 Task: Find a one-way flight from Hilo International Airport to Evansville Regional Airport for 9 passengers in Economy class, departing on Wednesday, May 3, with 1 carry-on bag, a price up to ₹595,000, and a departure time between 9:00 PM and 10:00 PM.
Action: Mouse moved to (355, 325)
Screenshot: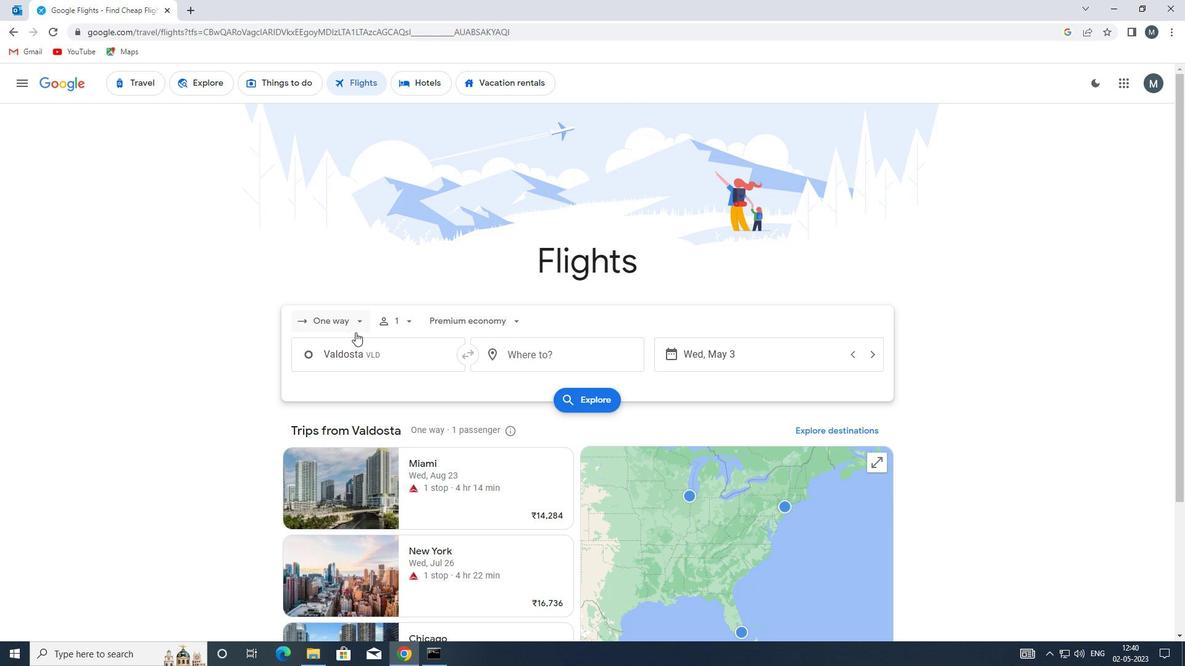
Action: Mouse pressed left at (355, 325)
Screenshot: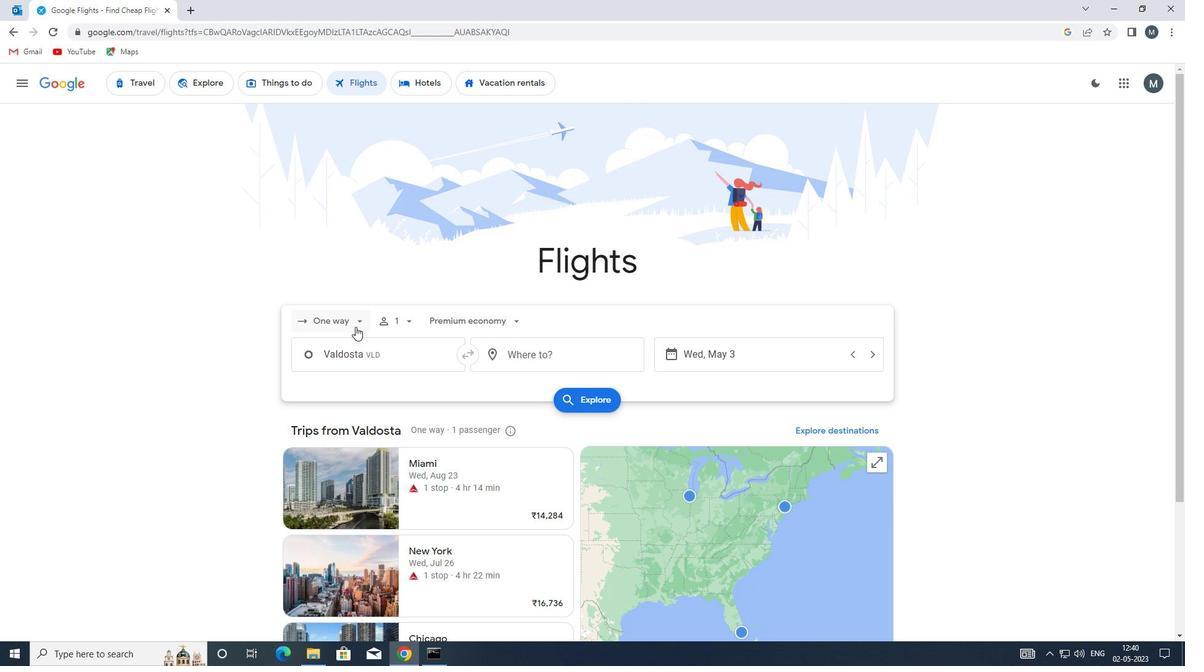 
Action: Mouse moved to (368, 381)
Screenshot: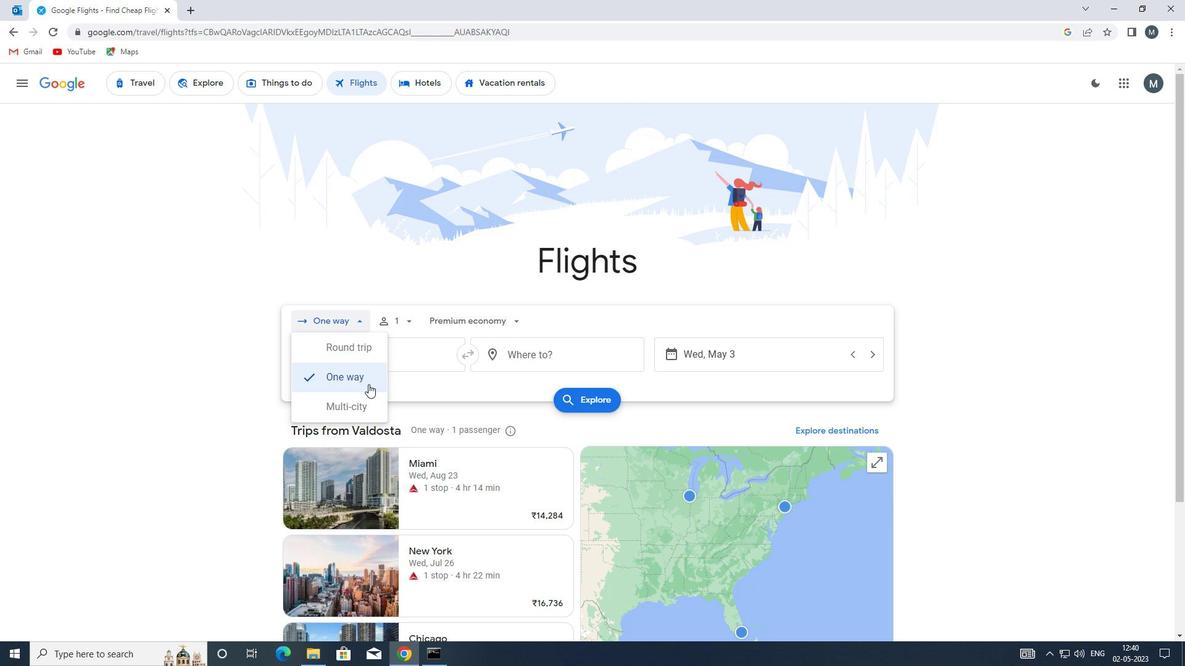 
Action: Mouse pressed left at (368, 381)
Screenshot: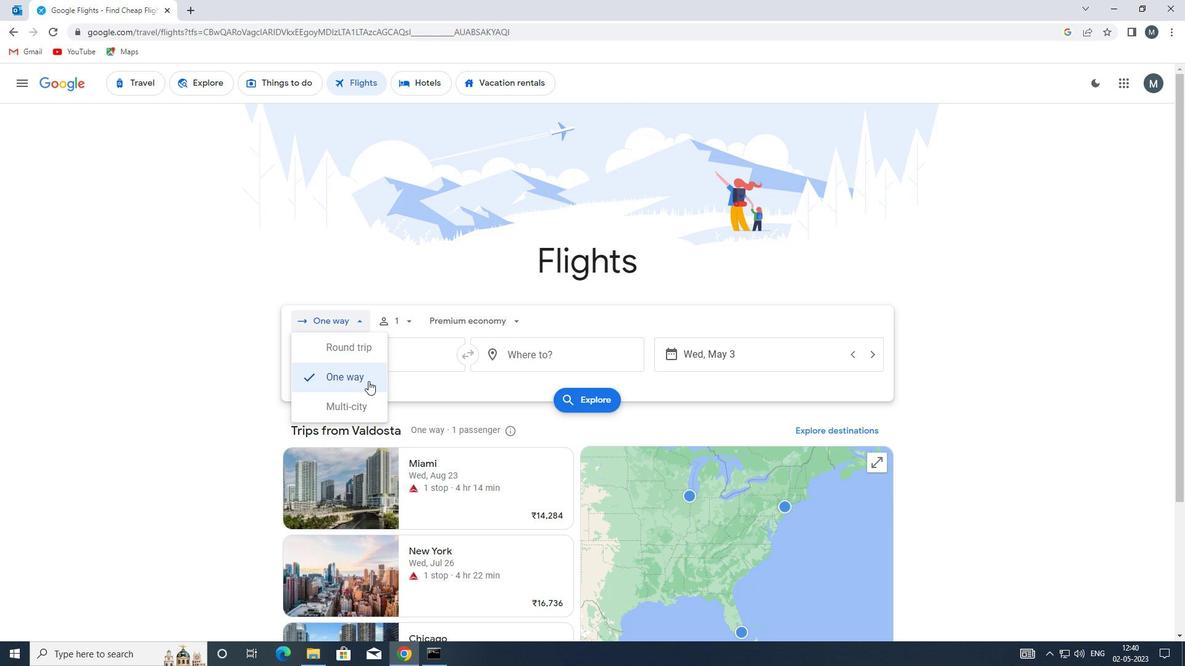 
Action: Mouse moved to (411, 324)
Screenshot: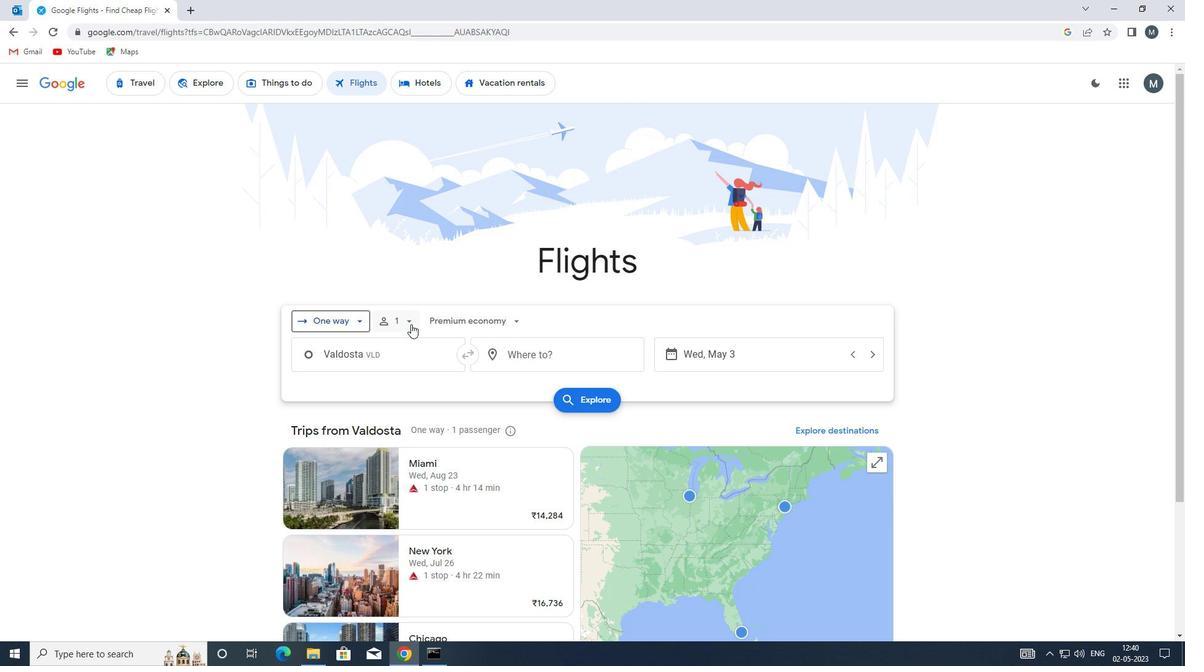 
Action: Mouse pressed left at (411, 324)
Screenshot: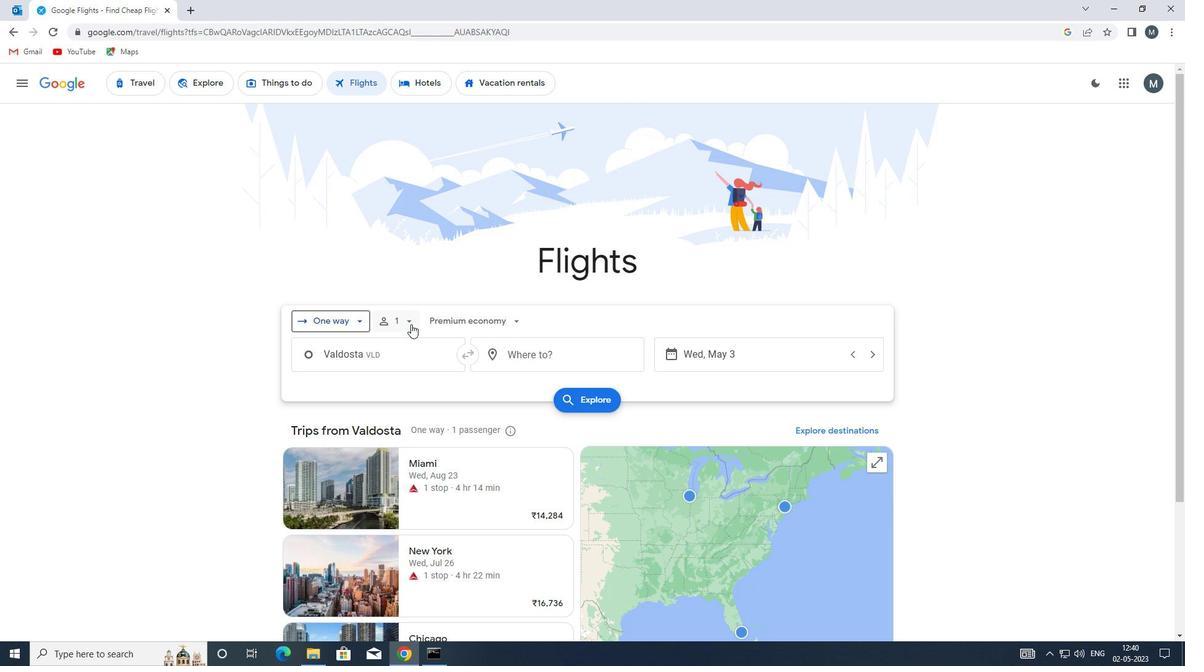 
Action: Mouse moved to (499, 353)
Screenshot: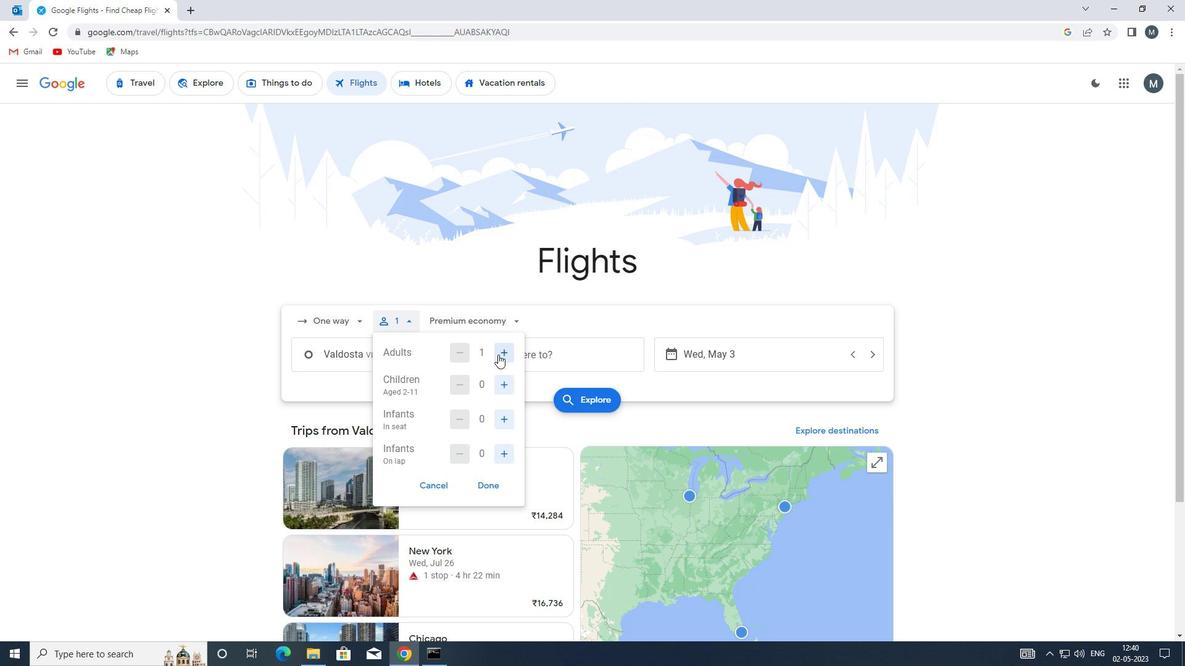 
Action: Mouse pressed left at (499, 353)
Screenshot: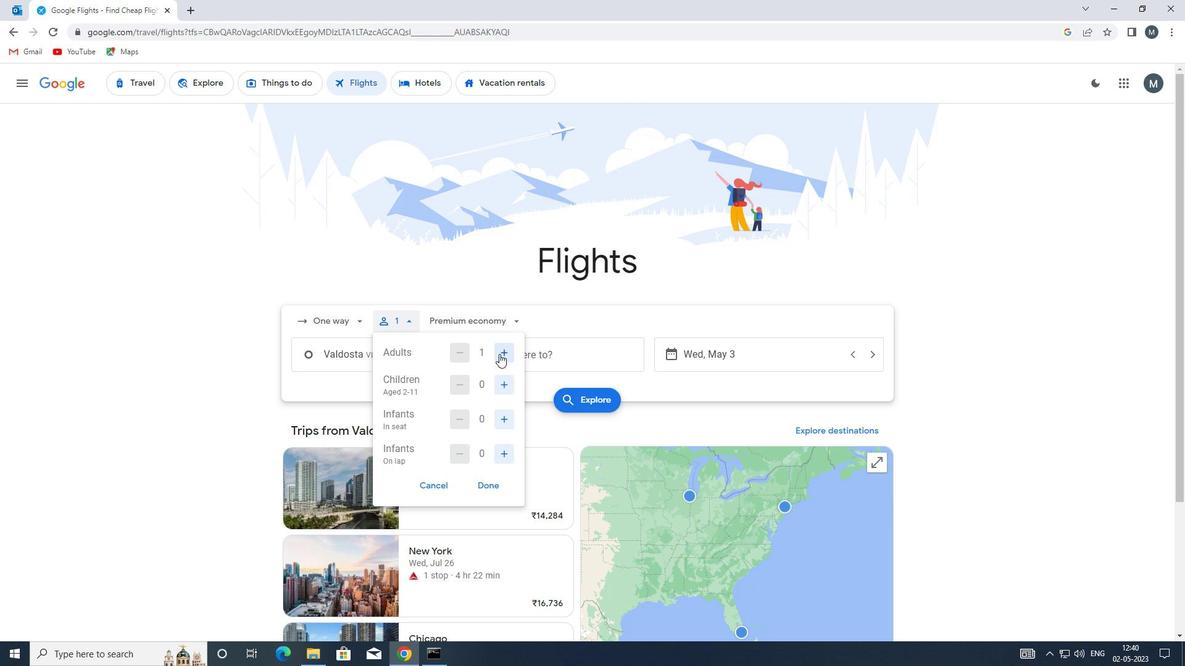 
Action: Mouse pressed left at (499, 353)
Screenshot: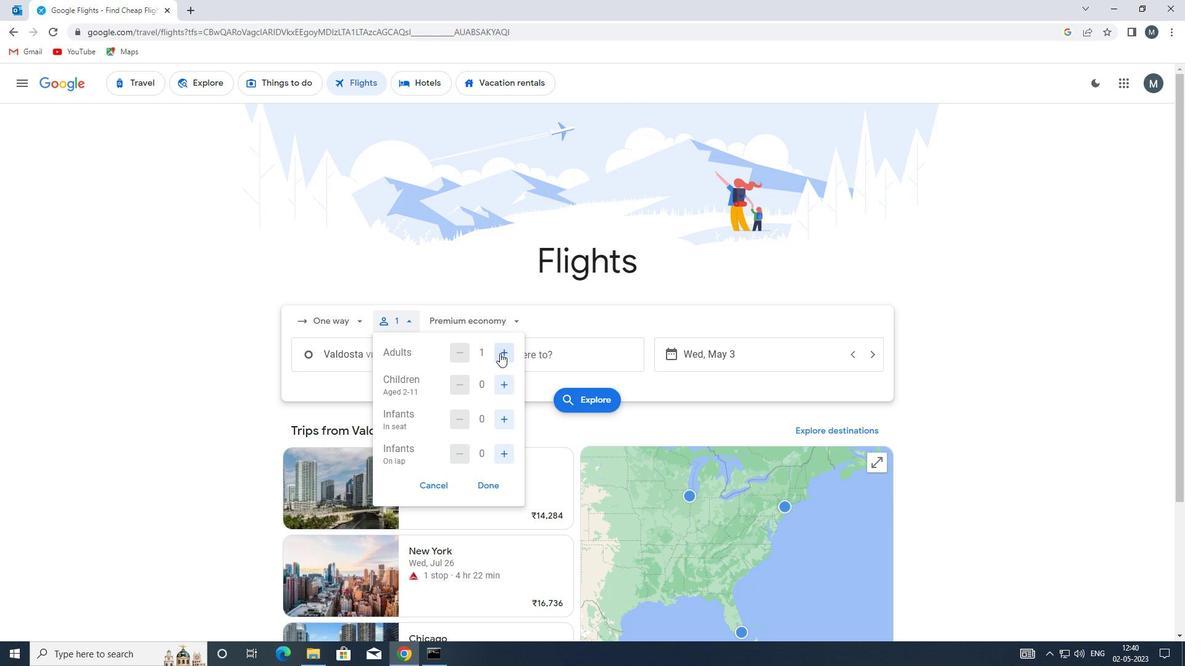 
Action: Mouse pressed left at (499, 353)
Screenshot: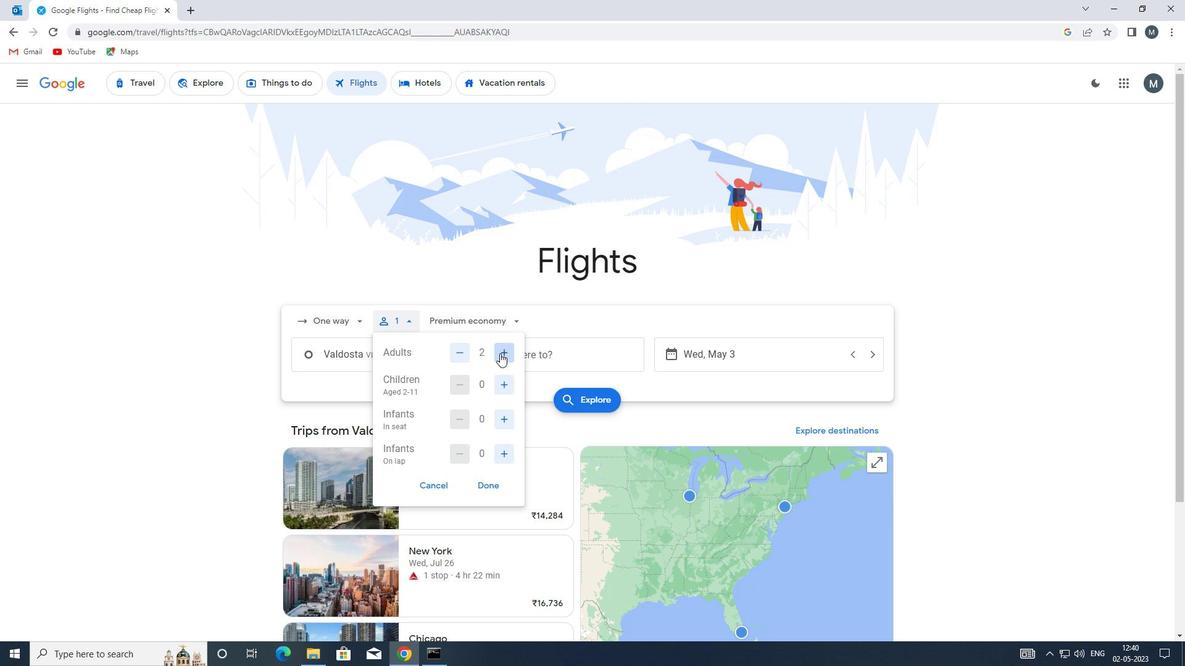 
Action: Mouse pressed left at (499, 353)
Screenshot: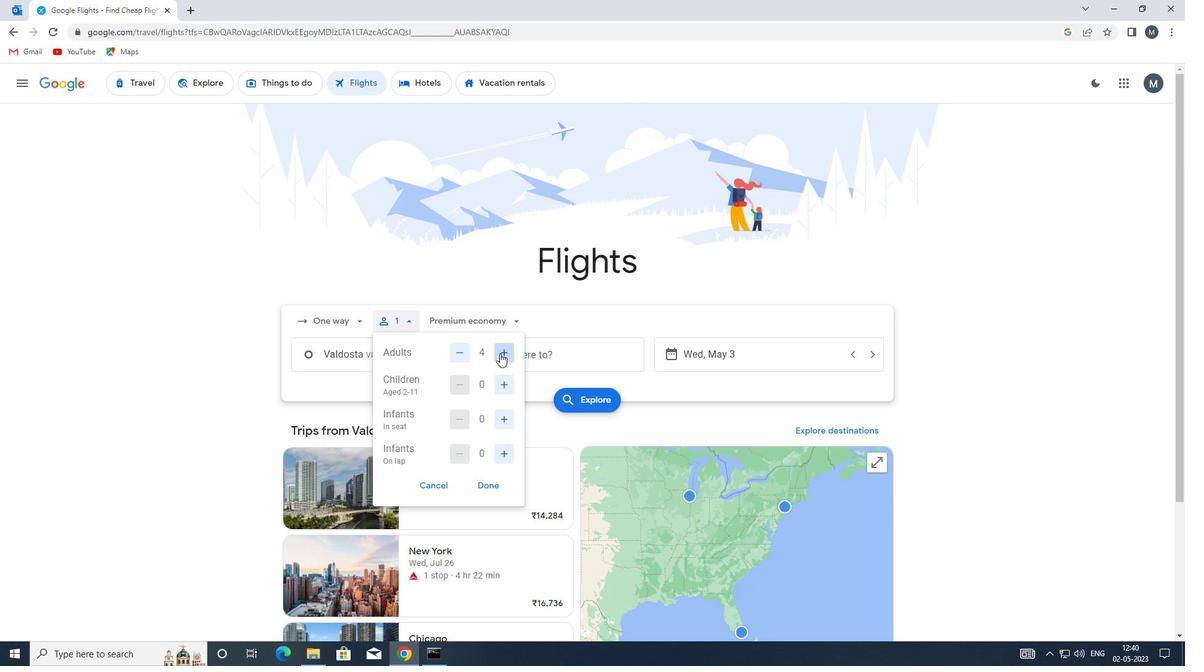 
Action: Mouse pressed right at (499, 353)
Screenshot: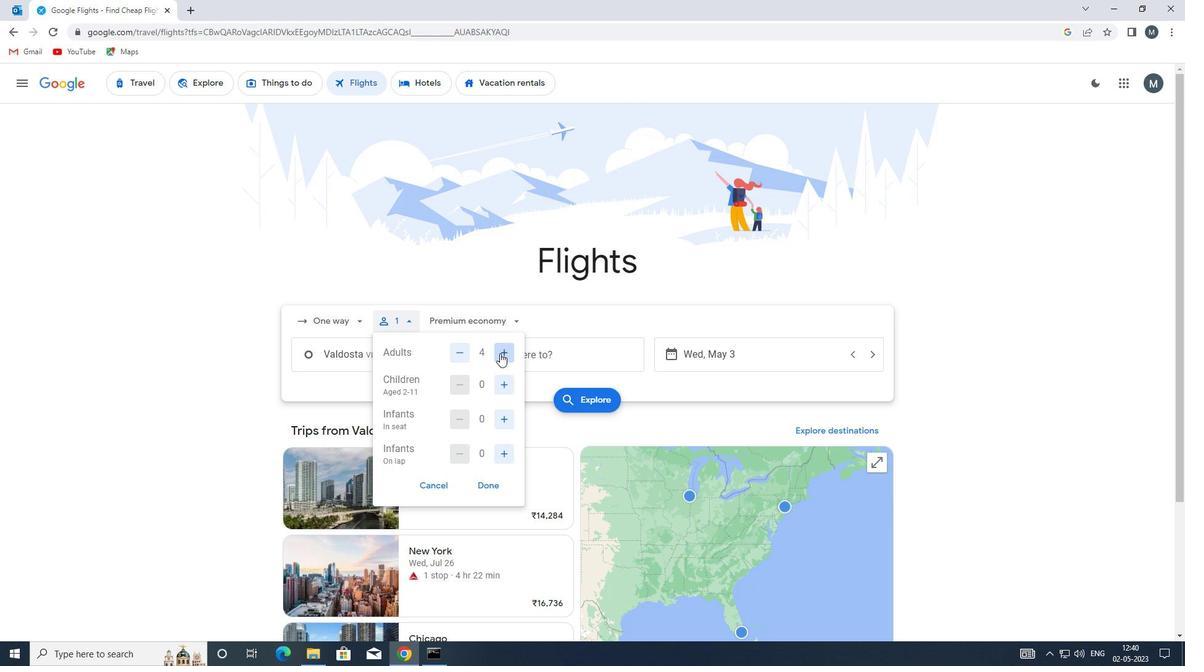 
Action: Mouse moved to (459, 354)
Screenshot: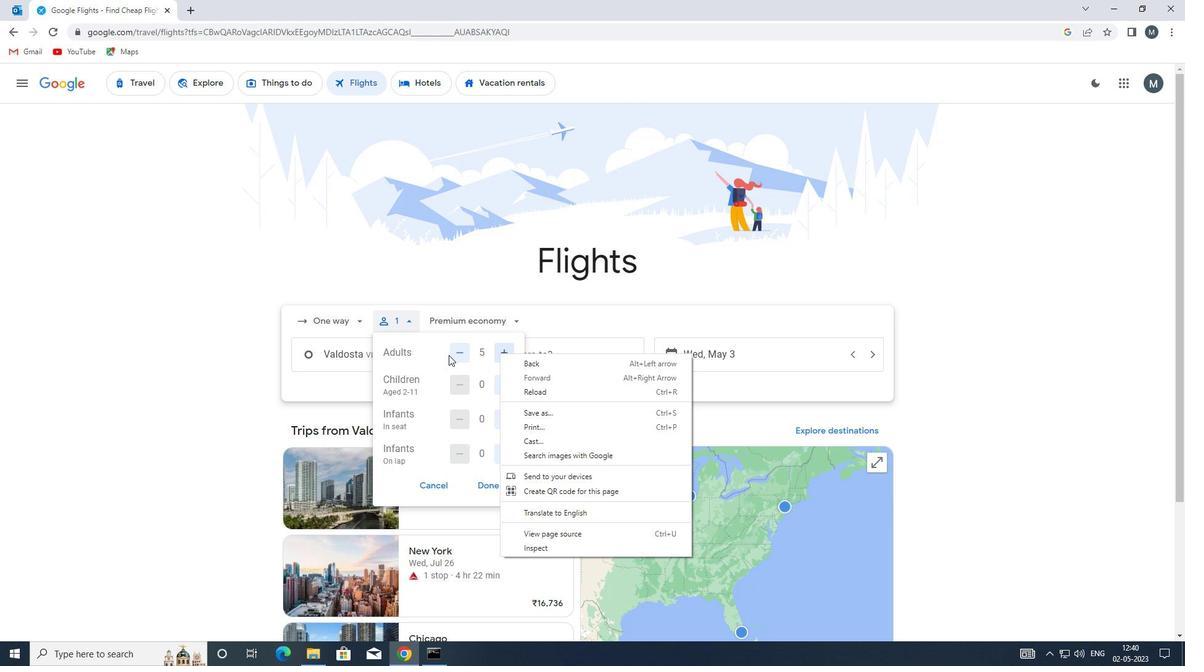 
Action: Mouse pressed left at (459, 354)
Screenshot: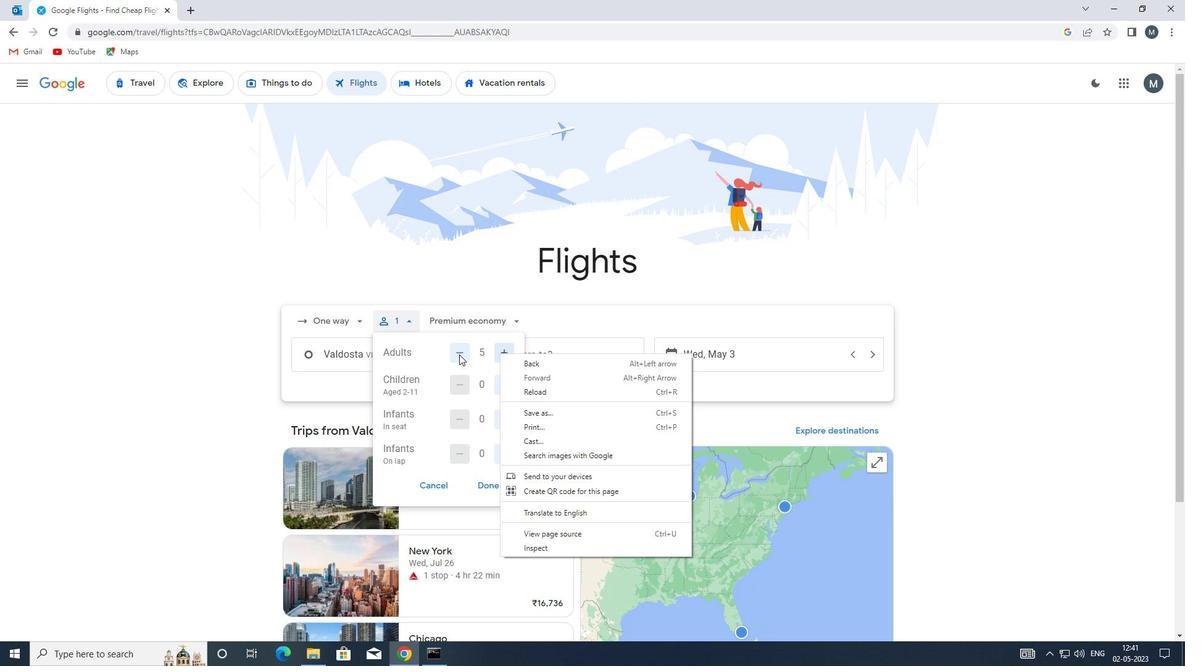 
Action: Mouse moved to (504, 385)
Screenshot: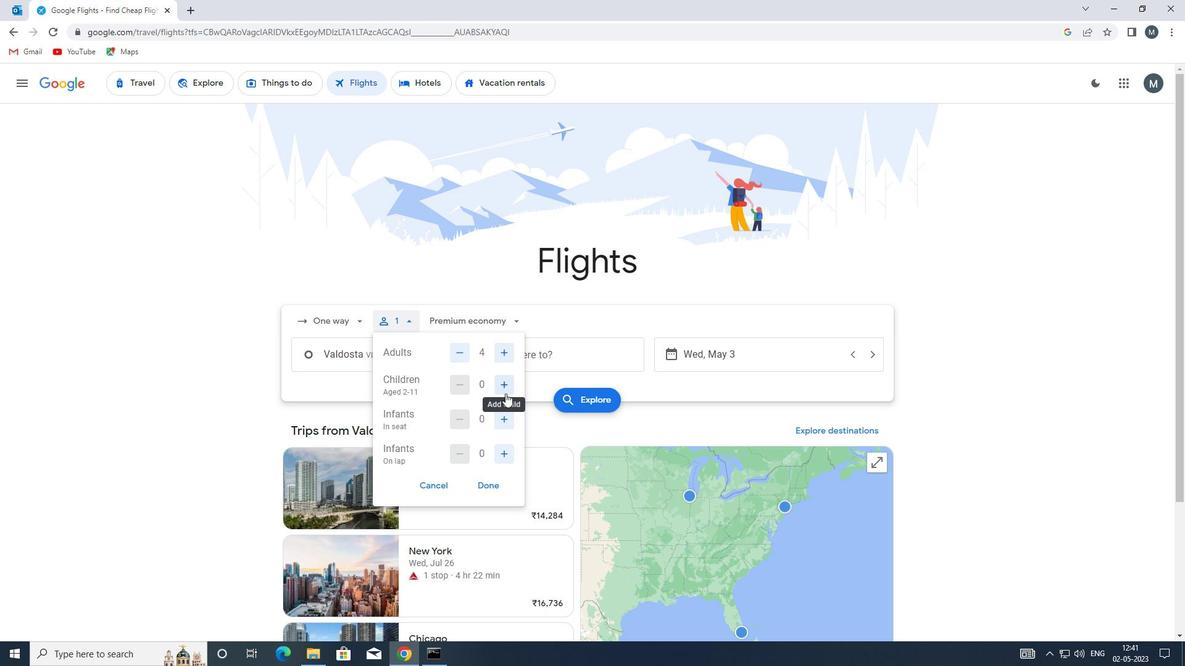 
Action: Mouse pressed left at (504, 385)
Screenshot: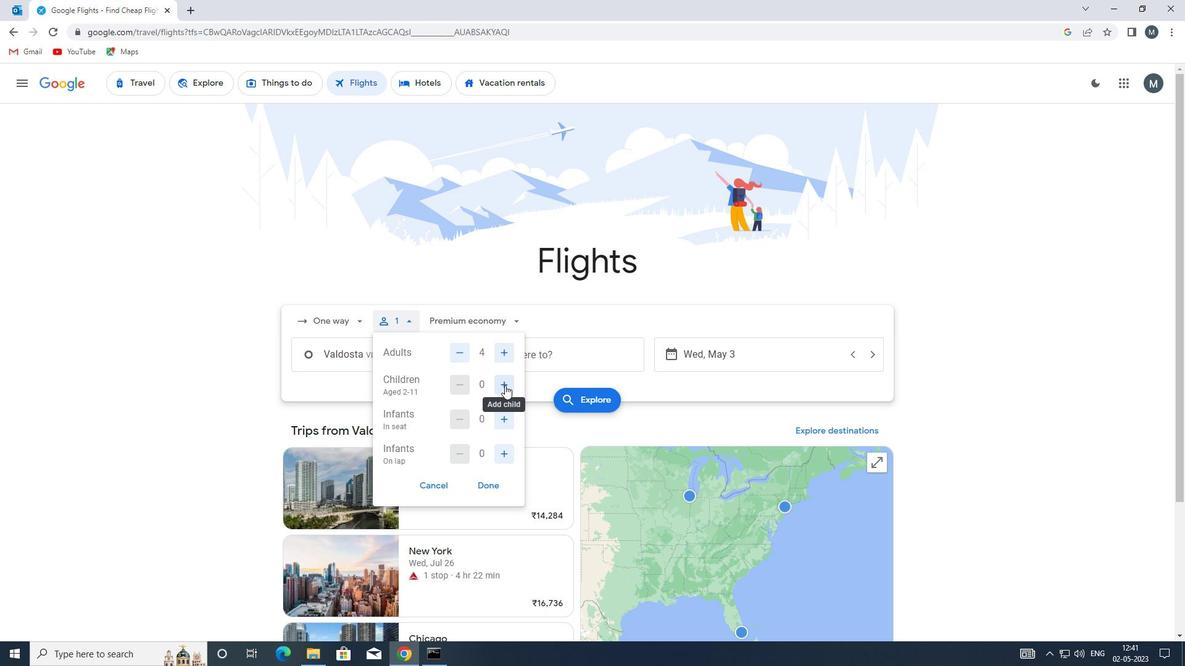 
Action: Mouse pressed left at (504, 385)
Screenshot: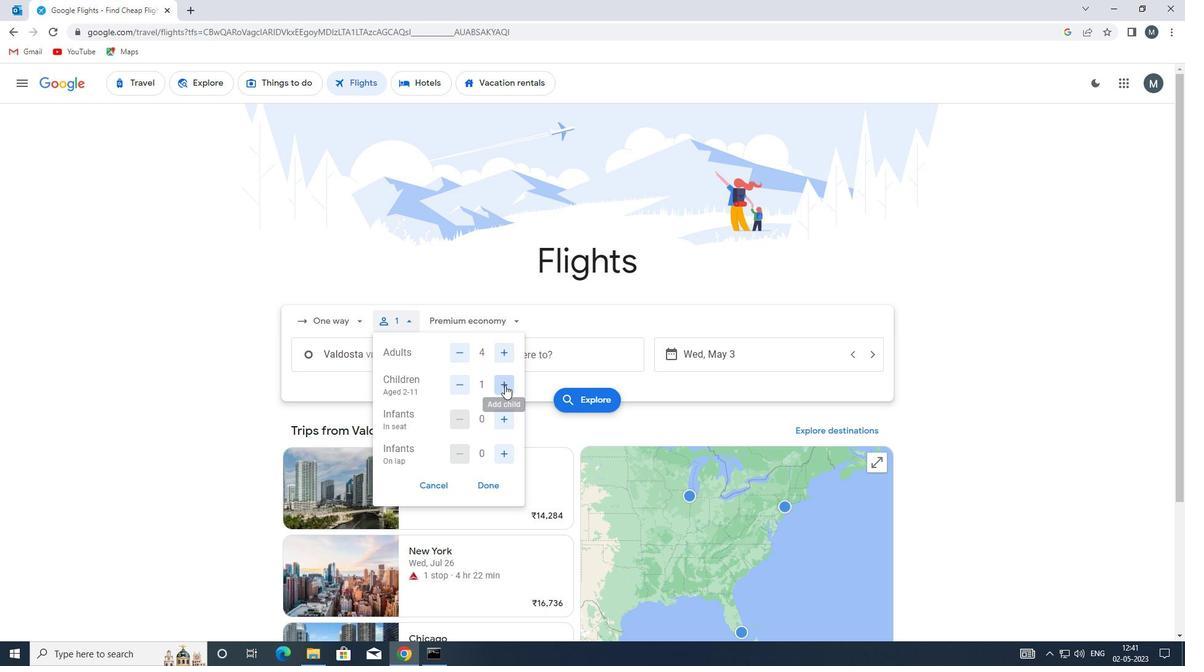 
Action: Mouse moved to (505, 419)
Screenshot: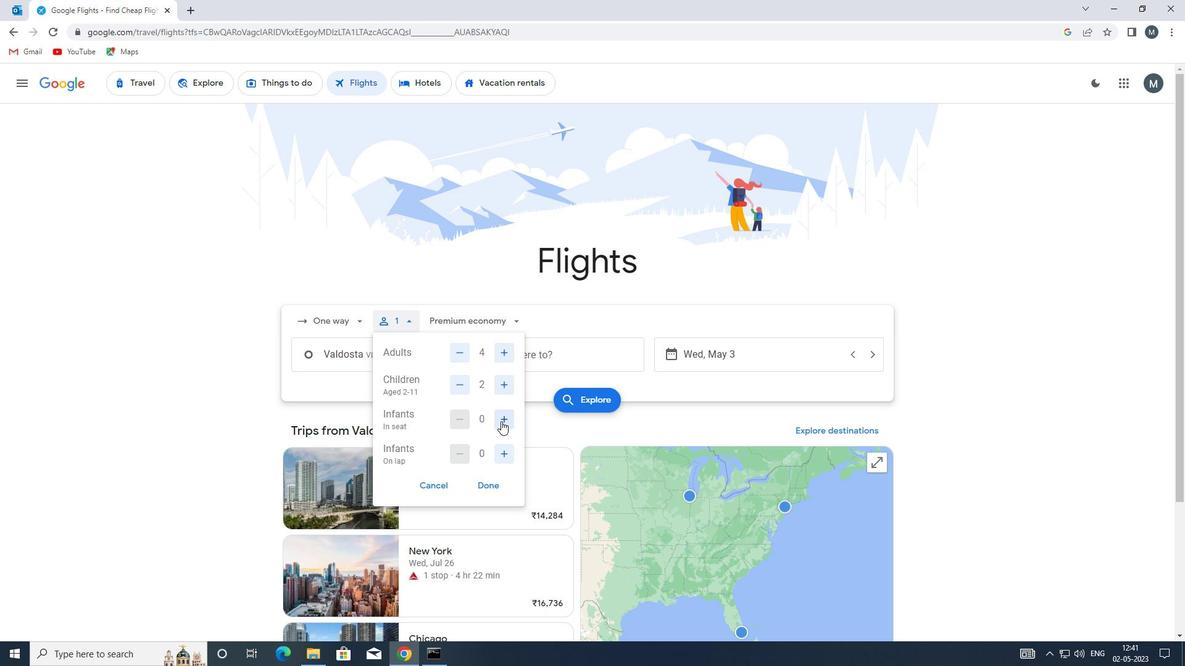 
Action: Mouse pressed left at (505, 419)
Screenshot: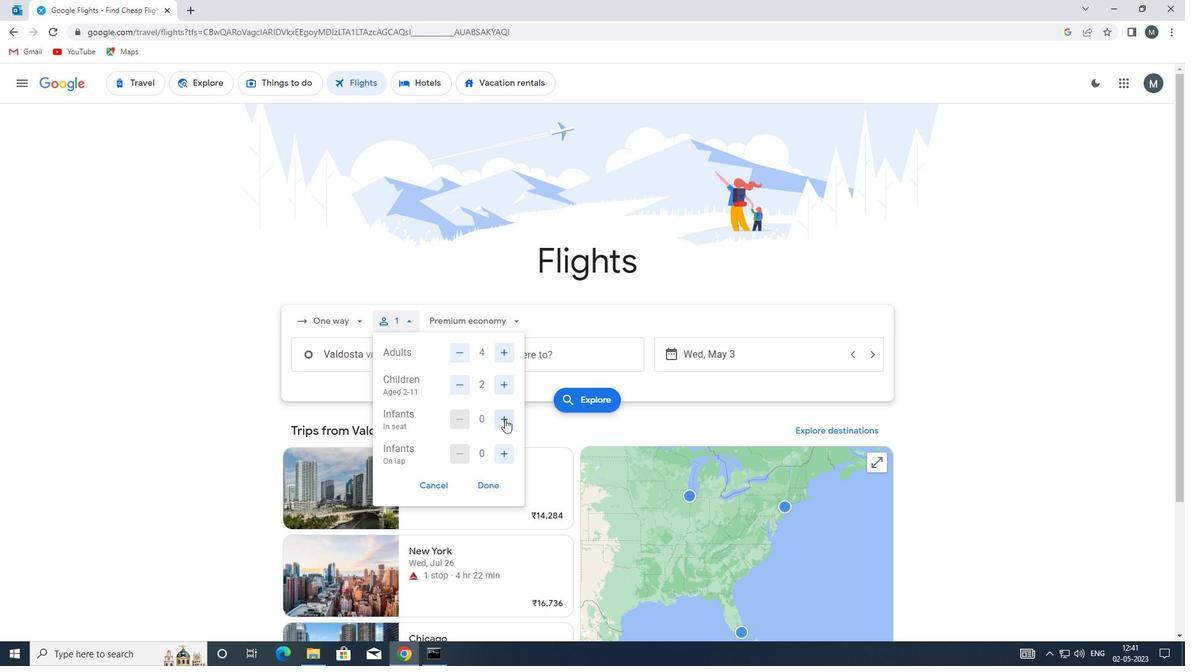 
Action: Mouse pressed left at (505, 419)
Screenshot: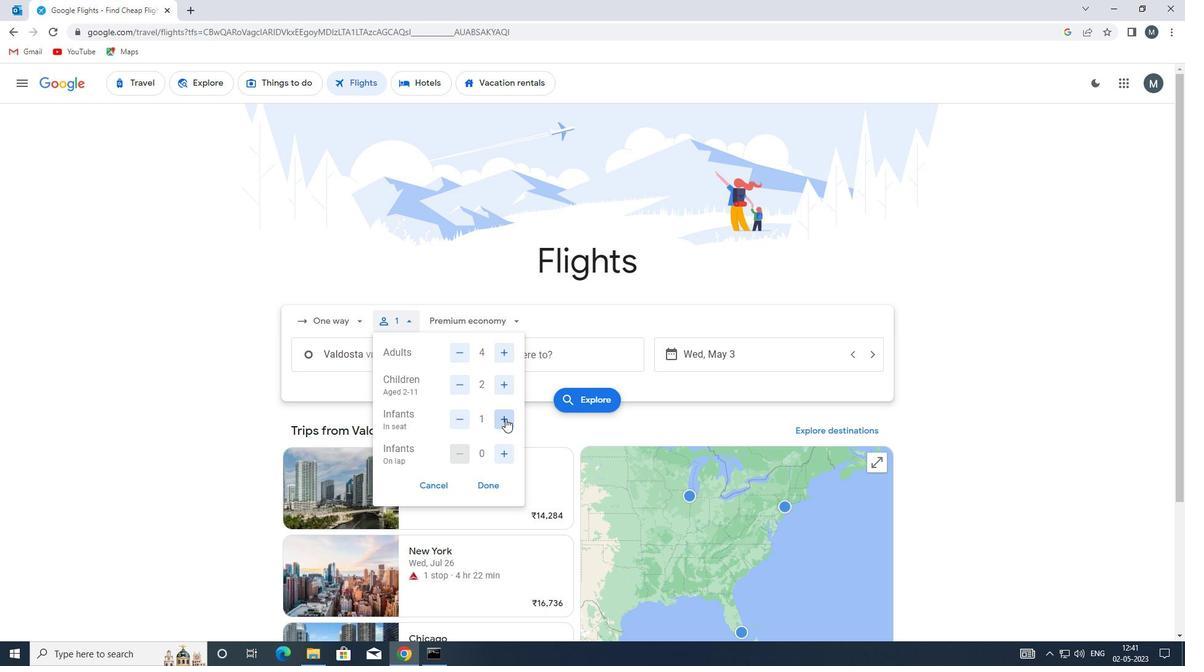 
Action: Mouse moved to (506, 456)
Screenshot: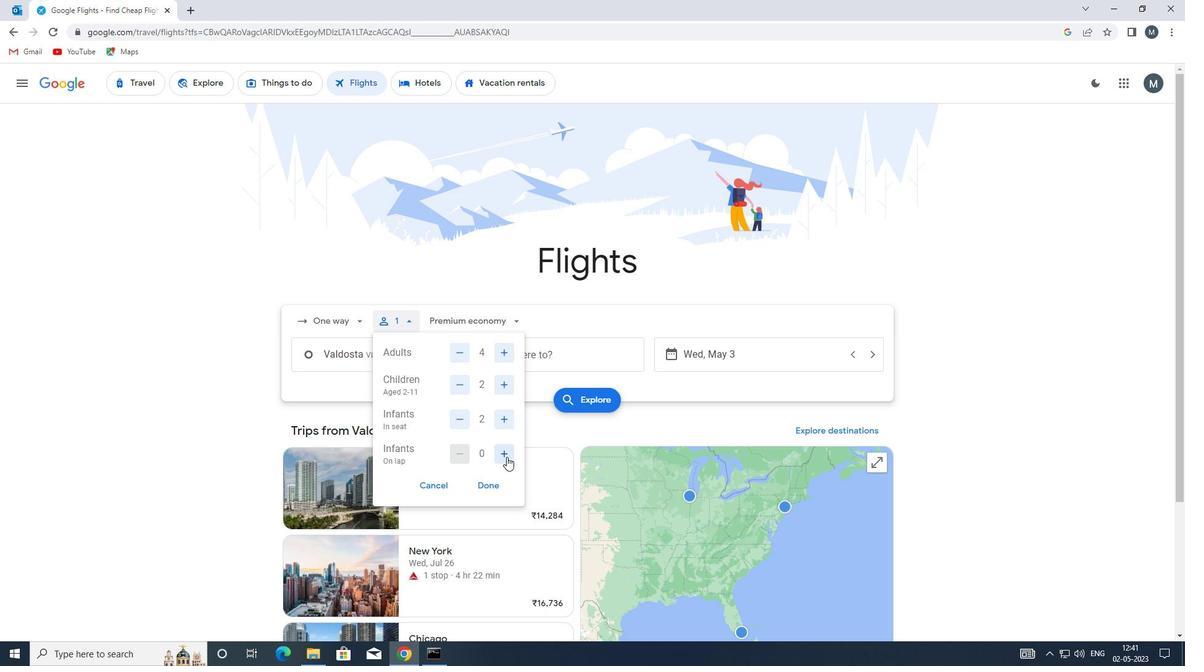 
Action: Mouse pressed left at (506, 456)
Screenshot: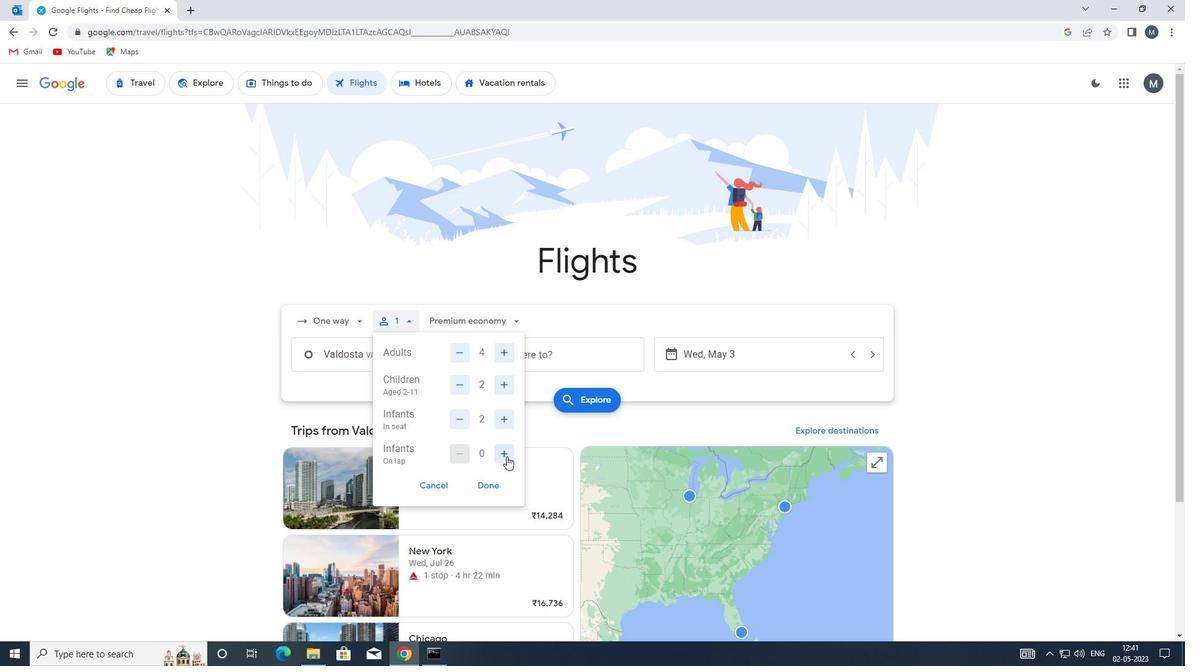 
Action: Mouse moved to (492, 488)
Screenshot: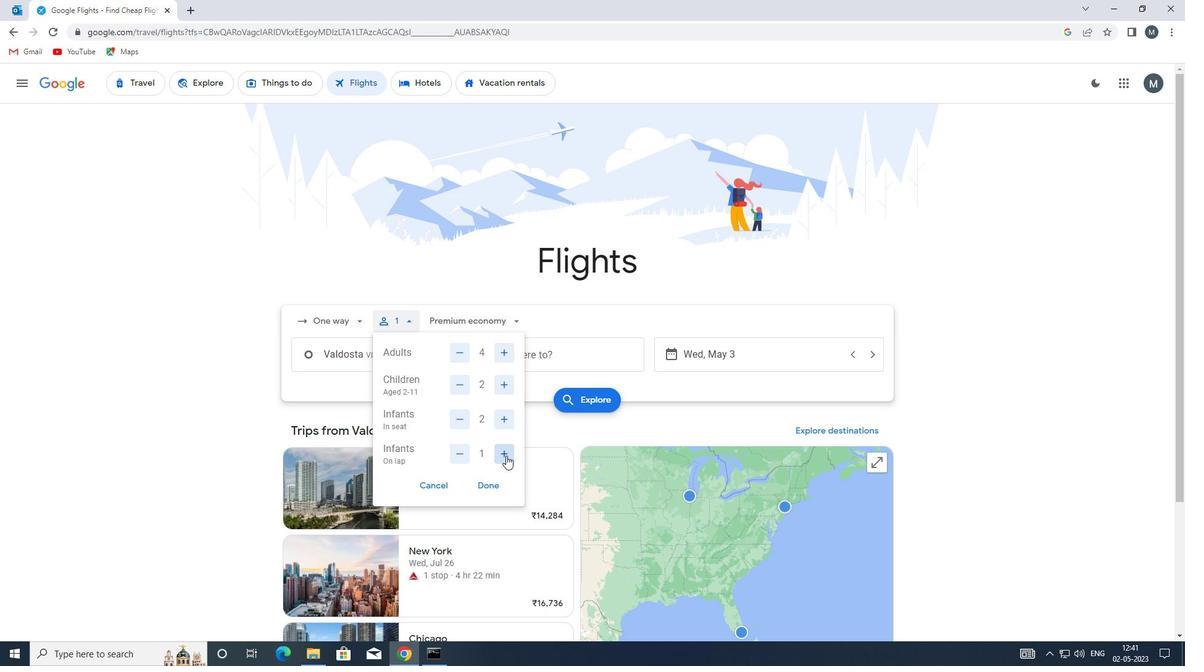 
Action: Mouse pressed left at (492, 488)
Screenshot: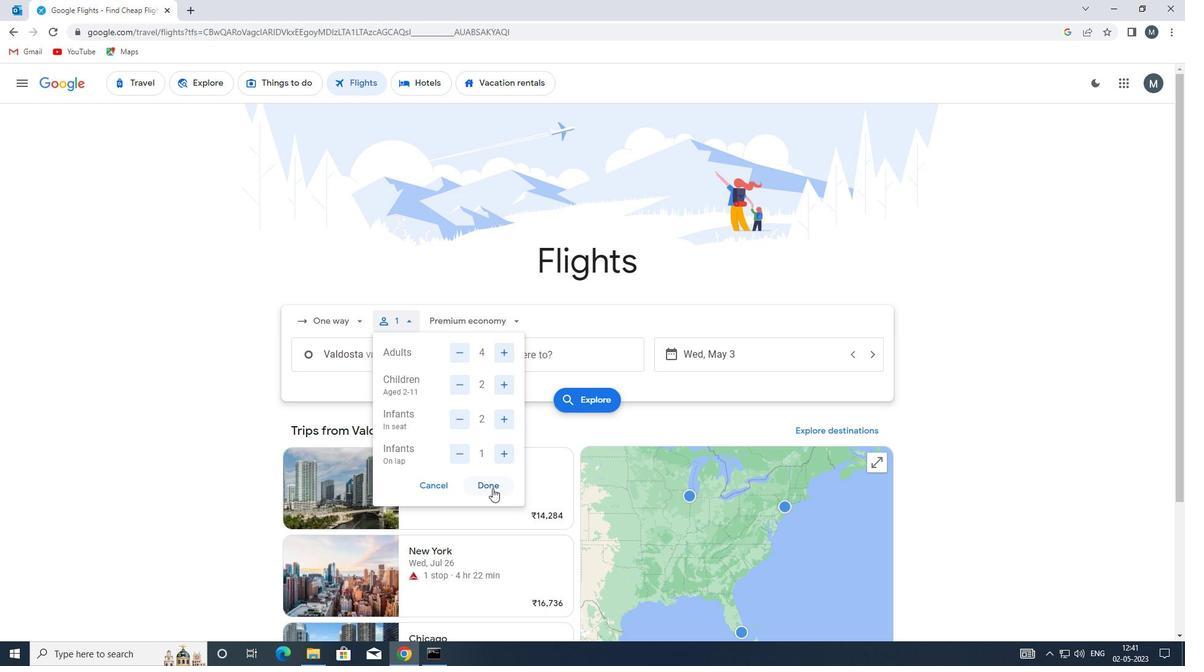 
Action: Mouse moved to (474, 328)
Screenshot: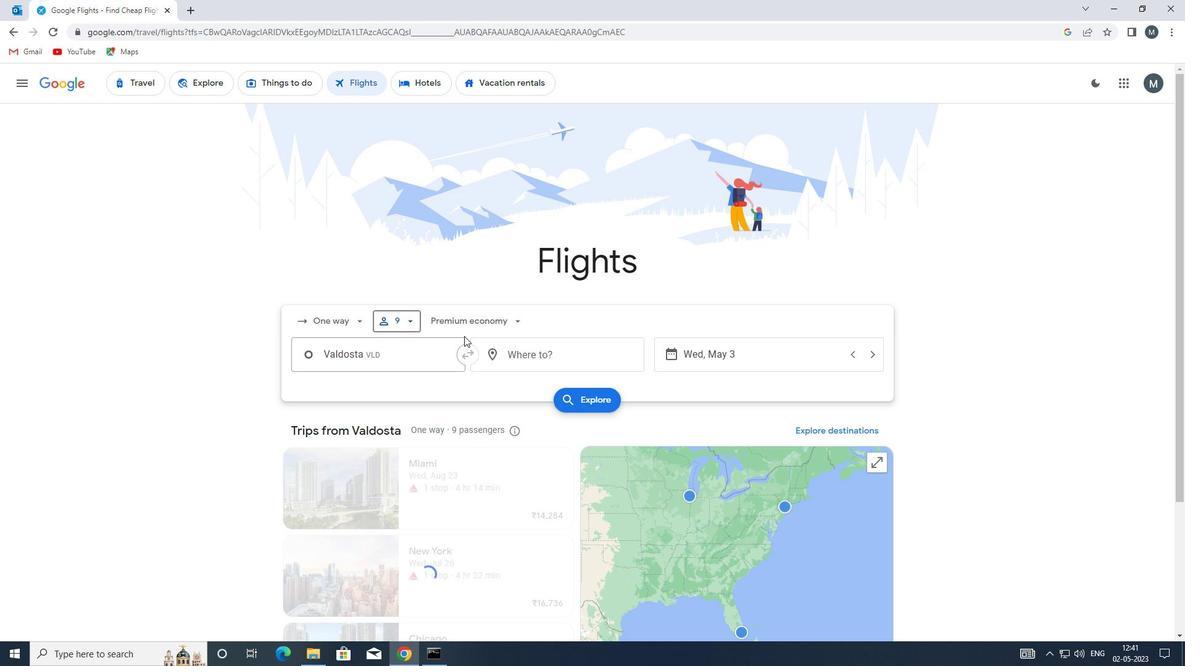
Action: Mouse pressed left at (474, 328)
Screenshot: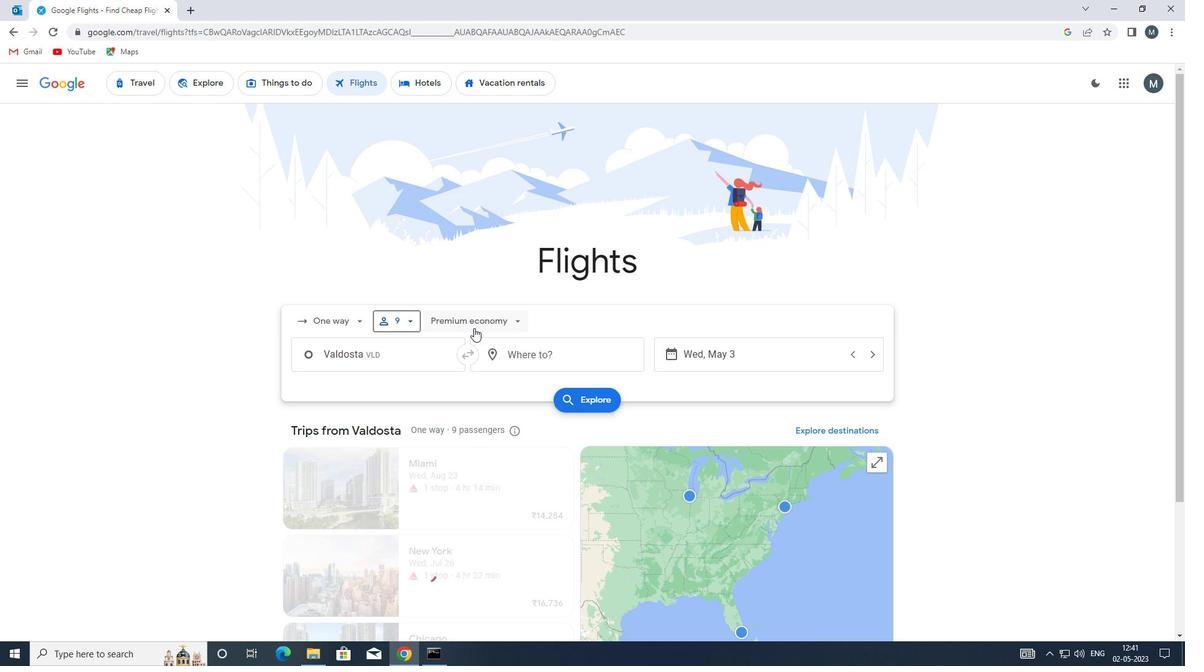 
Action: Mouse moved to (496, 351)
Screenshot: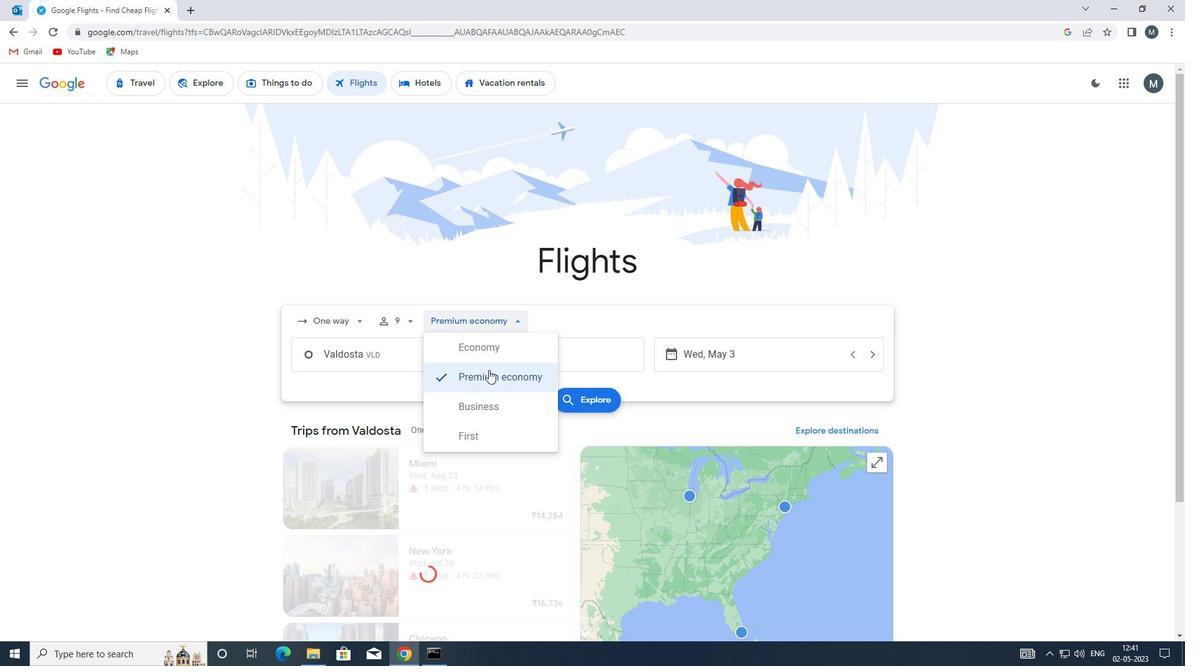 
Action: Mouse pressed left at (496, 351)
Screenshot: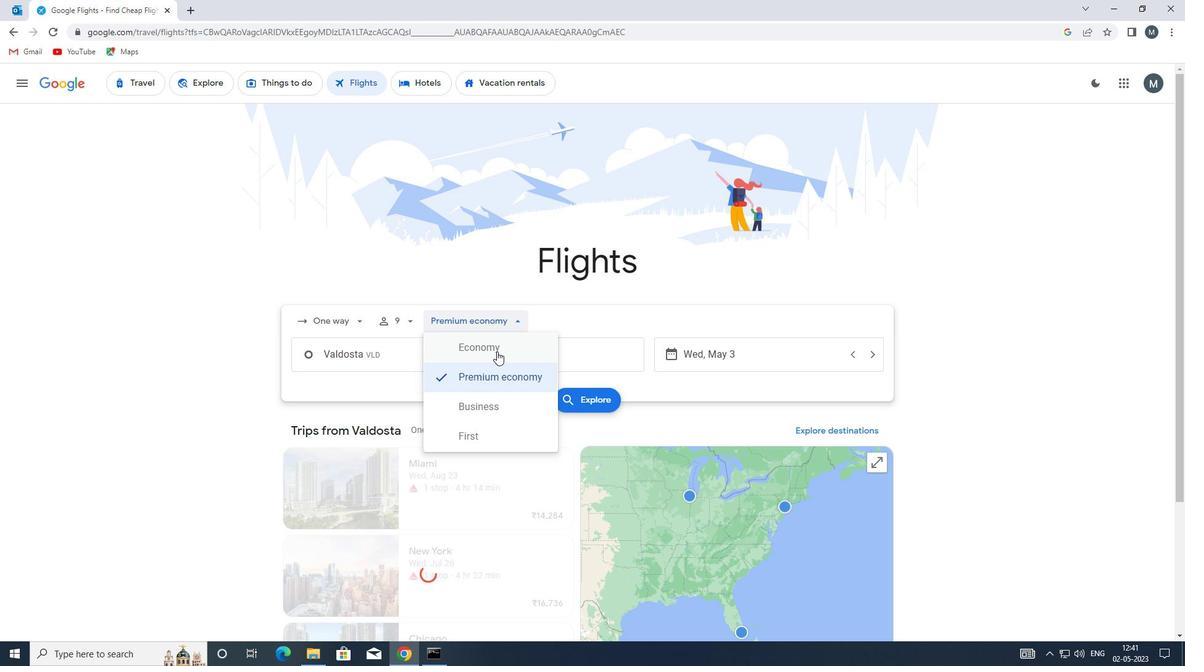 
Action: Mouse moved to (419, 359)
Screenshot: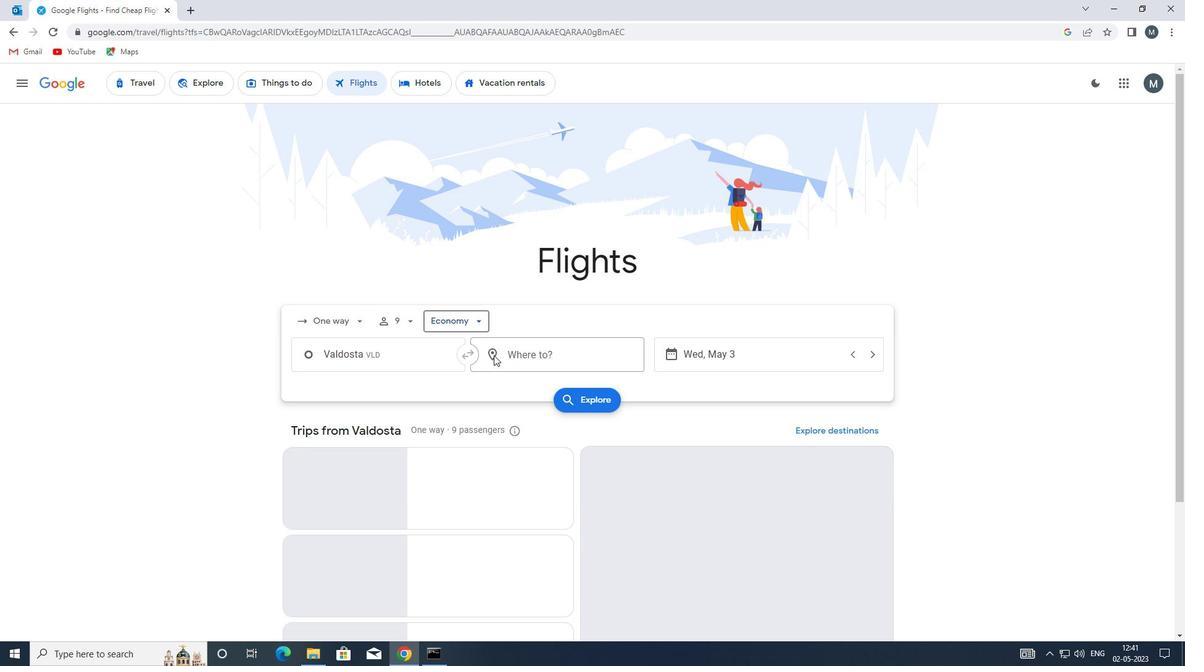 
Action: Mouse pressed left at (419, 359)
Screenshot: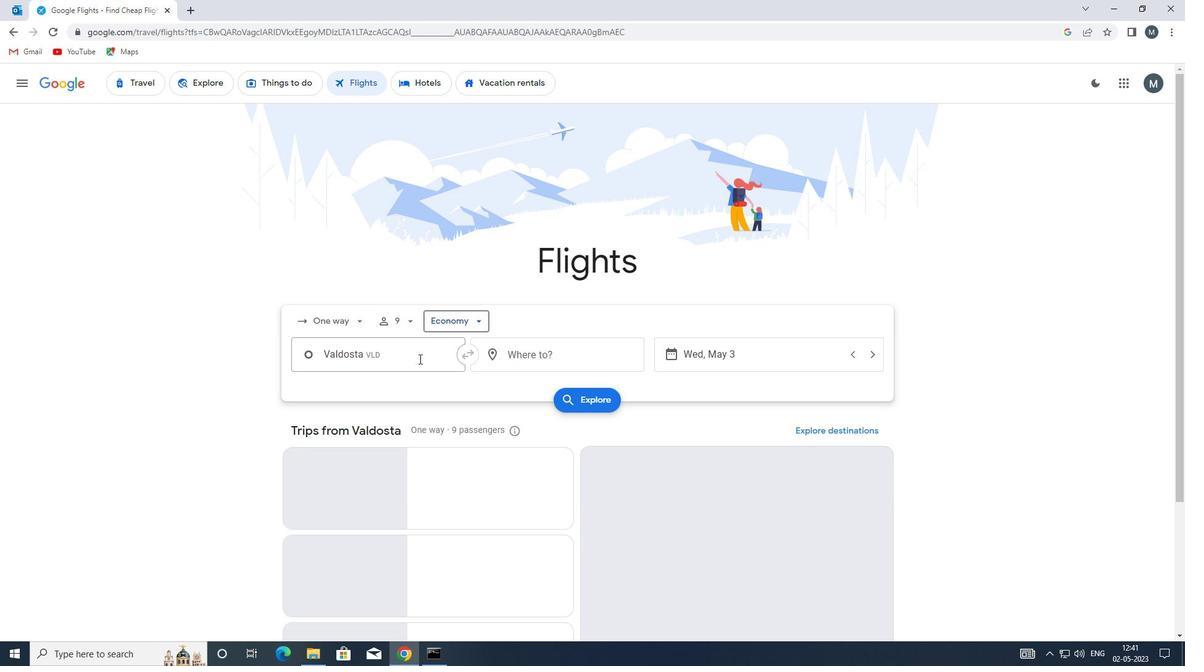 
Action: Key pressed ito
Screenshot: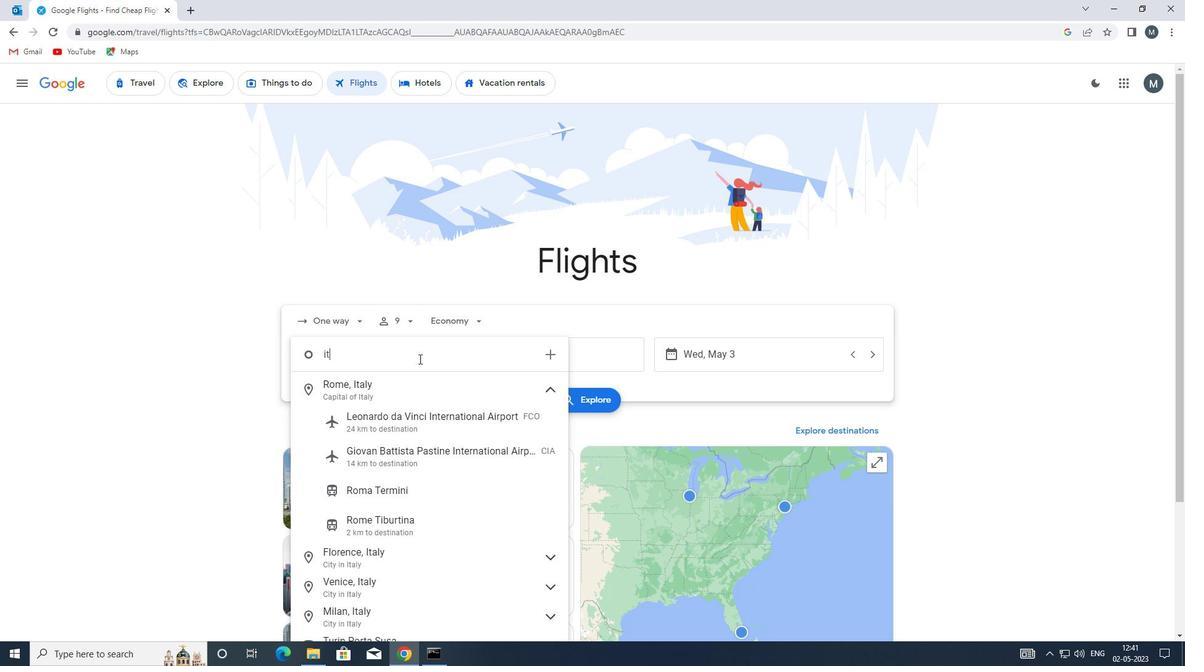 
Action: Mouse moved to (421, 383)
Screenshot: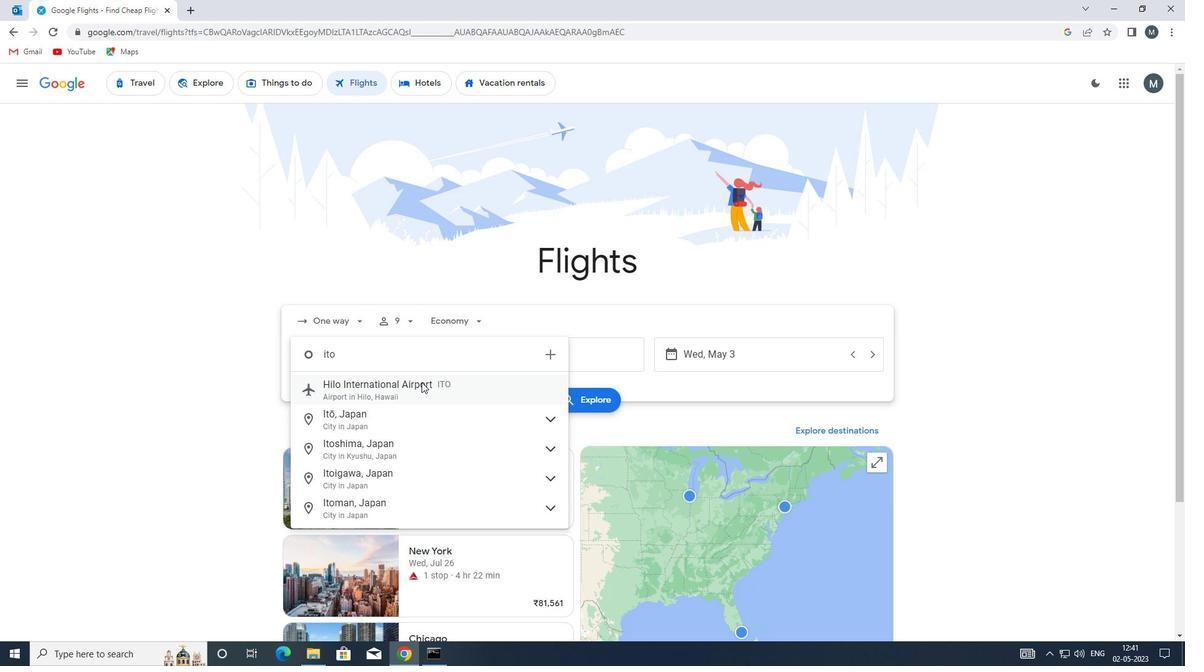 
Action: Mouse pressed left at (421, 383)
Screenshot: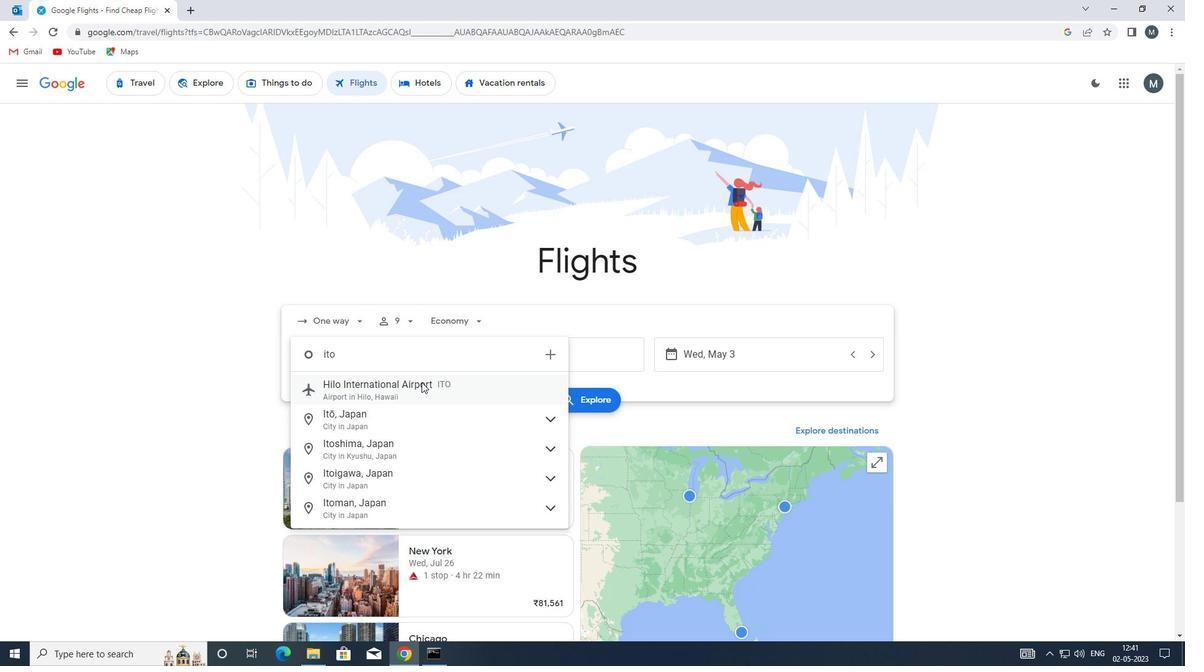 
Action: Mouse pressed right at (421, 383)
Screenshot: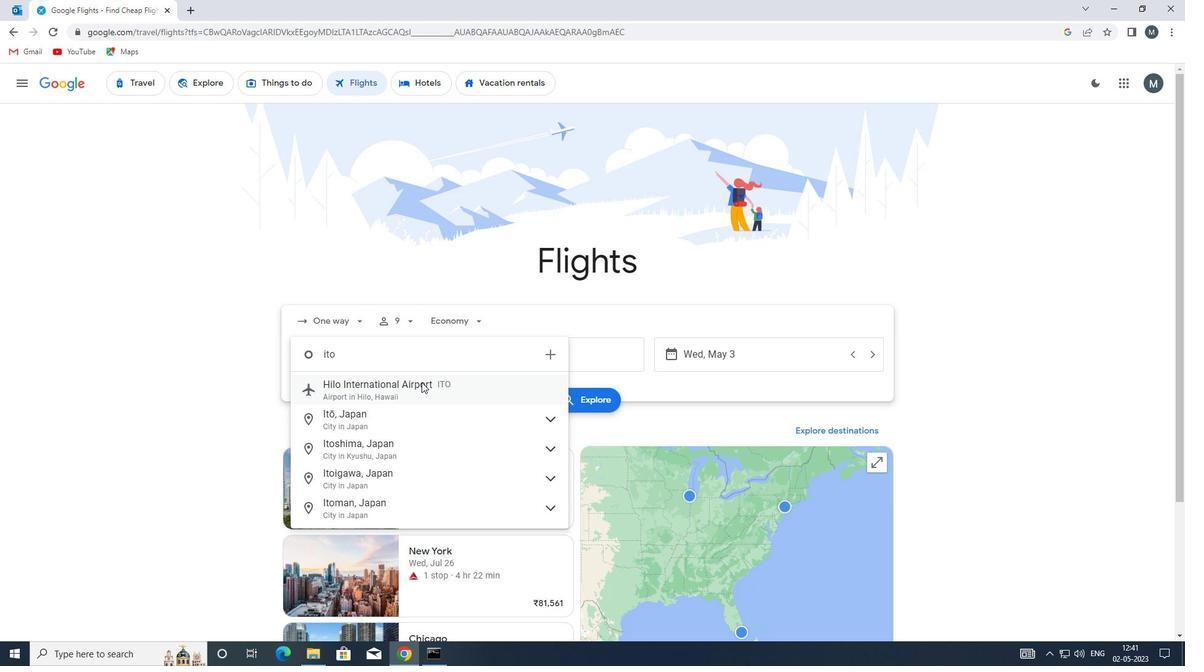 
Action: Mouse moved to (398, 383)
Screenshot: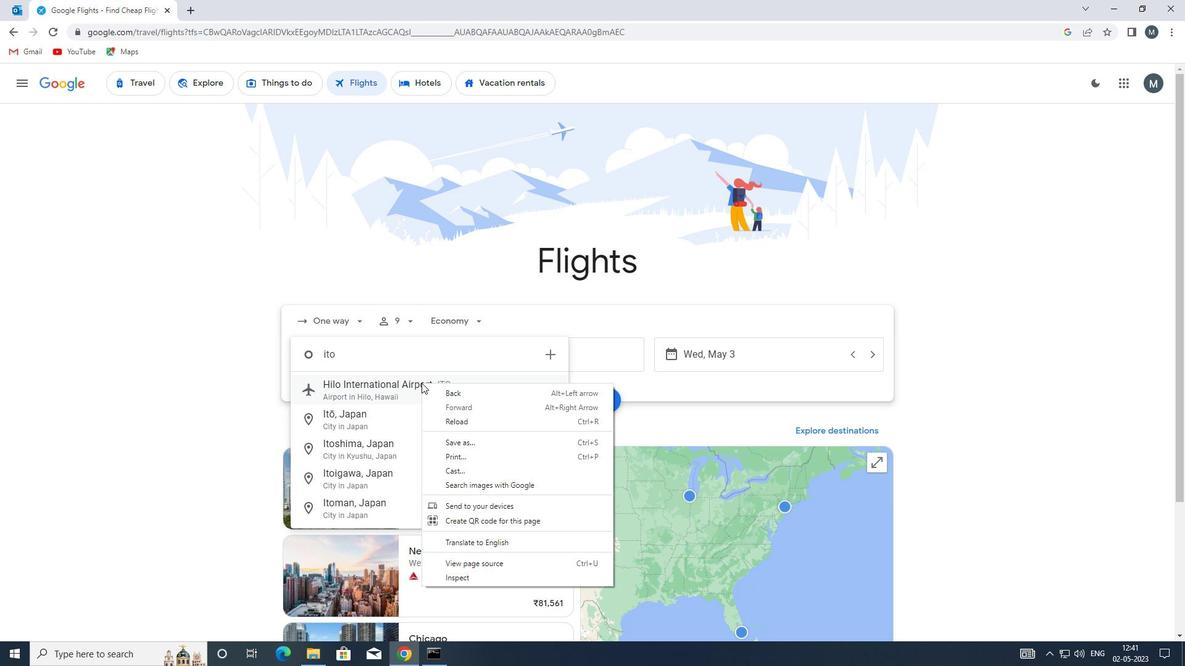 
Action: Mouse pressed left at (398, 383)
Screenshot: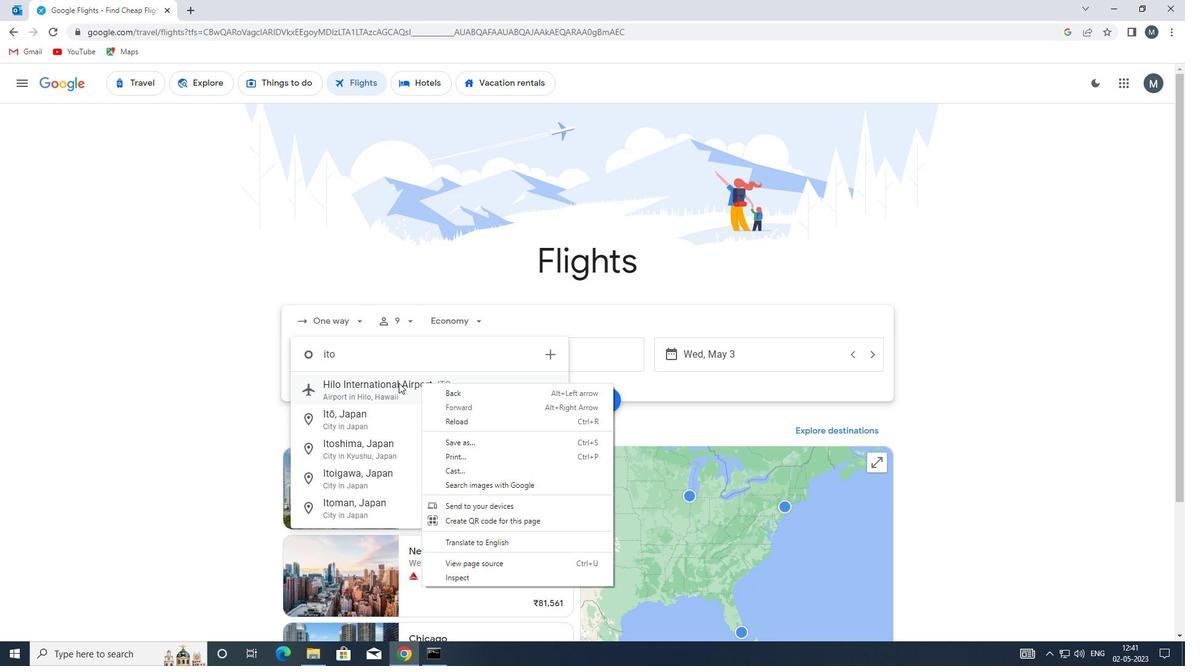 
Action: Mouse moved to (542, 356)
Screenshot: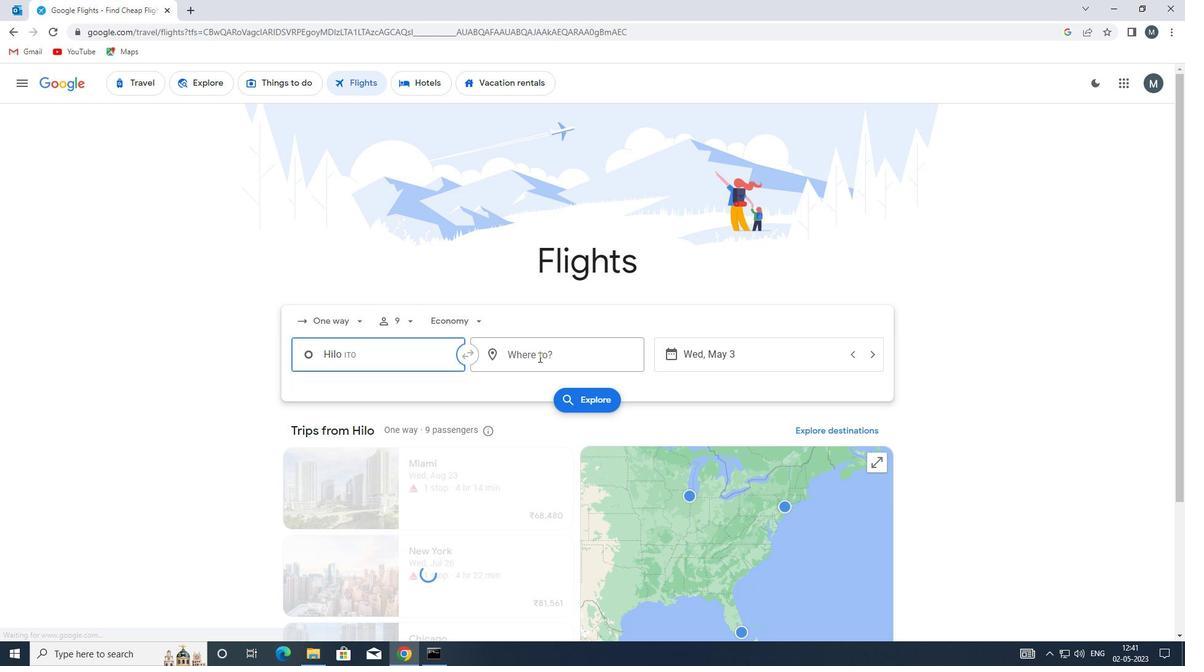 
Action: Mouse pressed left at (542, 356)
Screenshot: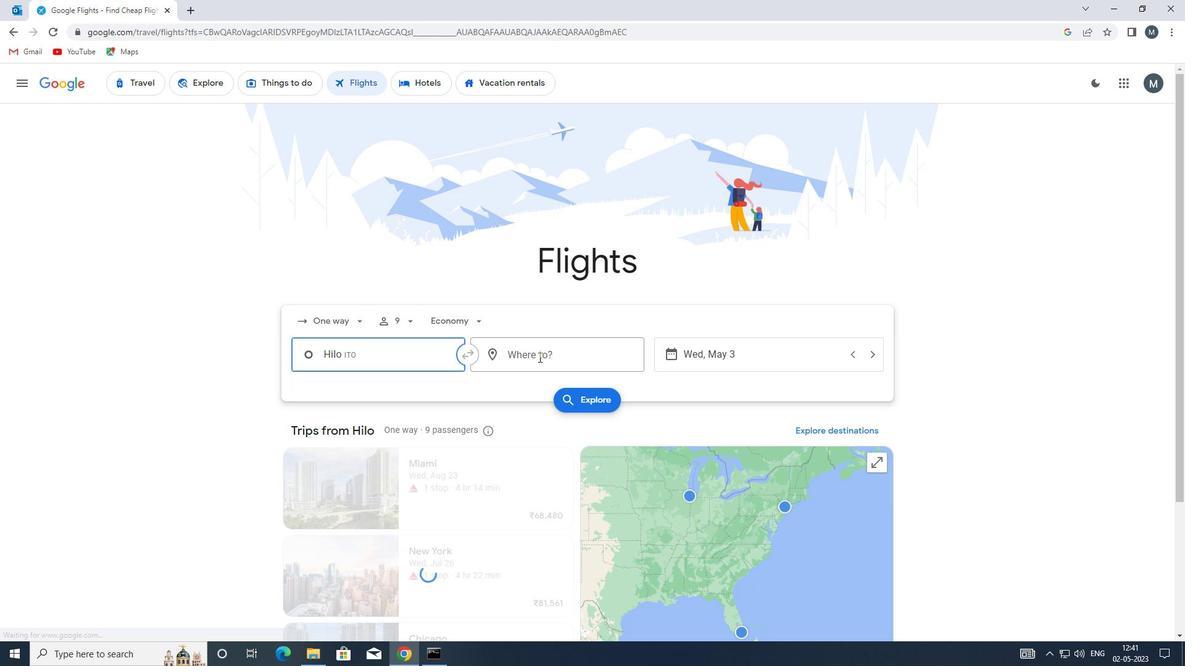 
Action: Key pressed evv
Screenshot: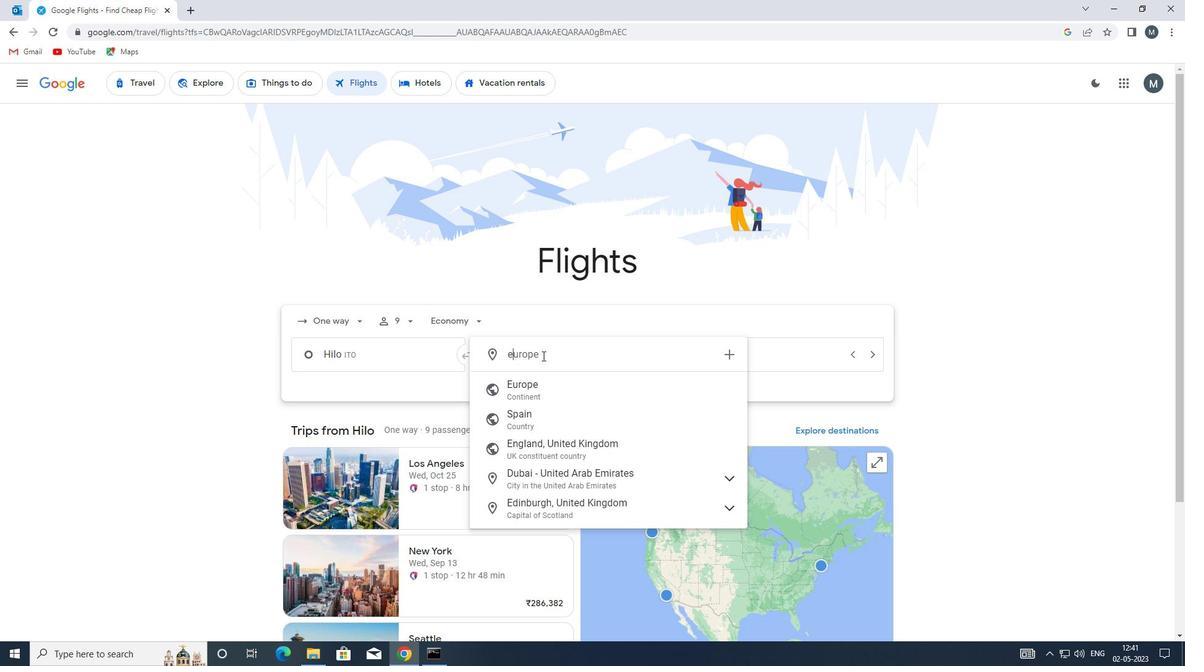 
Action: Mouse moved to (551, 390)
Screenshot: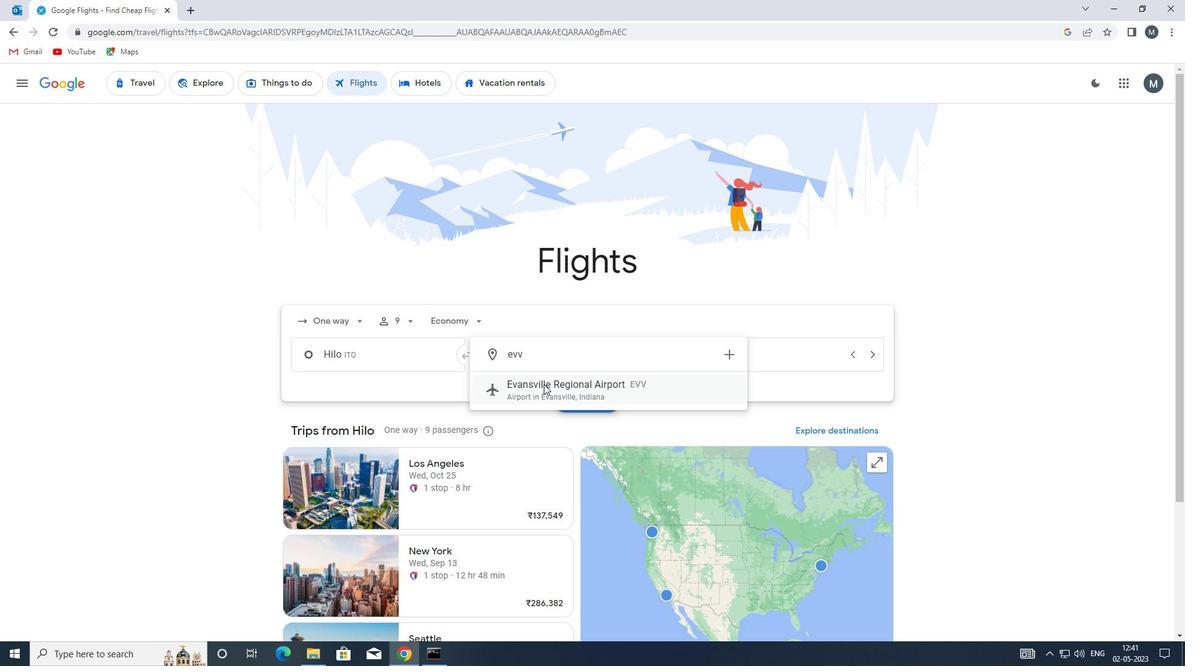 
Action: Mouse pressed left at (551, 390)
Screenshot: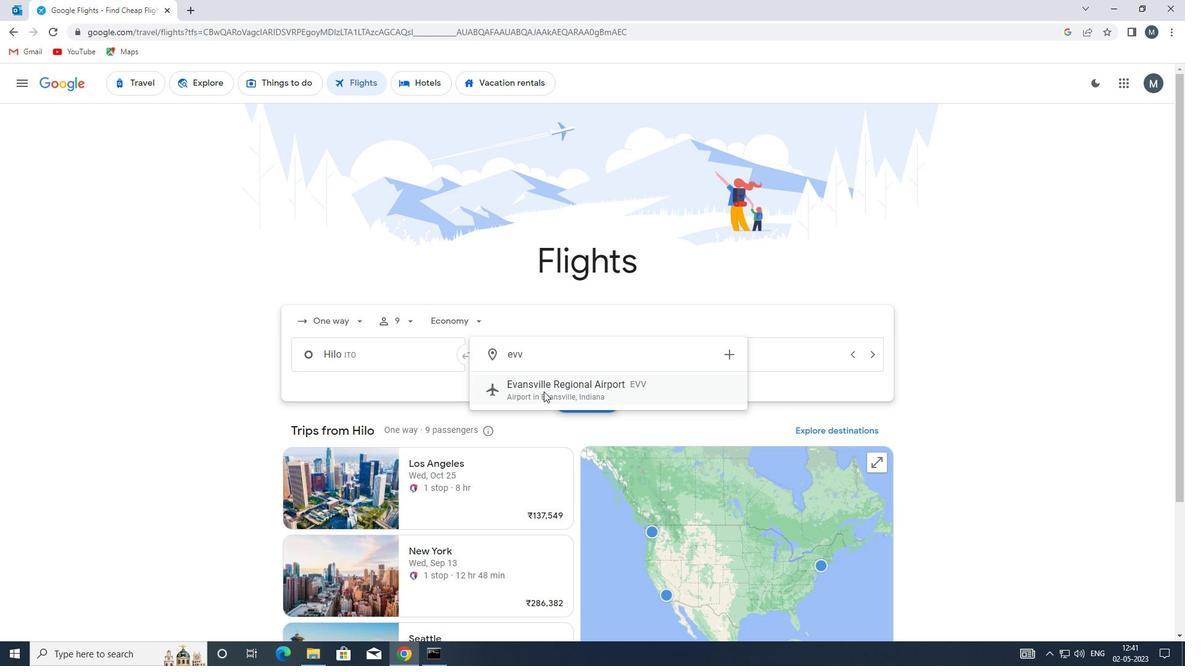 
Action: Mouse moved to (734, 358)
Screenshot: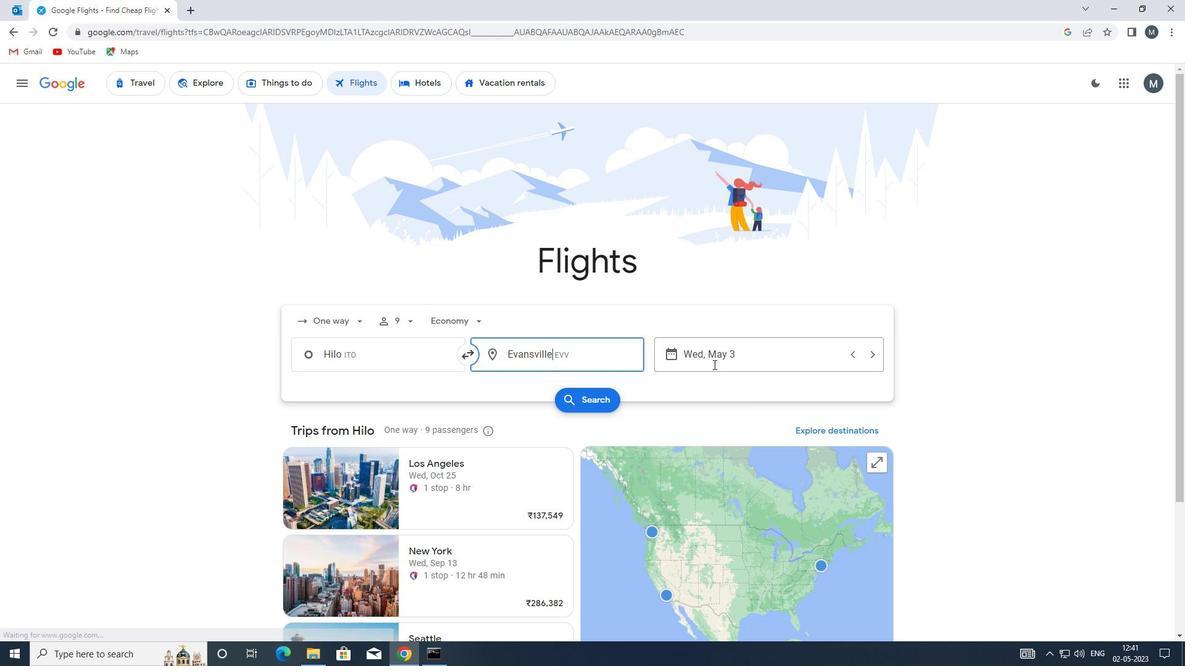 
Action: Mouse pressed left at (734, 358)
Screenshot: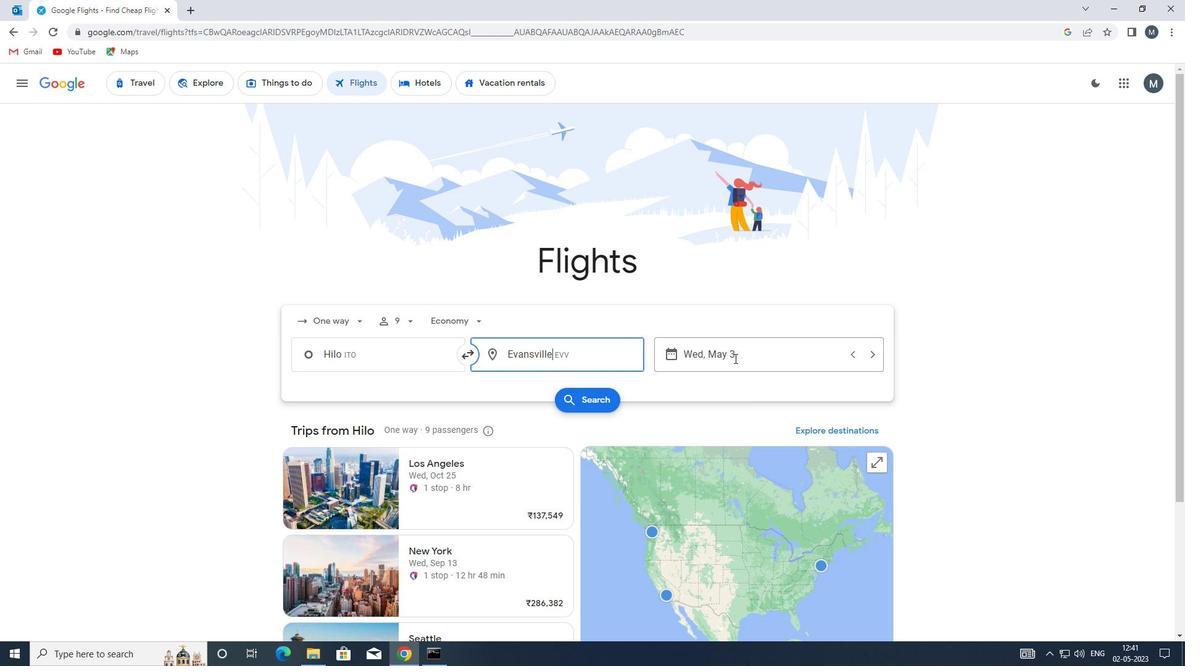 
Action: Mouse moved to (536, 419)
Screenshot: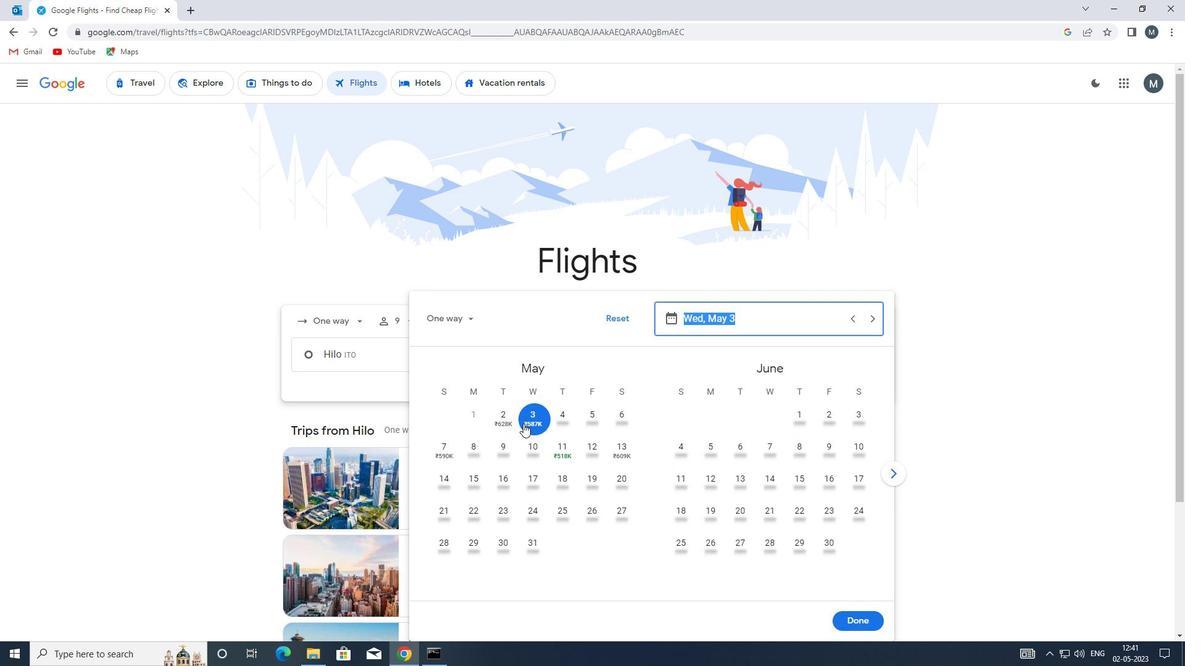 
Action: Mouse pressed left at (536, 419)
Screenshot: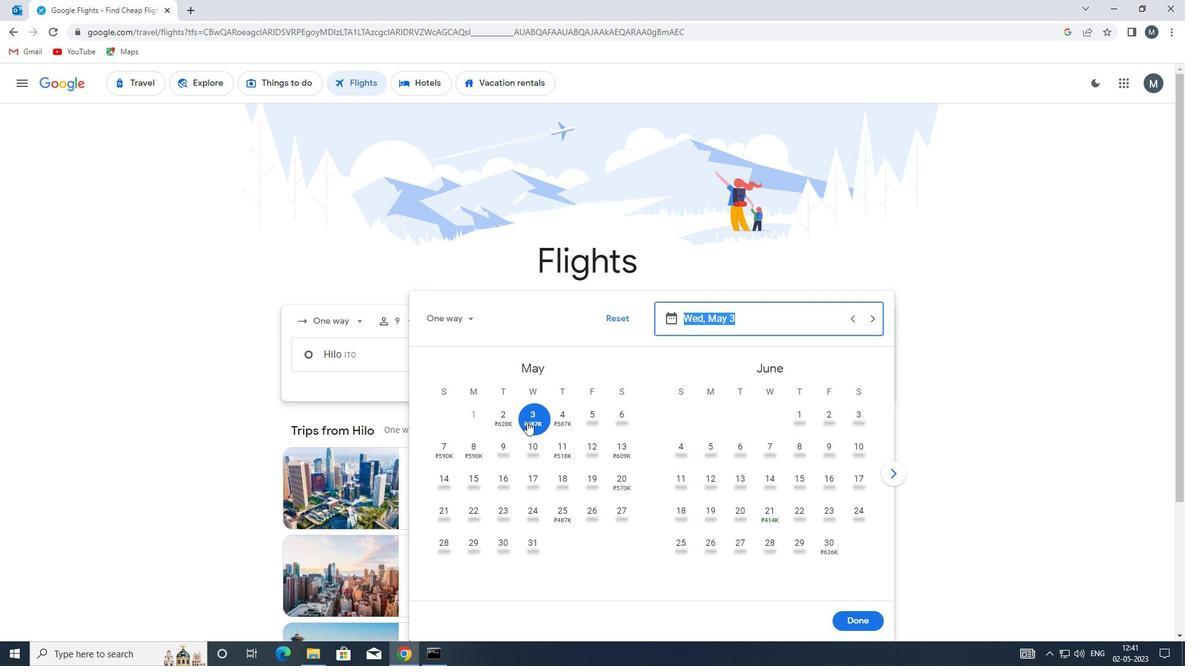 
Action: Mouse moved to (853, 615)
Screenshot: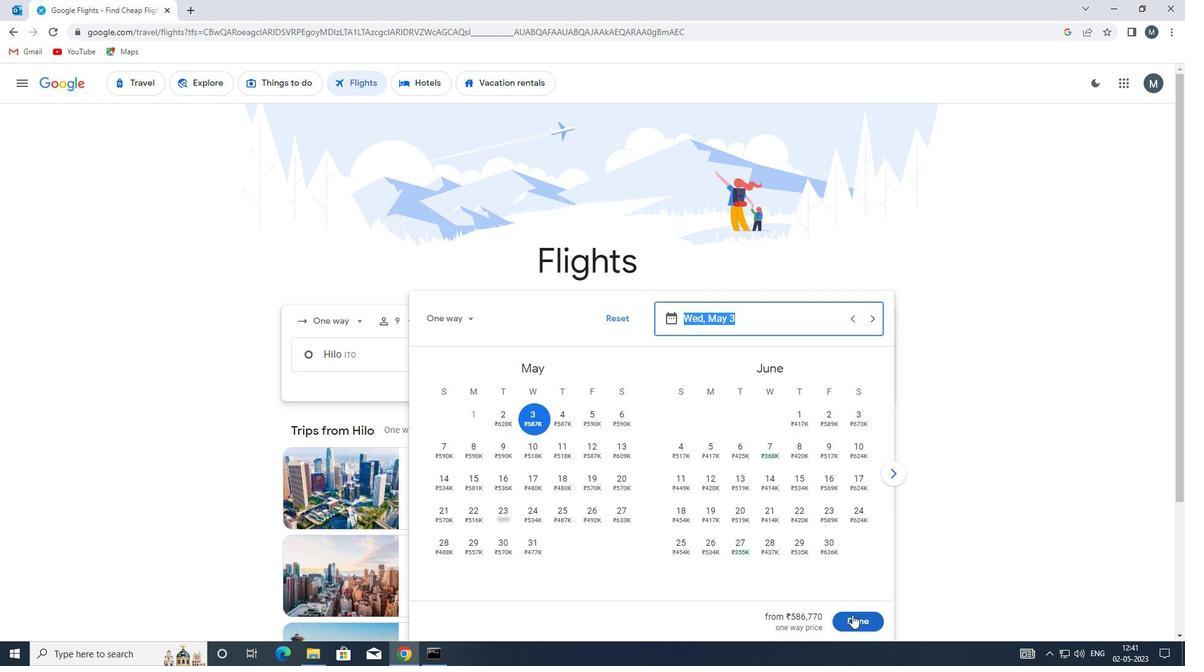 
Action: Mouse pressed left at (853, 615)
Screenshot: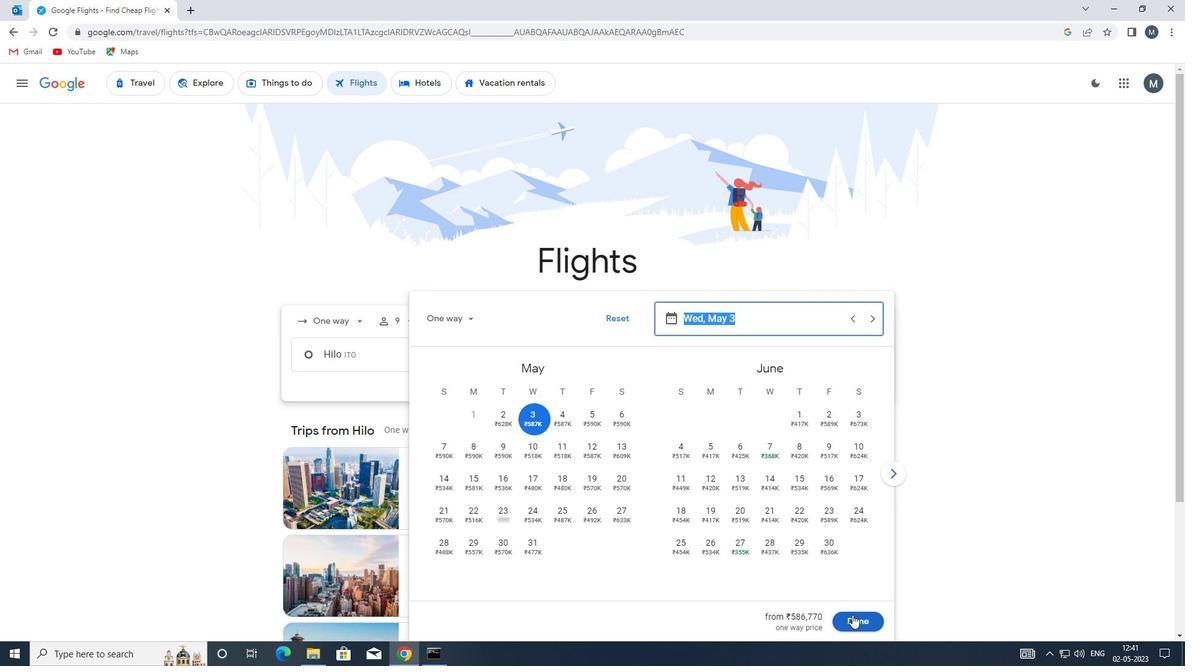 
Action: Mouse moved to (577, 402)
Screenshot: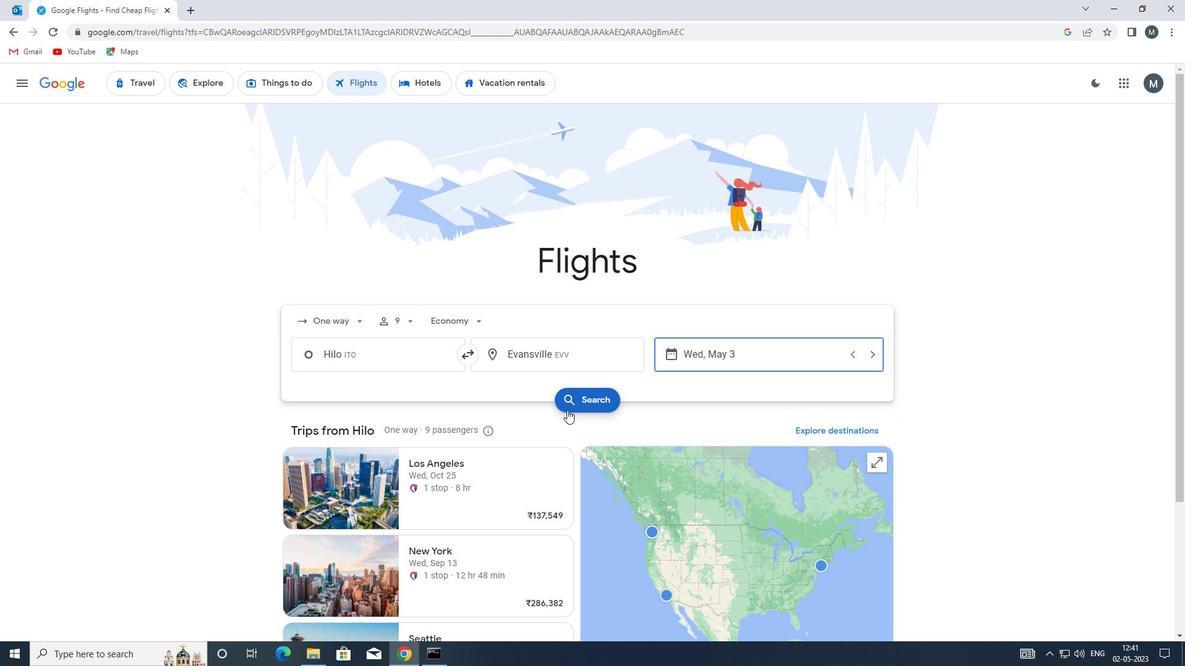 
Action: Mouse pressed left at (577, 402)
Screenshot: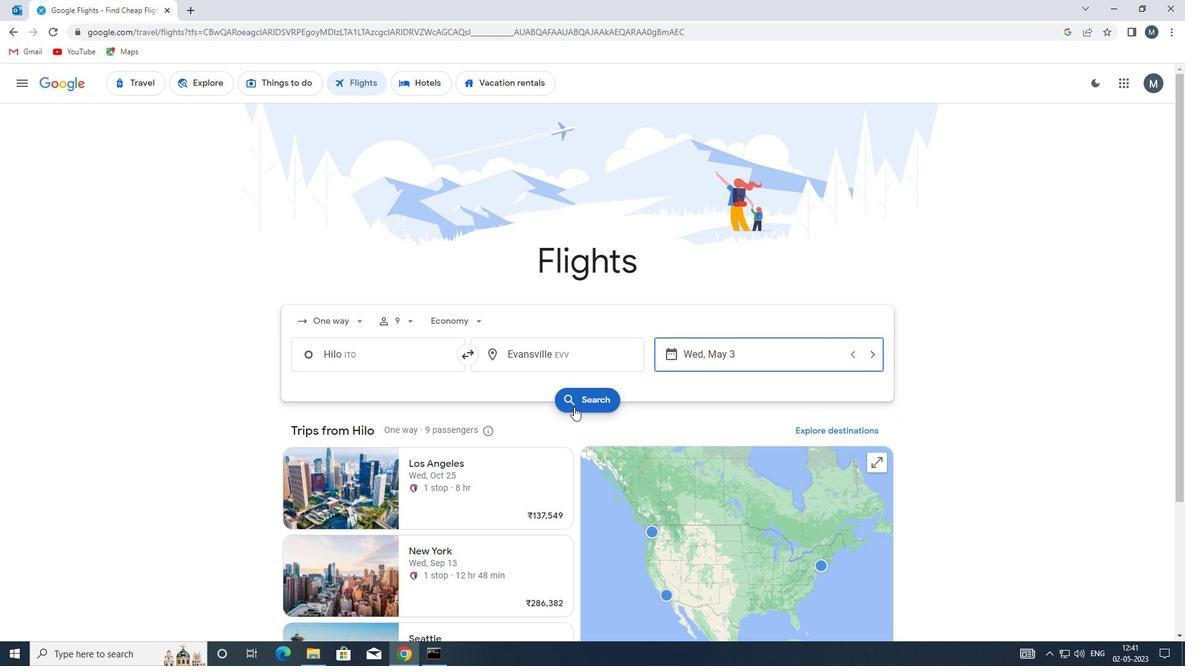 
Action: Mouse moved to (302, 195)
Screenshot: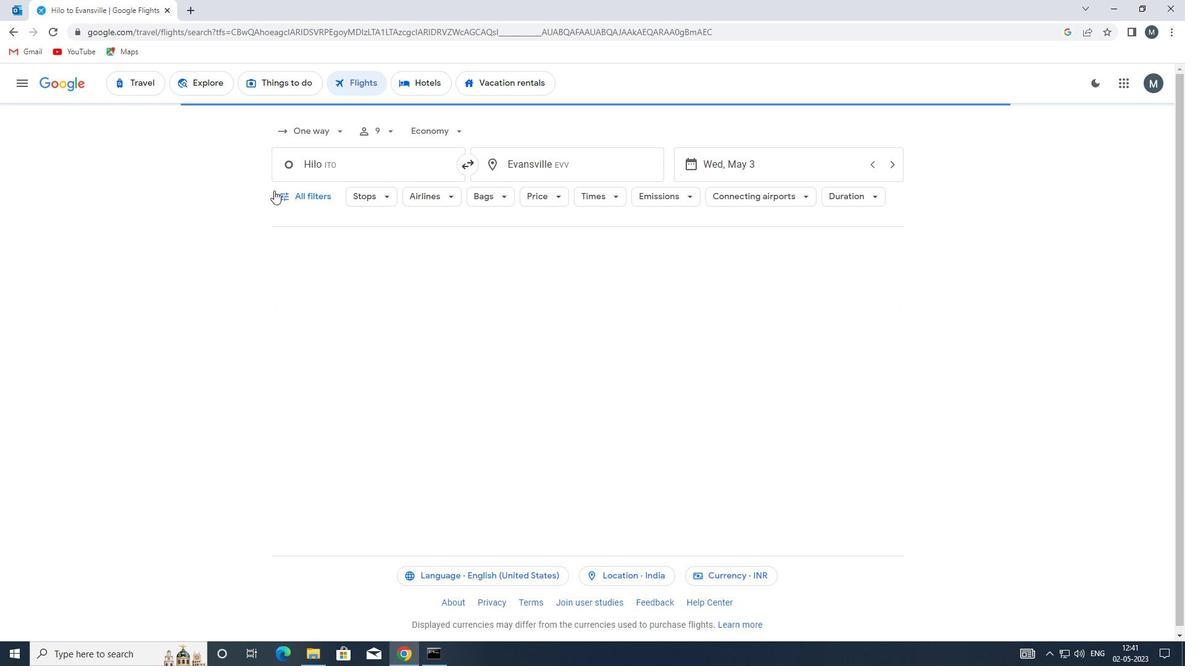 
Action: Mouse pressed left at (302, 195)
Screenshot: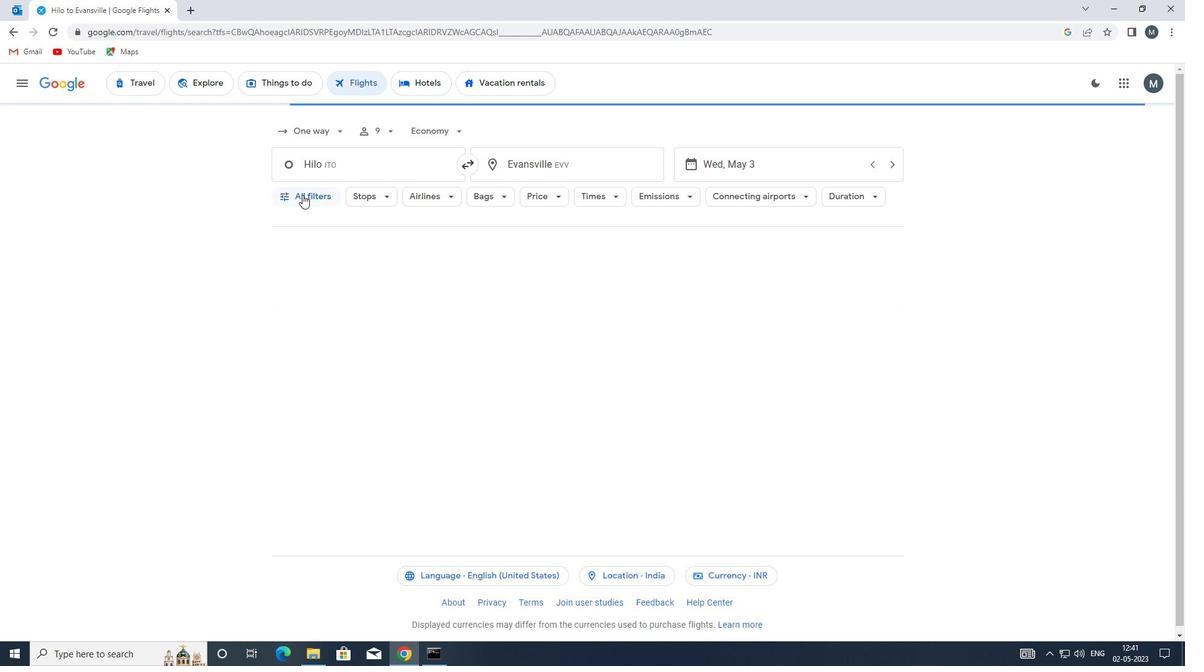 
Action: Mouse moved to (373, 348)
Screenshot: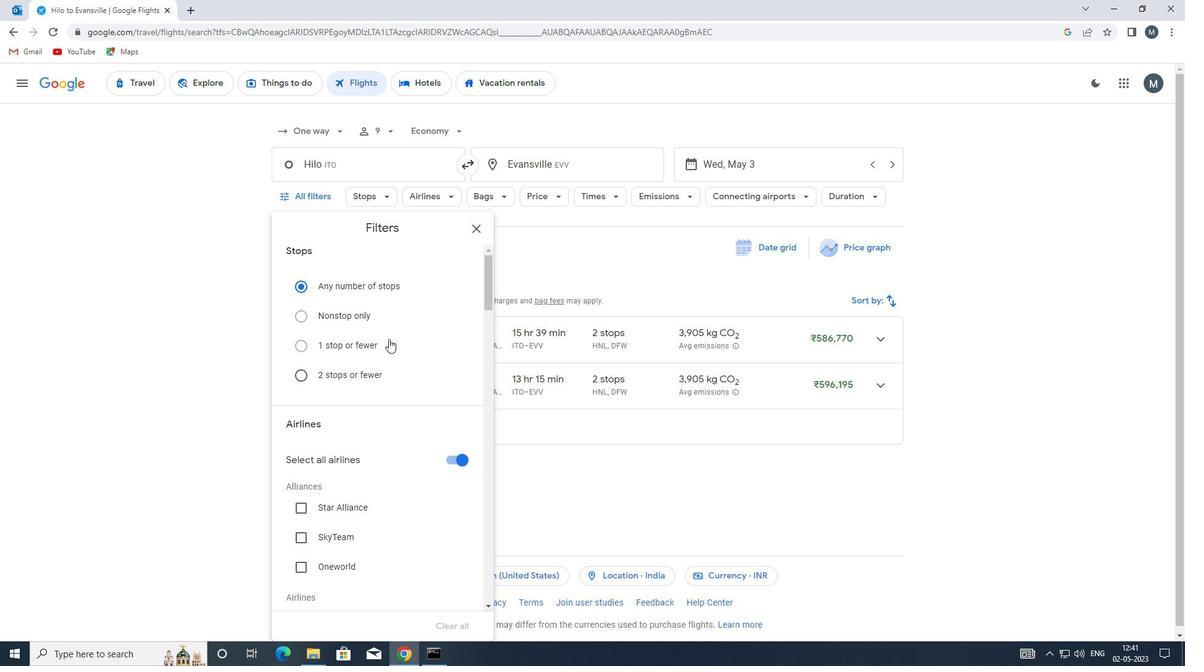 
Action: Mouse scrolled (373, 347) with delta (0, 0)
Screenshot: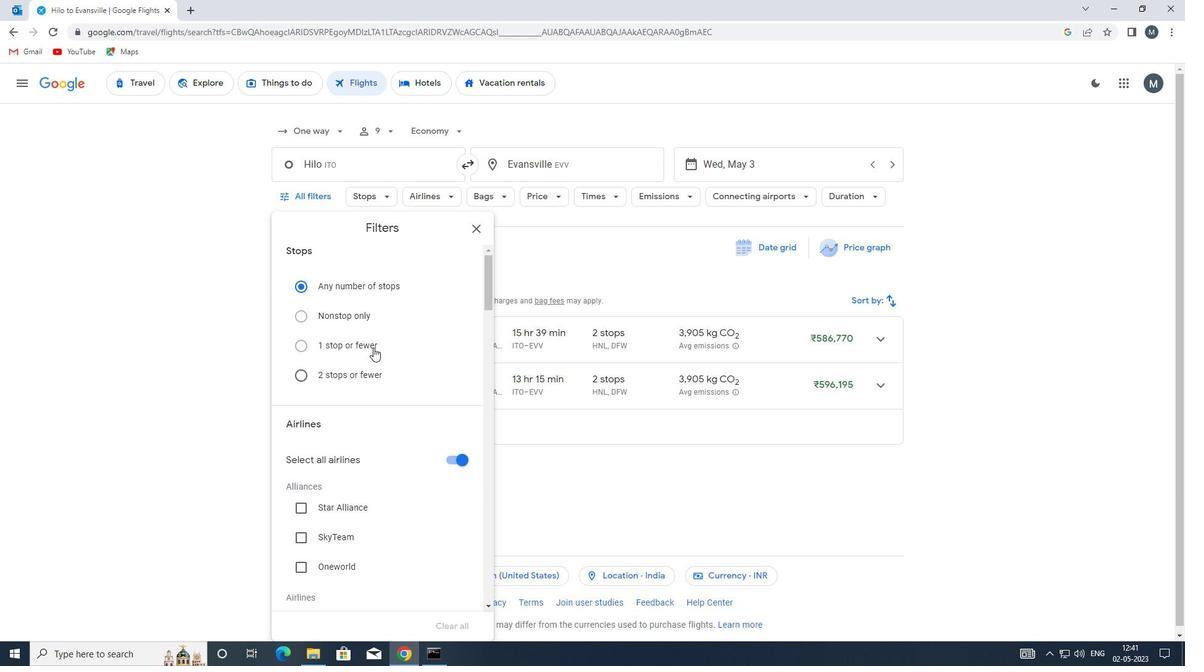 
Action: Mouse moved to (373, 348)
Screenshot: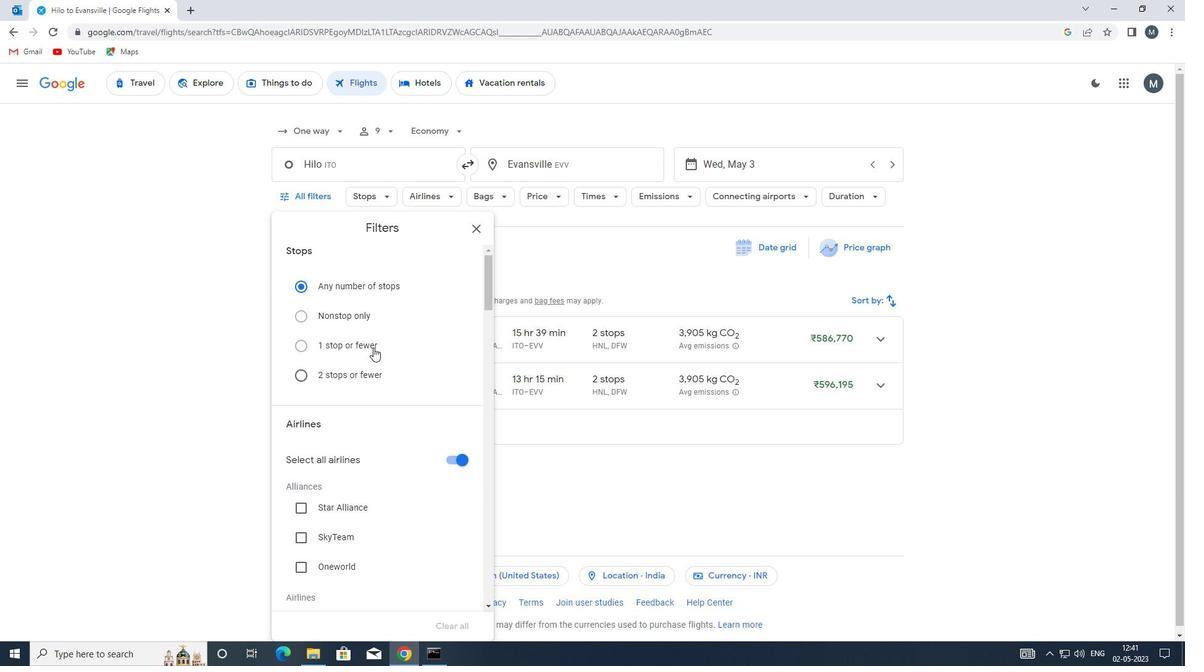 
Action: Mouse scrolled (373, 348) with delta (0, 0)
Screenshot: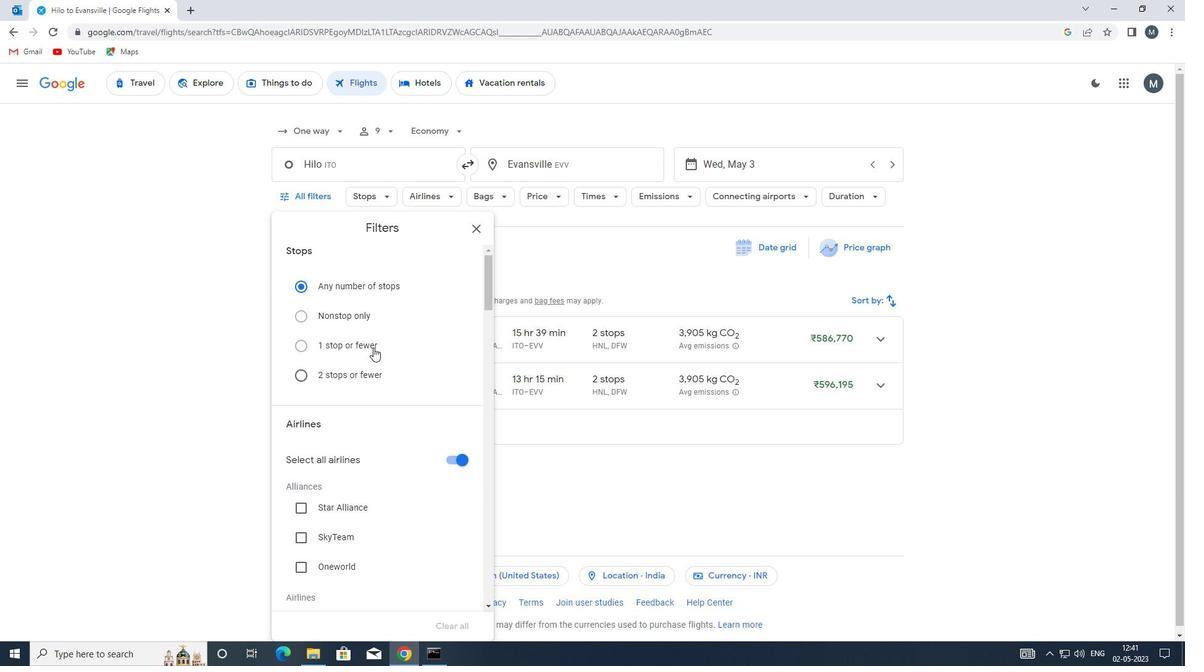 
Action: Mouse moved to (447, 335)
Screenshot: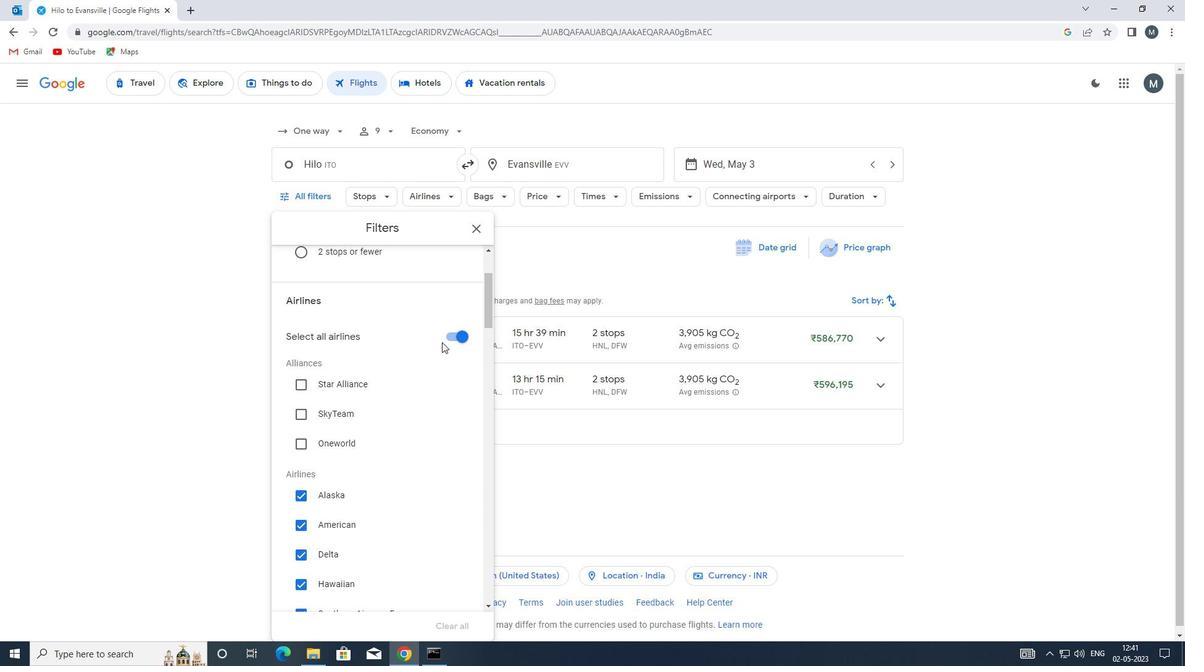 
Action: Mouse pressed left at (447, 335)
Screenshot: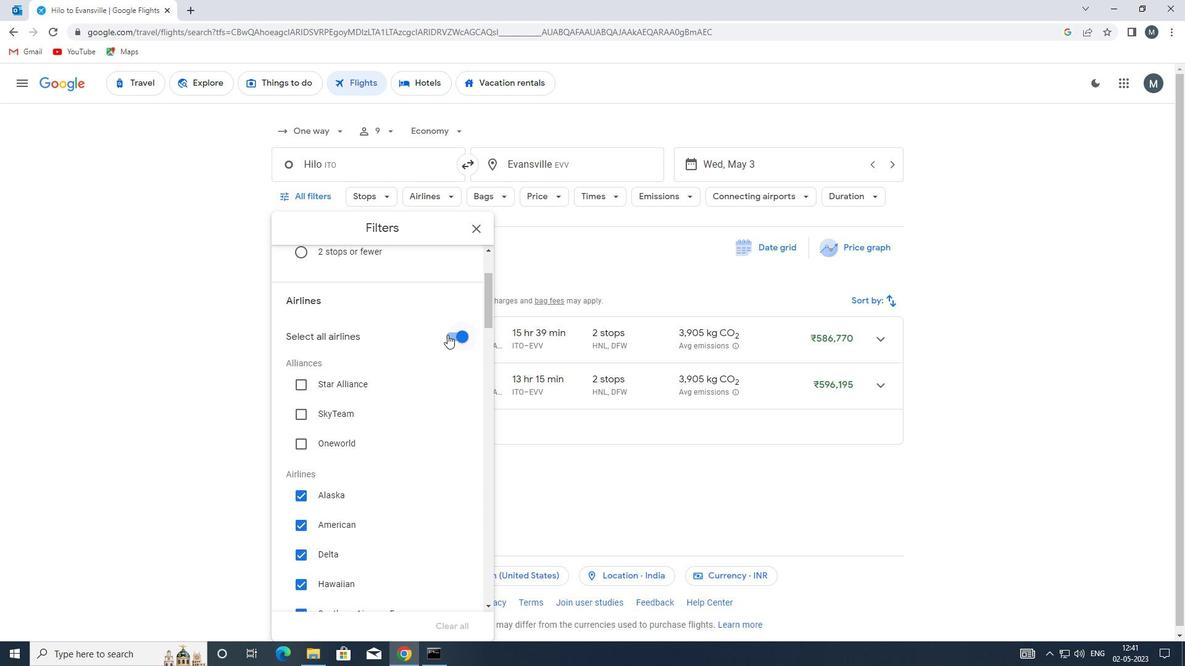 
Action: Mouse moved to (351, 410)
Screenshot: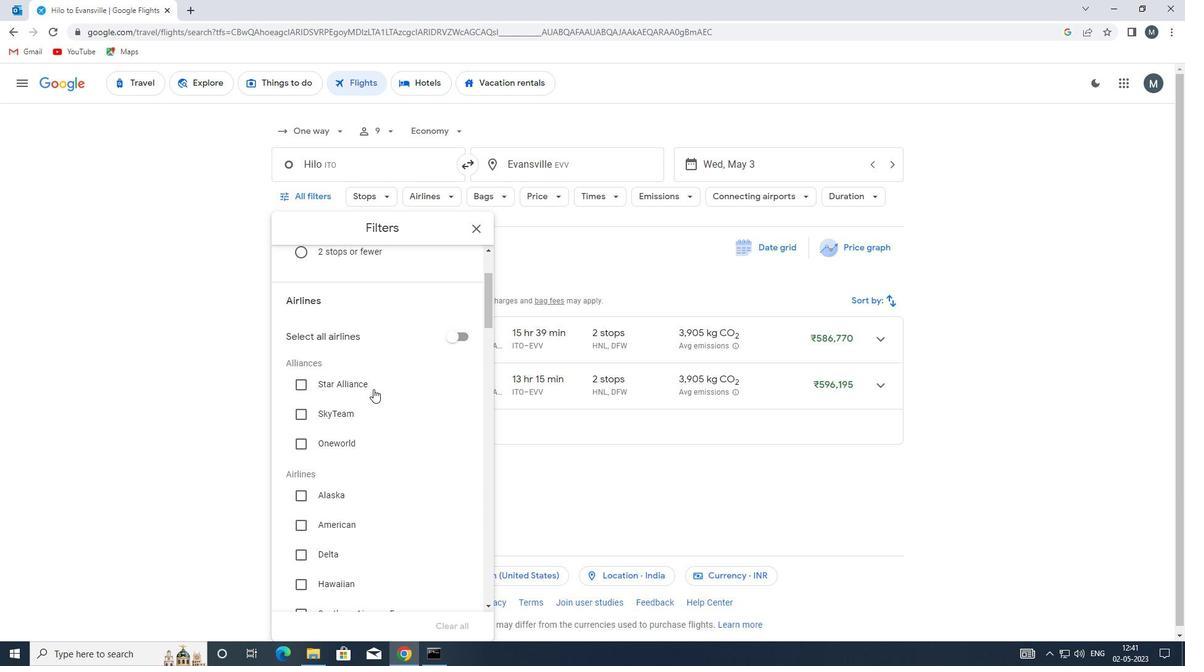 
Action: Mouse scrolled (351, 409) with delta (0, 0)
Screenshot: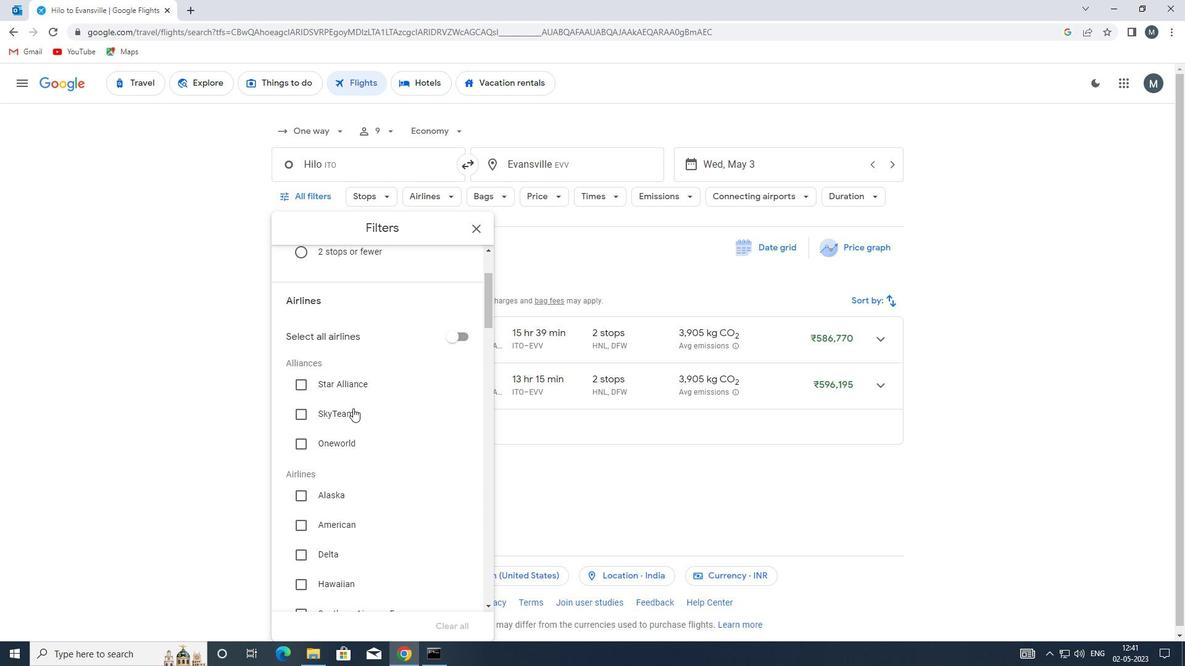 
Action: Mouse moved to (348, 408)
Screenshot: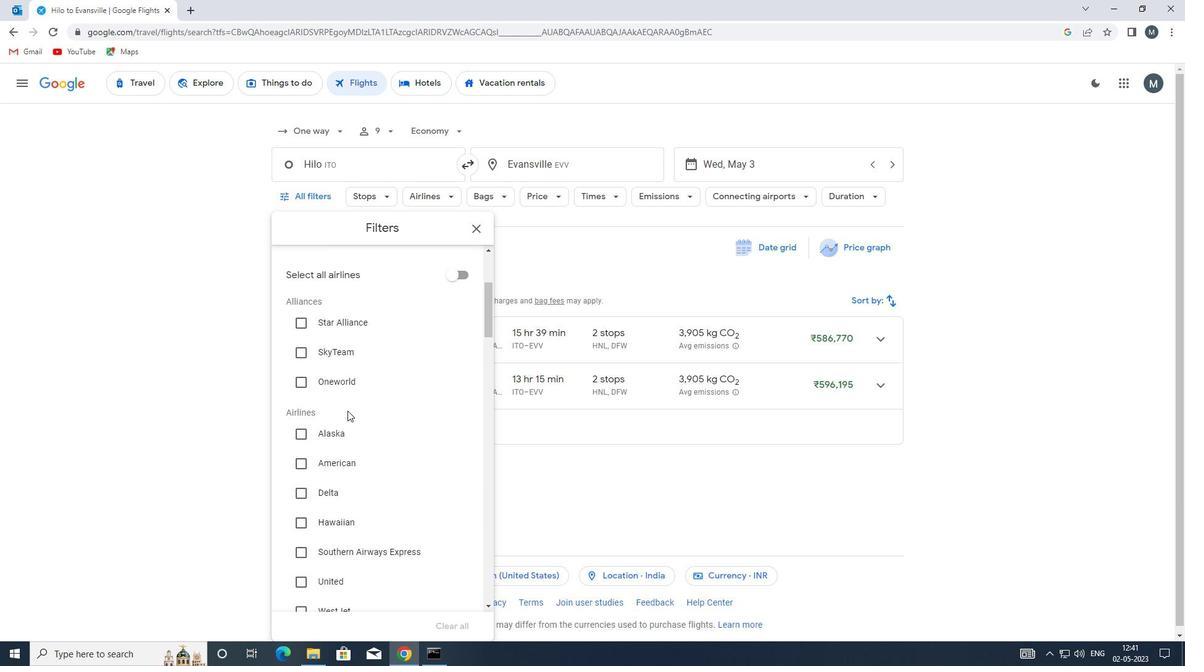 
Action: Mouse scrolled (348, 407) with delta (0, 0)
Screenshot: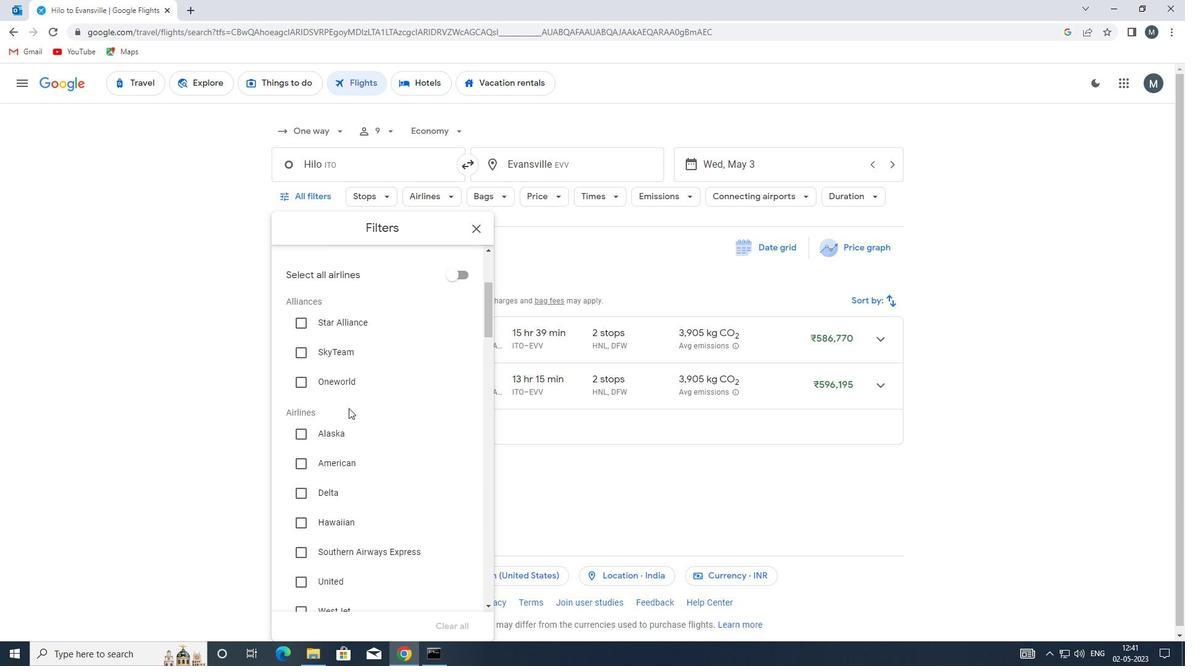 
Action: Mouse moved to (350, 411)
Screenshot: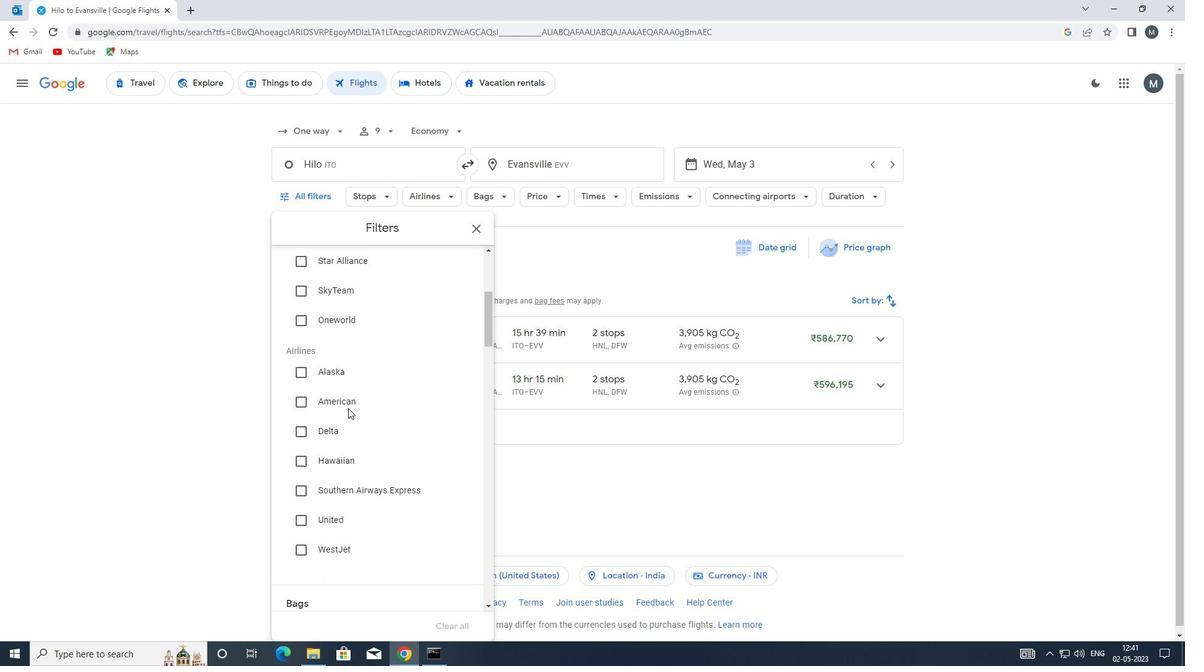 
Action: Mouse scrolled (350, 411) with delta (0, 0)
Screenshot: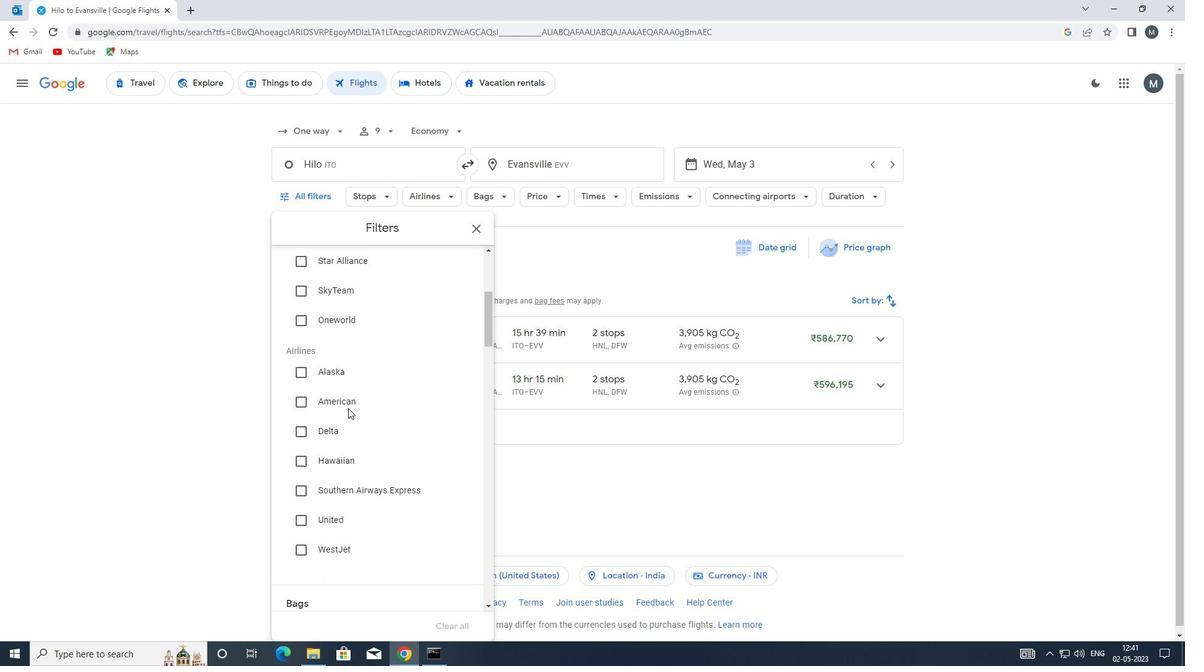 
Action: Mouse moved to (349, 414)
Screenshot: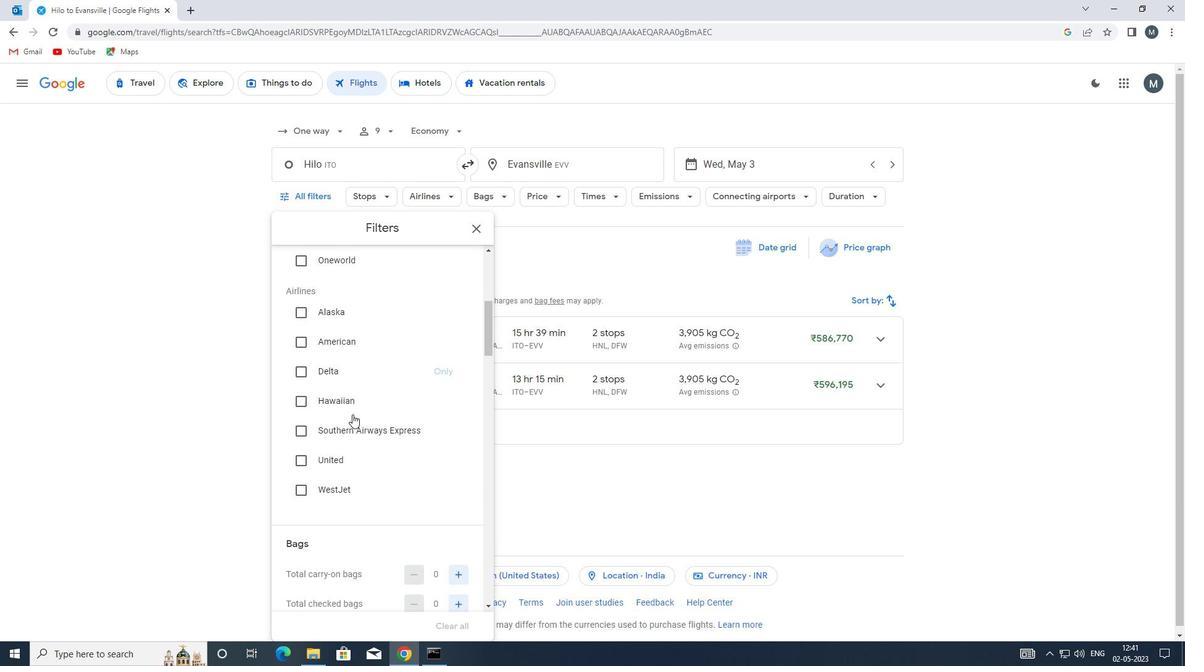 
Action: Mouse scrolled (349, 413) with delta (0, 0)
Screenshot: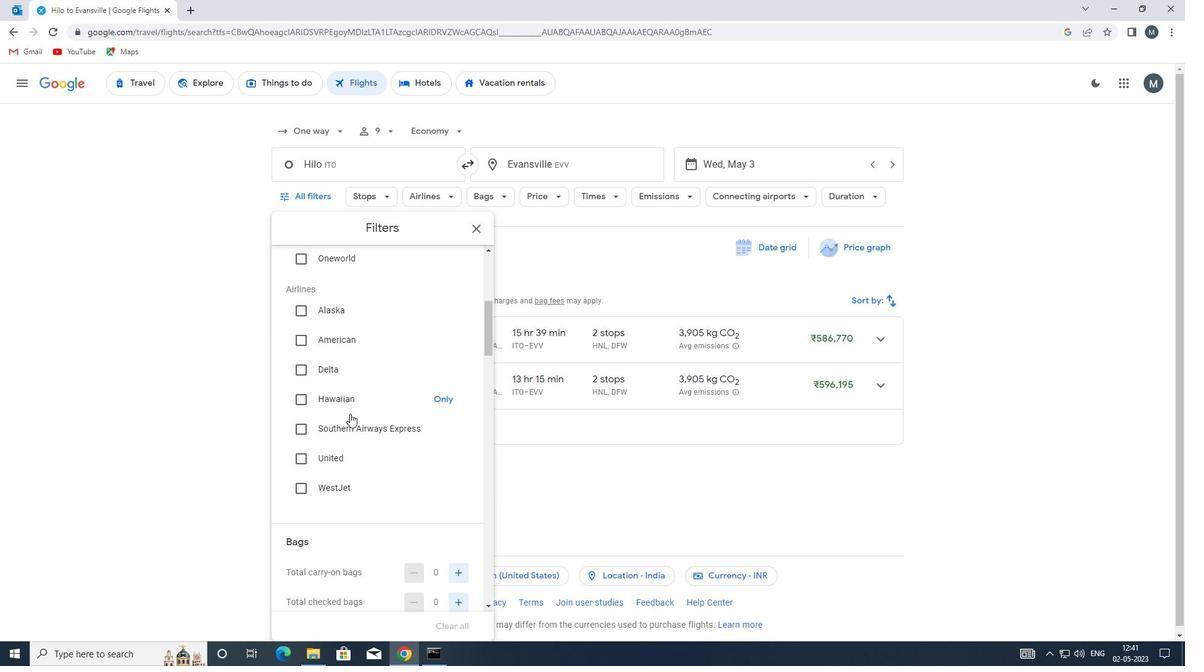 
Action: Mouse moved to (349, 415)
Screenshot: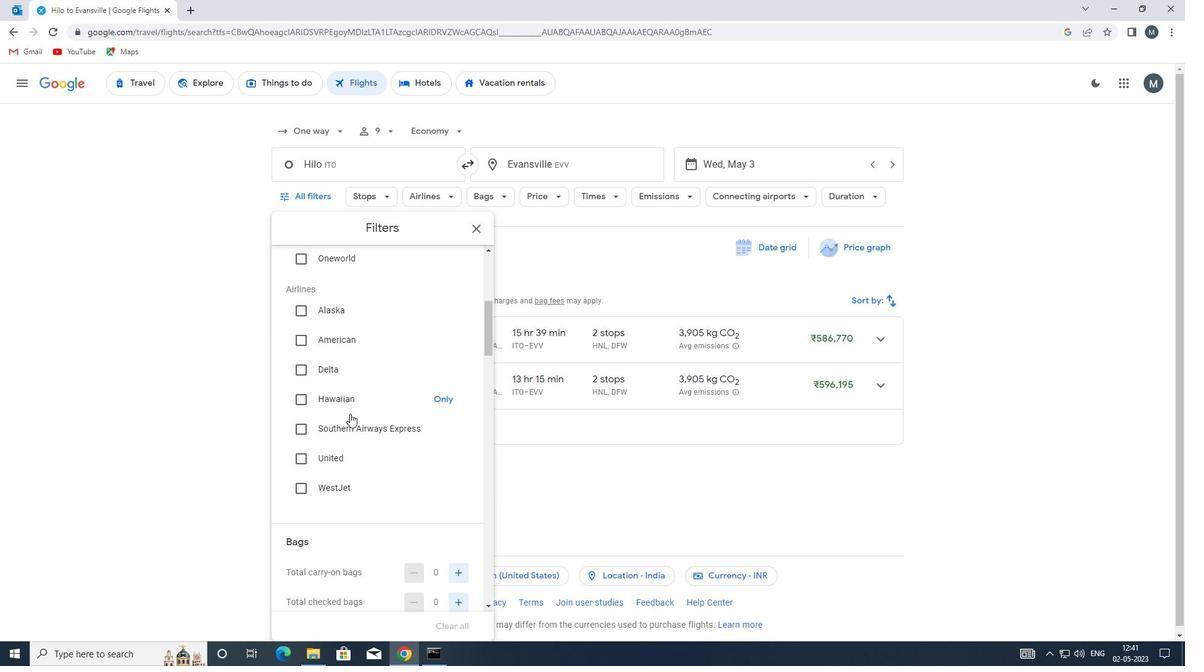 
Action: Mouse scrolled (349, 414) with delta (0, 0)
Screenshot: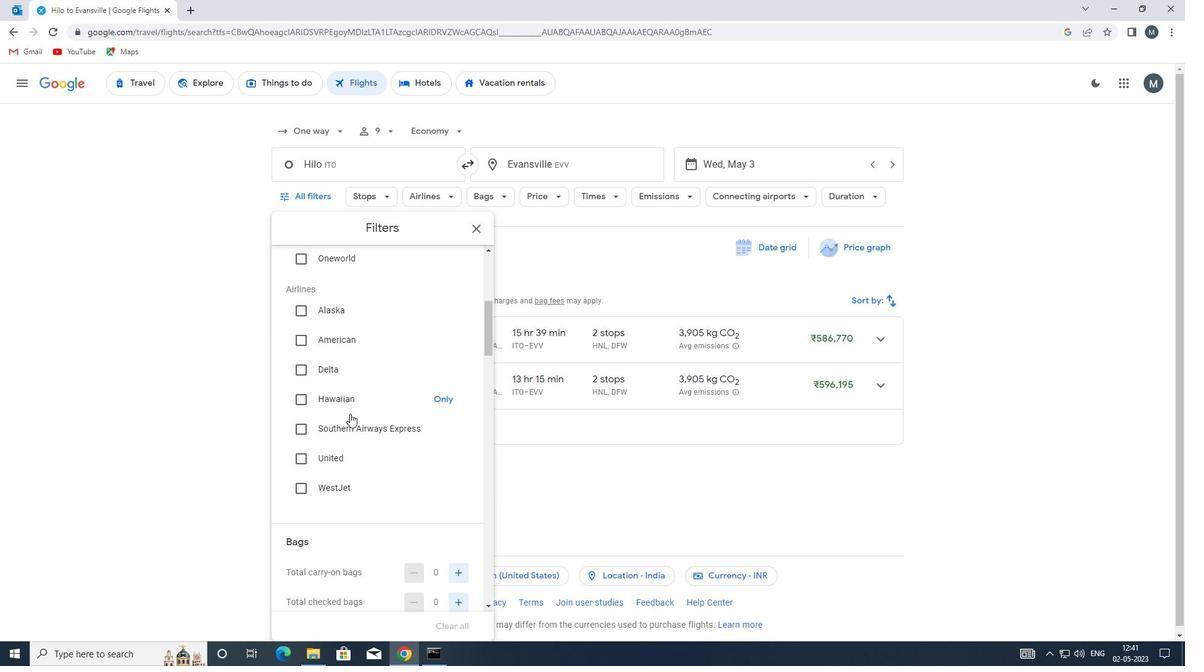
Action: Mouse moved to (348, 427)
Screenshot: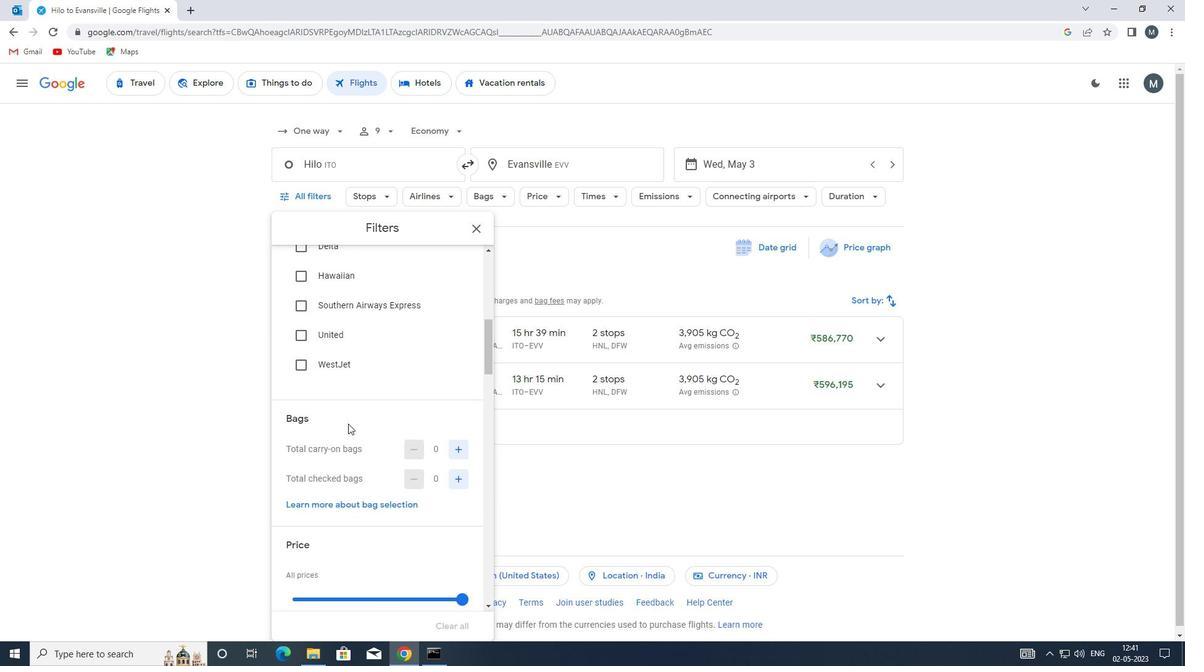 
Action: Mouse scrolled (348, 426) with delta (0, 0)
Screenshot: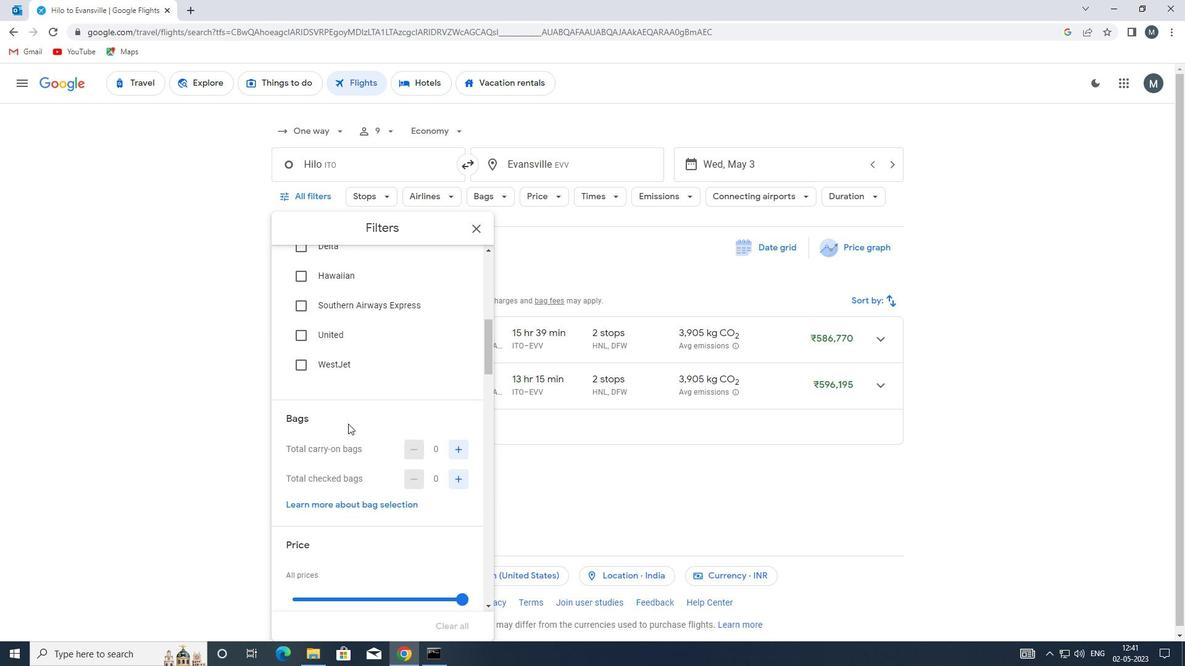 
Action: Mouse moved to (466, 386)
Screenshot: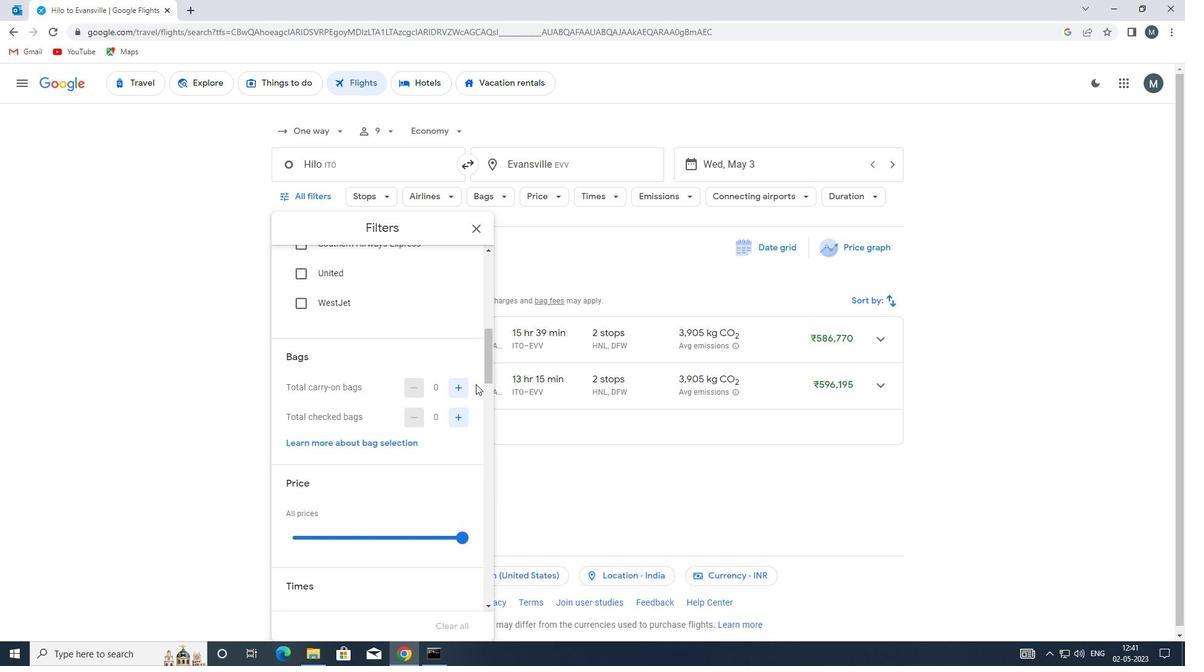 
Action: Mouse pressed left at (466, 386)
Screenshot: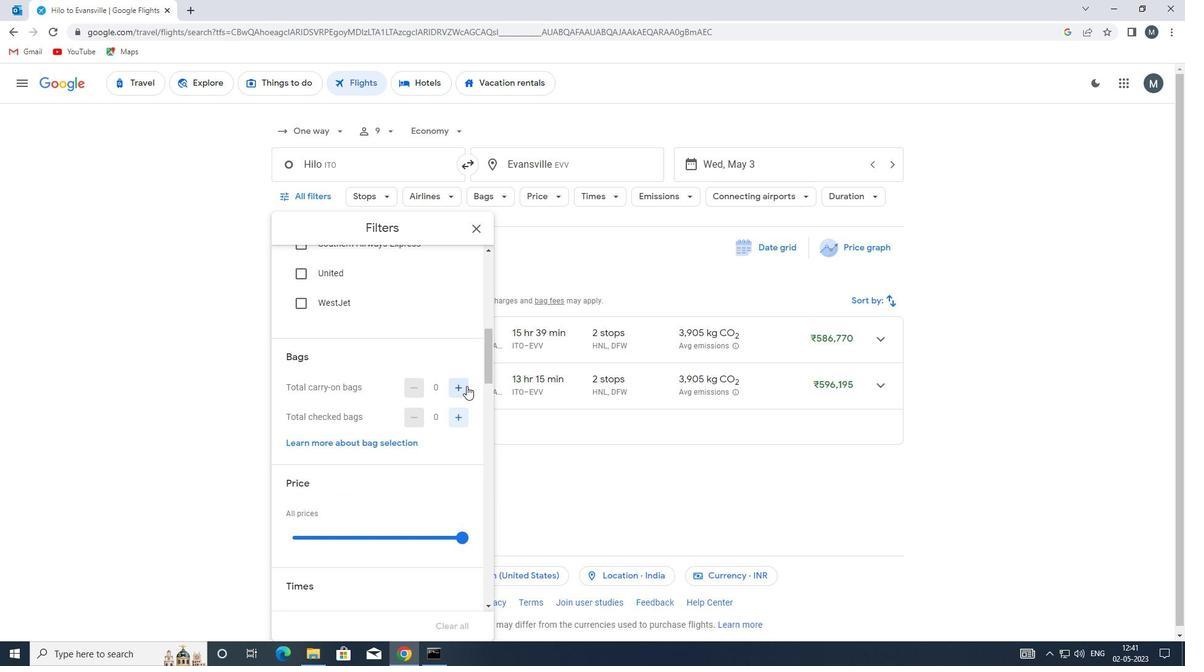 
Action: Mouse moved to (446, 413)
Screenshot: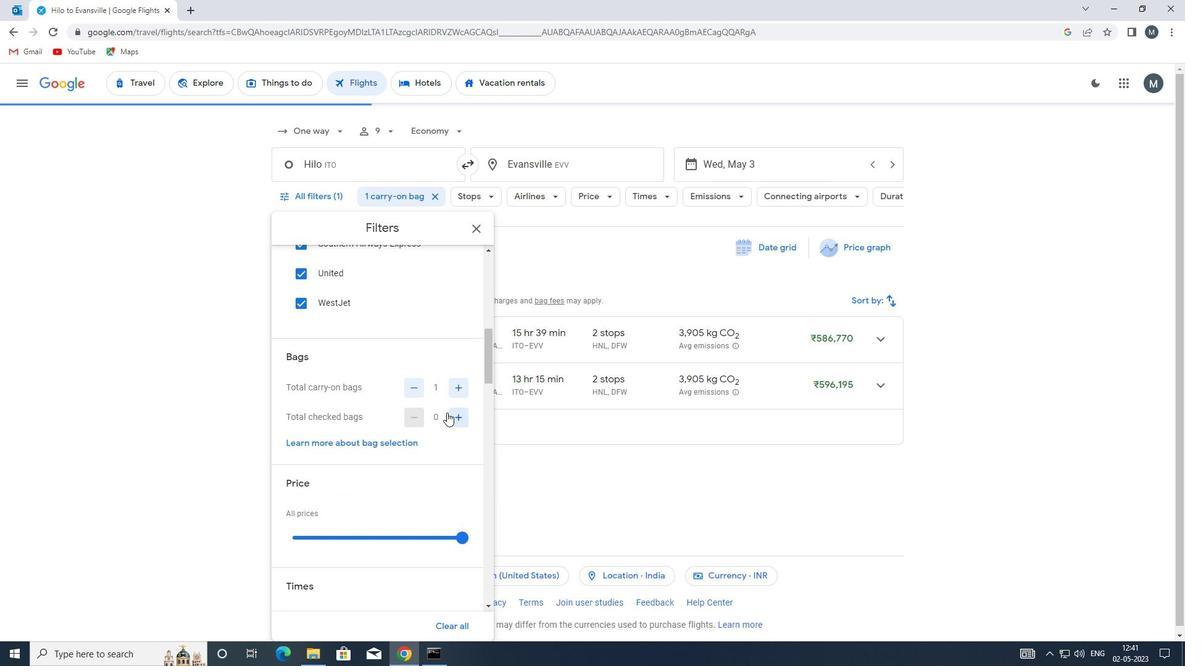 
Action: Mouse scrolled (446, 412) with delta (0, 0)
Screenshot: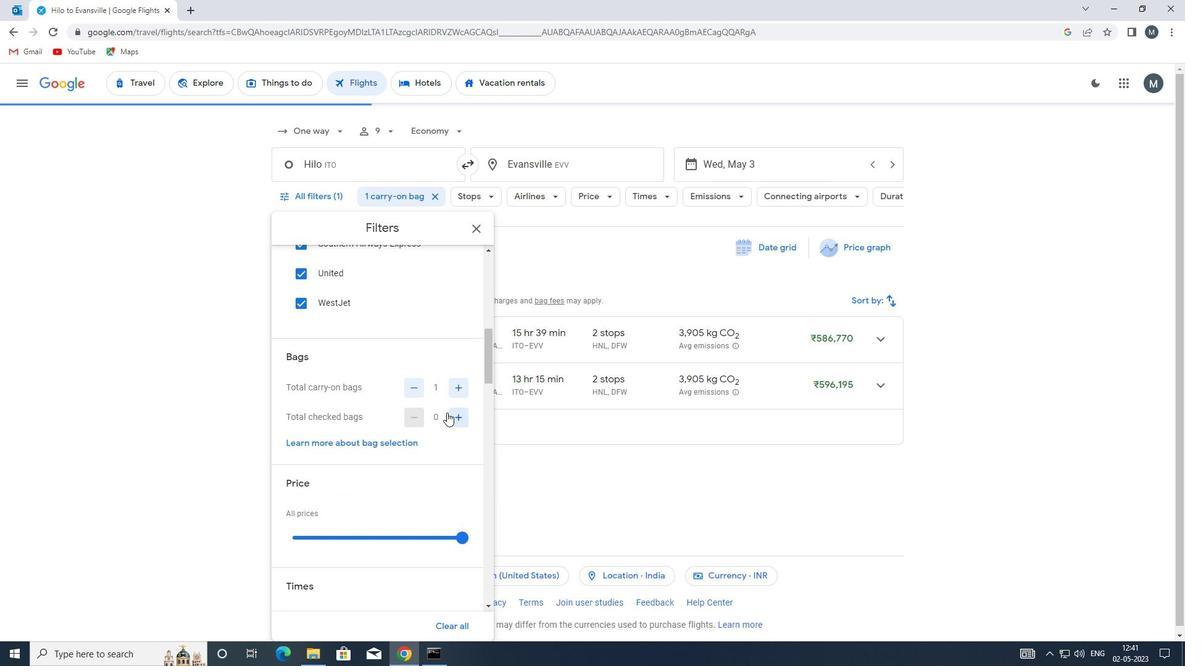 
Action: Mouse scrolled (446, 412) with delta (0, 0)
Screenshot: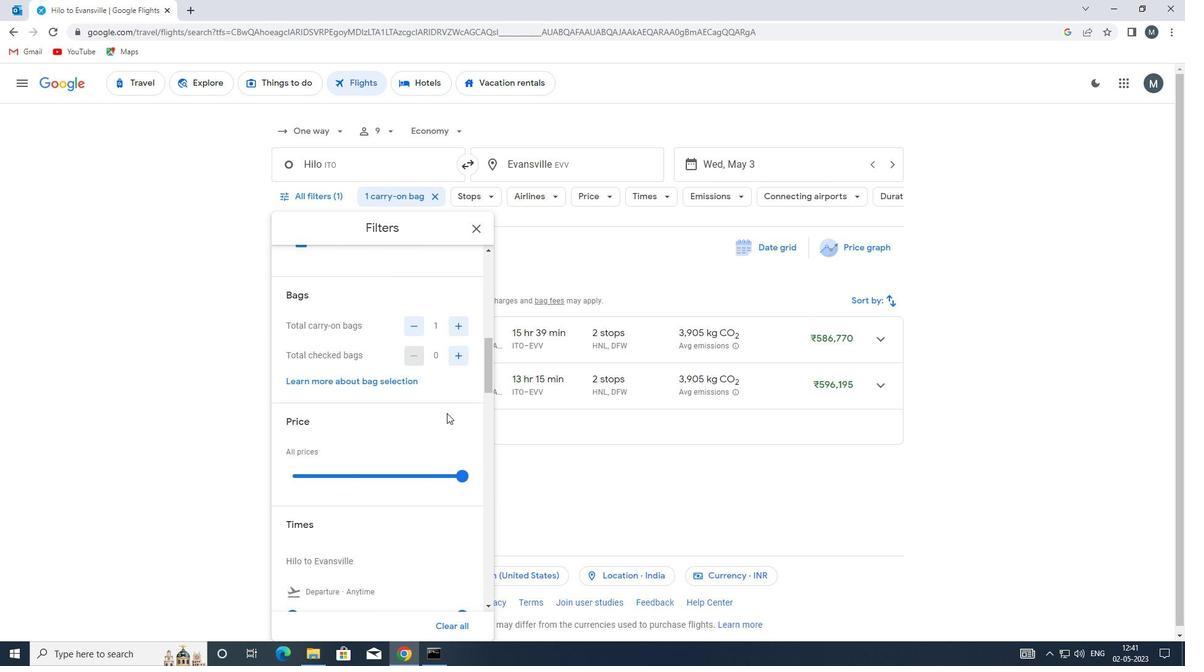 
Action: Mouse moved to (445, 413)
Screenshot: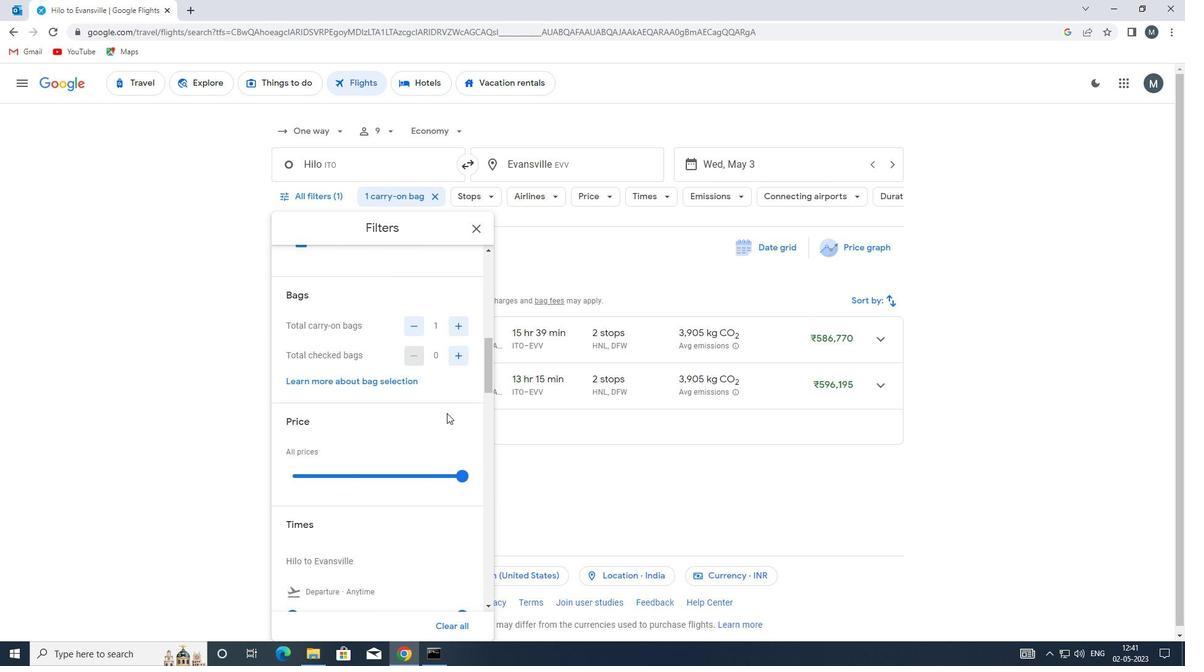 
Action: Mouse scrolled (445, 412) with delta (0, 0)
Screenshot: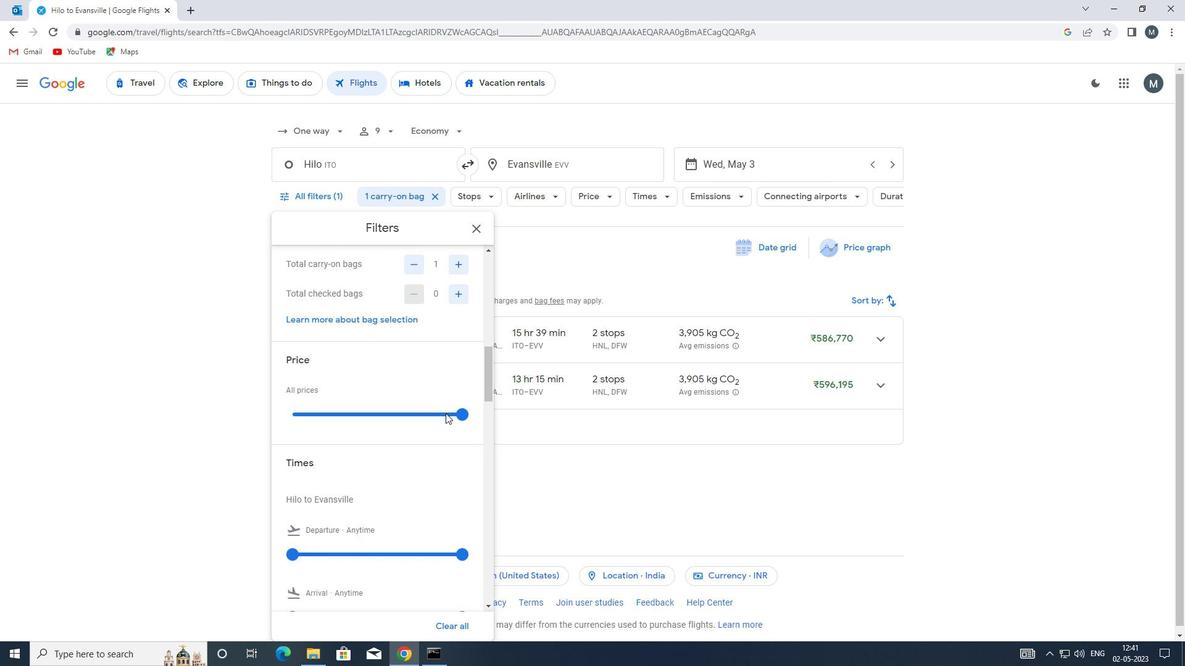 
Action: Mouse moved to (354, 350)
Screenshot: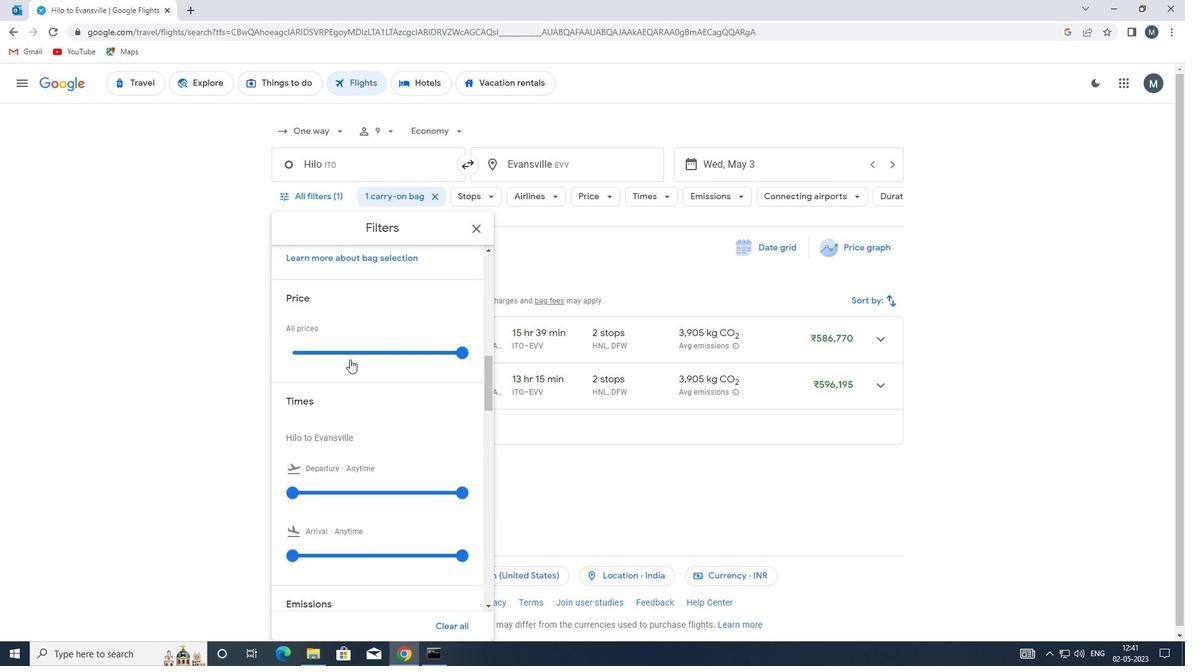
Action: Mouse pressed left at (354, 350)
Screenshot: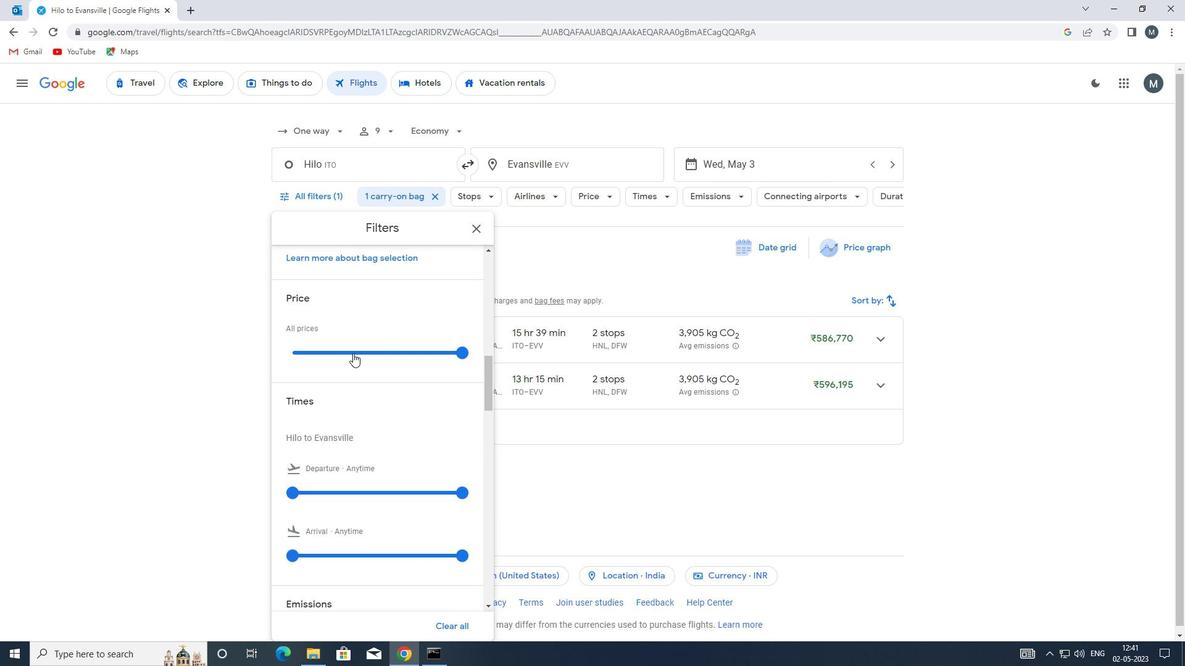 
Action: Mouse moved to (354, 349)
Screenshot: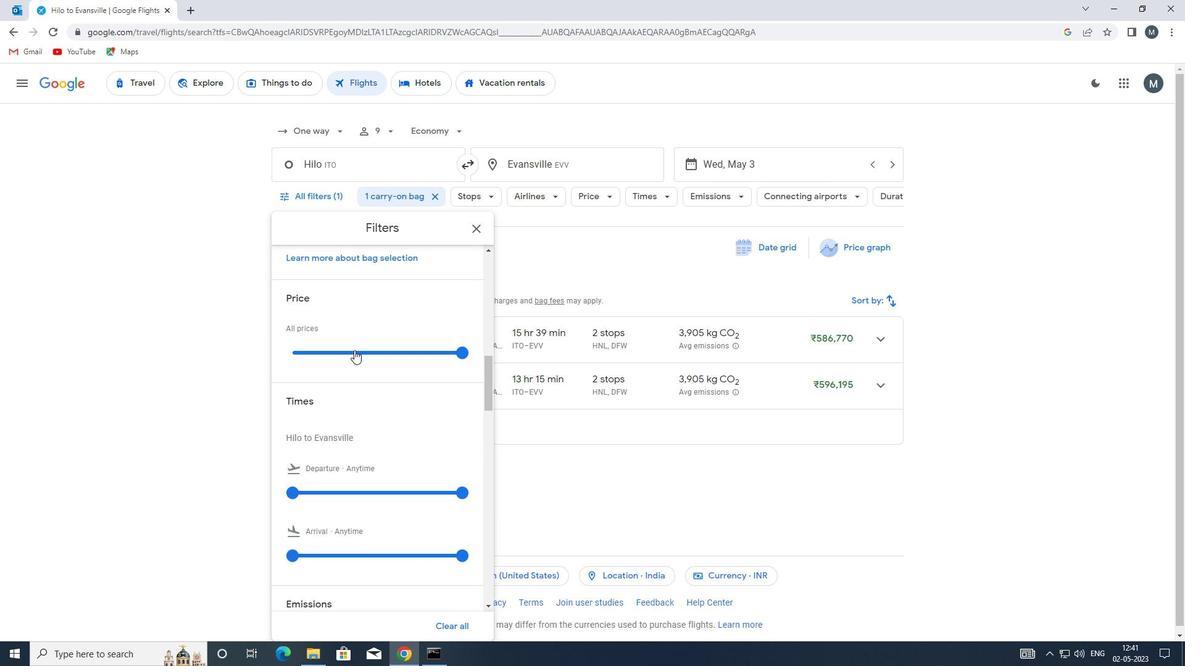 
Action: Mouse pressed left at (354, 349)
Screenshot: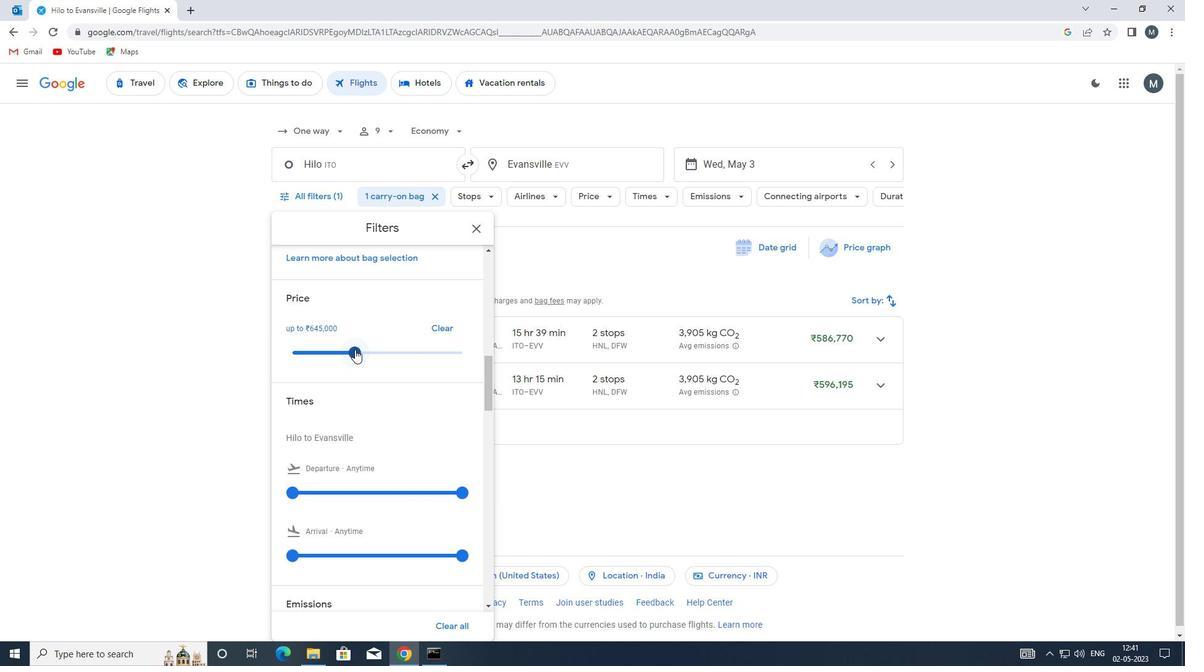 
Action: Mouse moved to (365, 357)
Screenshot: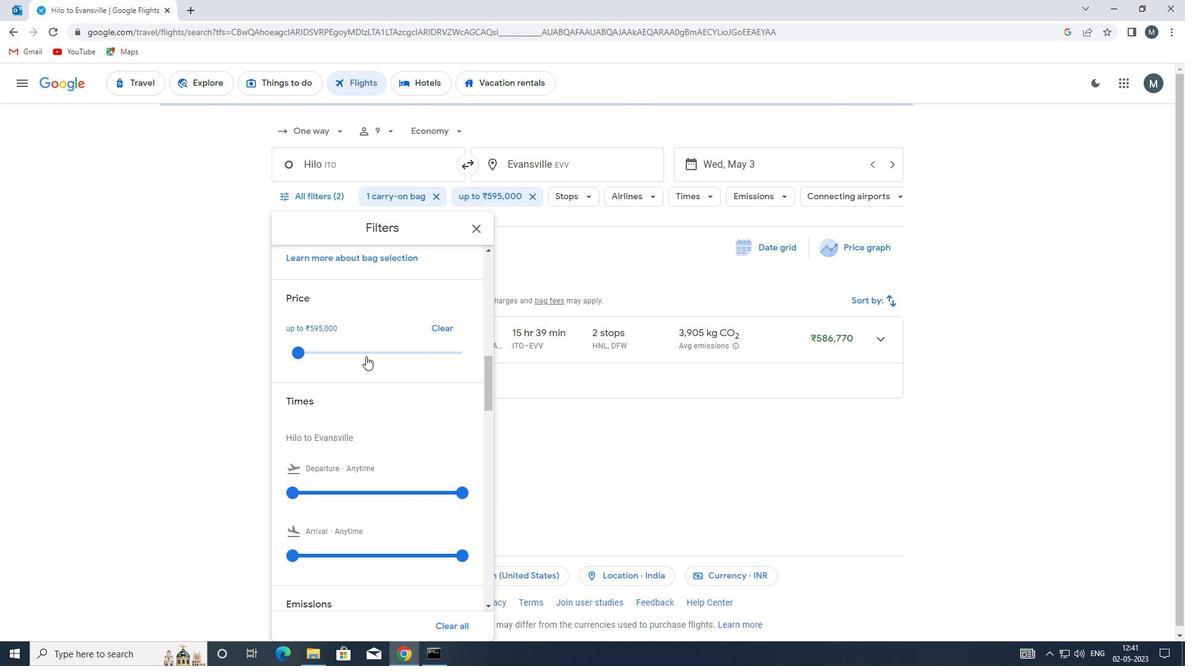 
Action: Mouse scrolled (365, 356) with delta (0, 0)
Screenshot: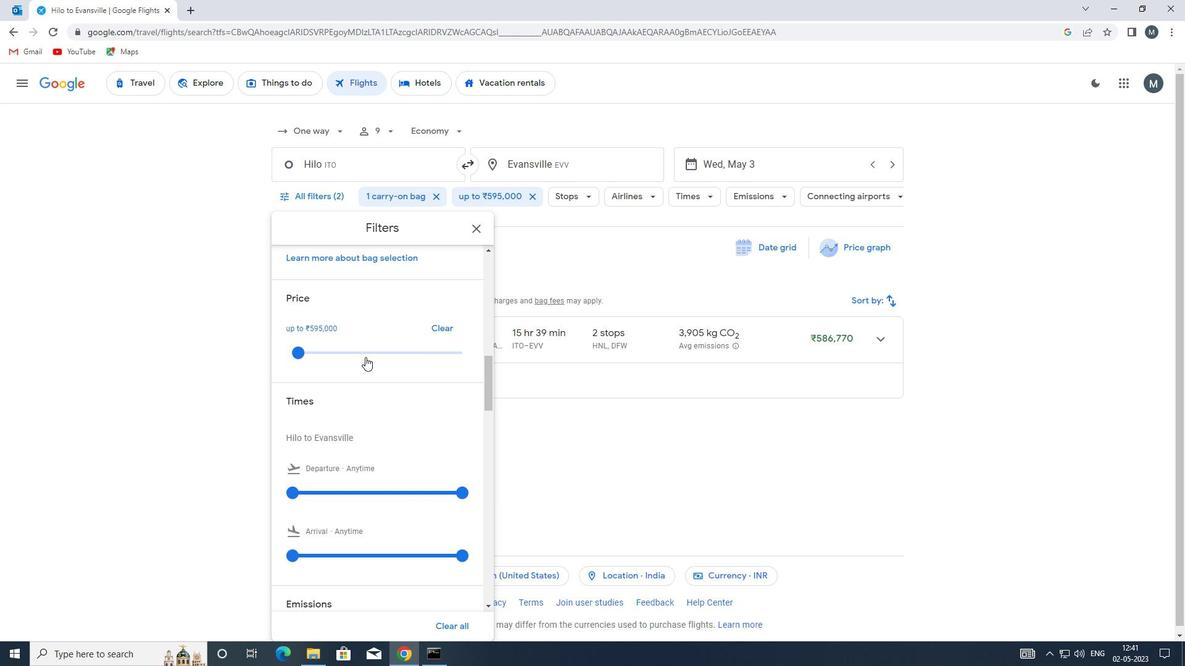 
Action: Mouse moved to (363, 362)
Screenshot: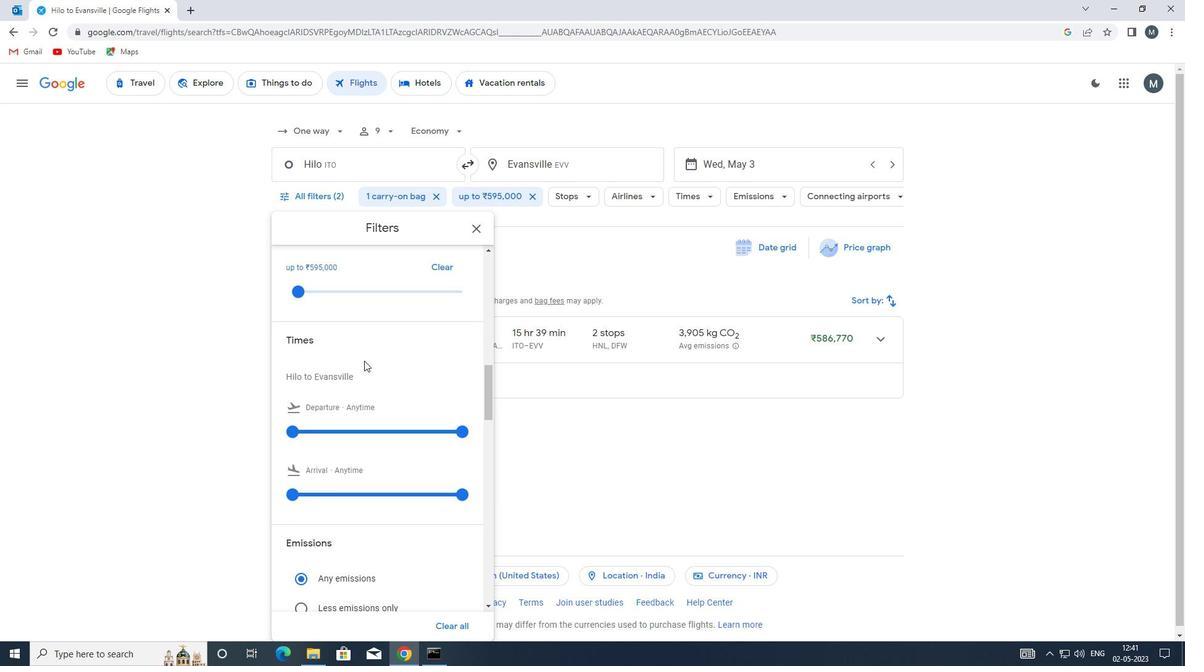 
Action: Mouse scrolled (363, 361) with delta (0, 0)
Screenshot: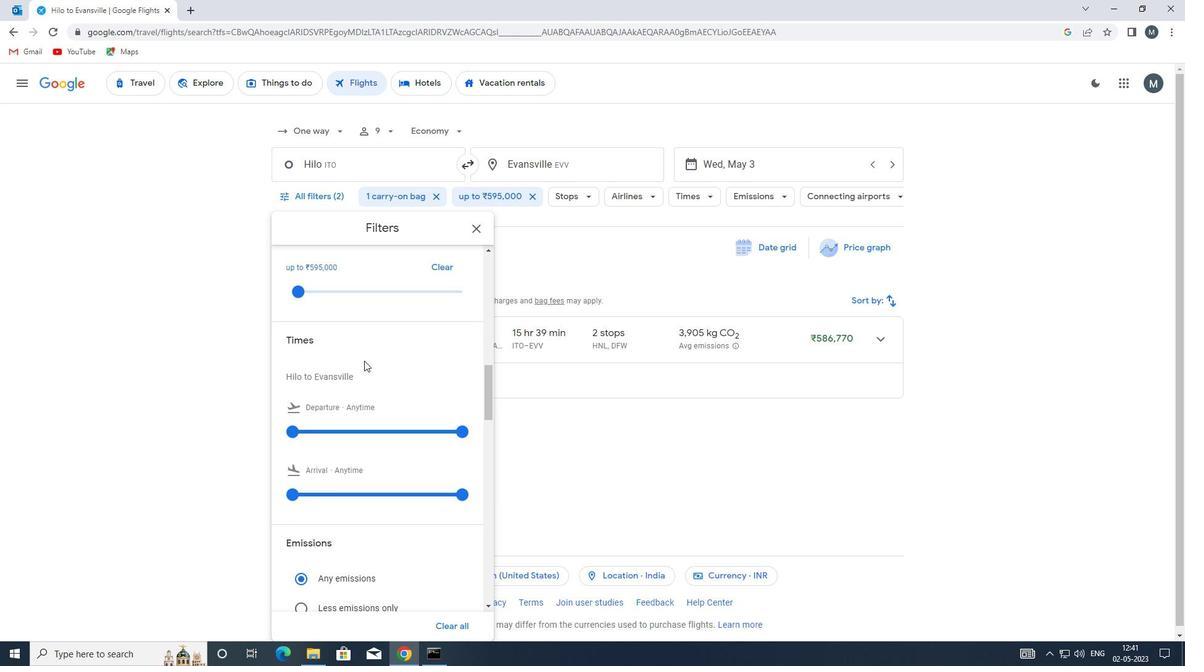 
Action: Mouse moved to (363, 363)
Screenshot: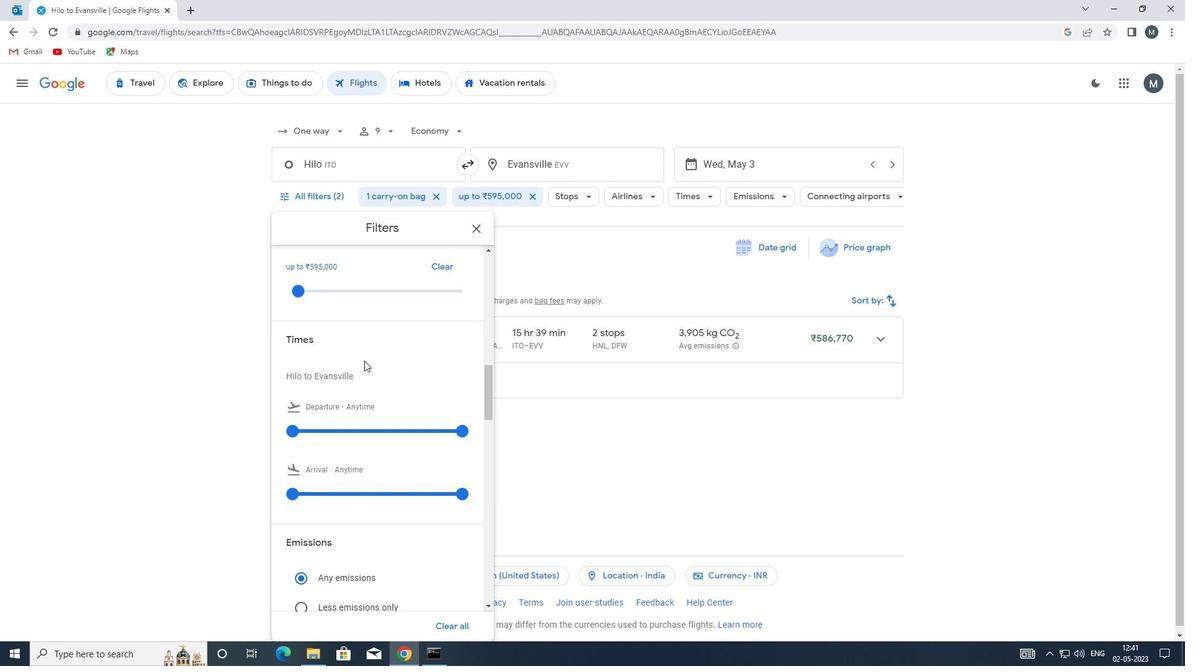 
Action: Mouse scrolled (363, 362) with delta (0, 0)
Screenshot: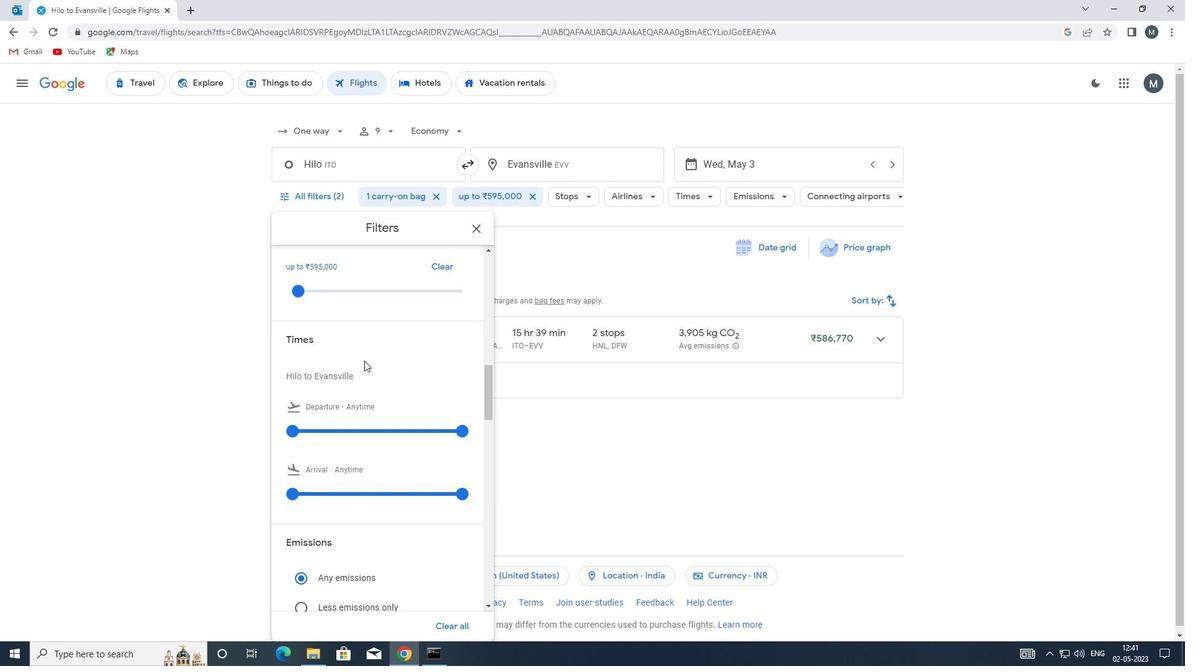
Action: Mouse moved to (293, 306)
Screenshot: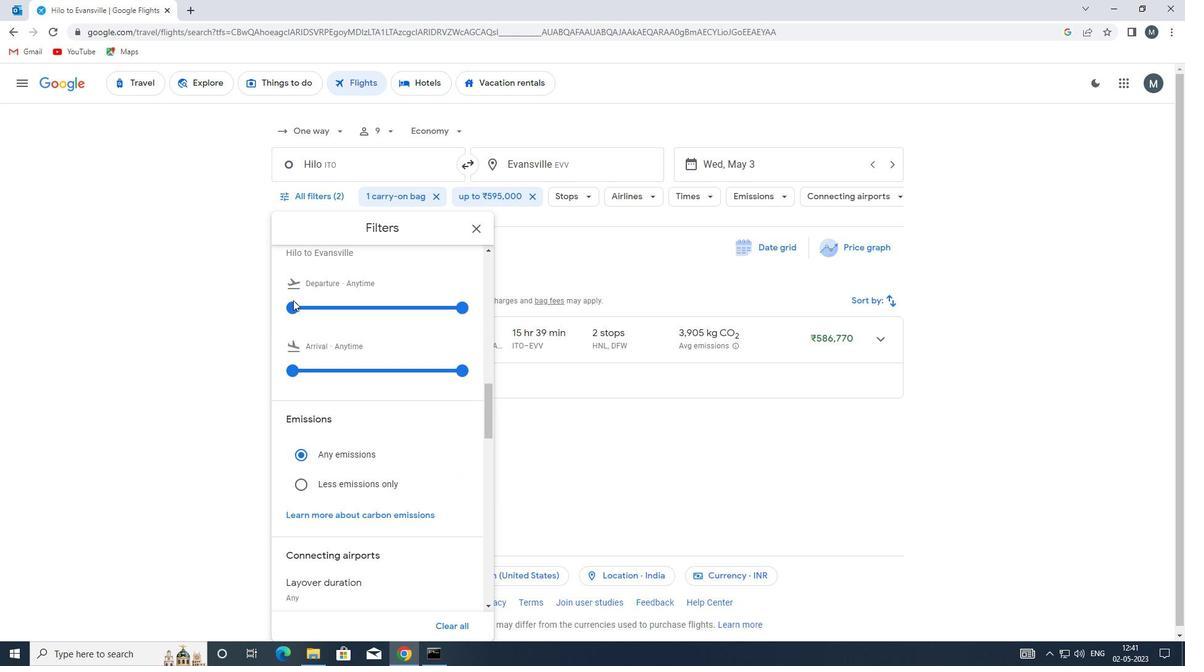 
Action: Mouse pressed left at (293, 306)
Screenshot: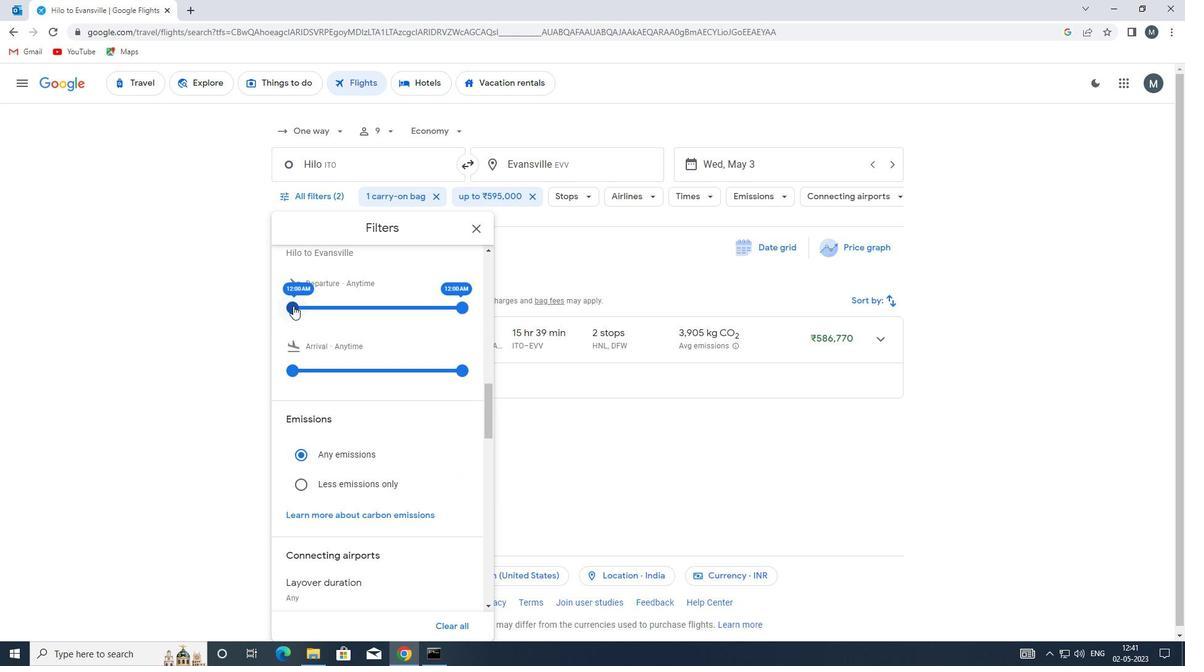 
Action: Mouse moved to (456, 304)
Screenshot: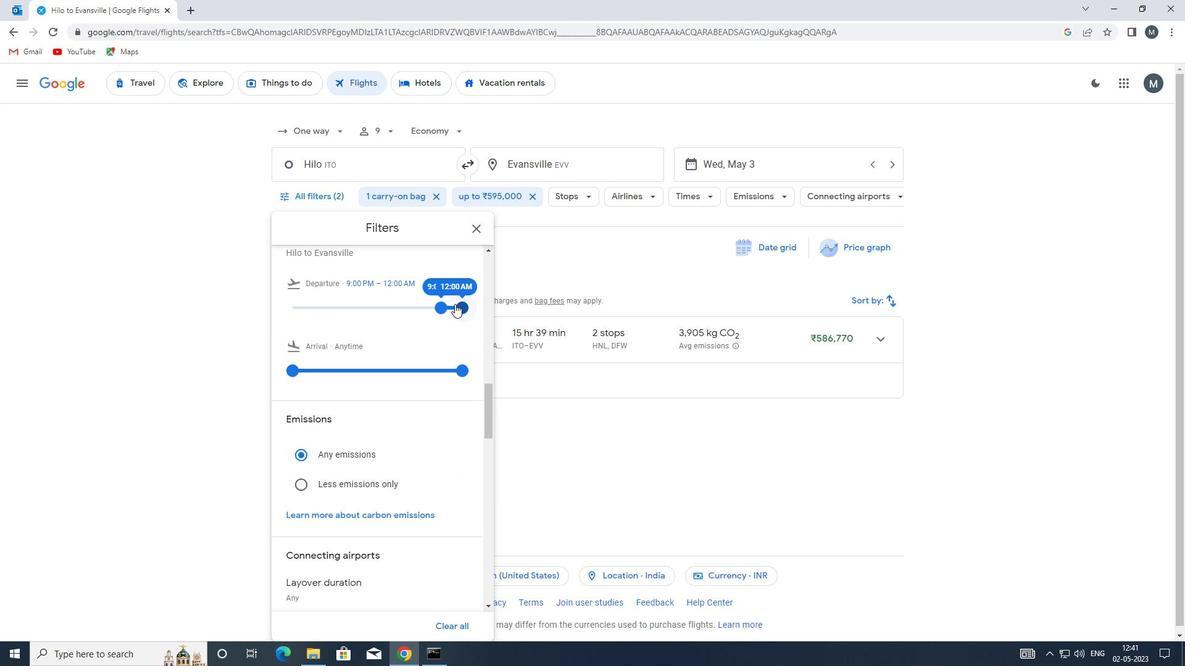 
Action: Mouse pressed left at (456, 304)
Screenshot: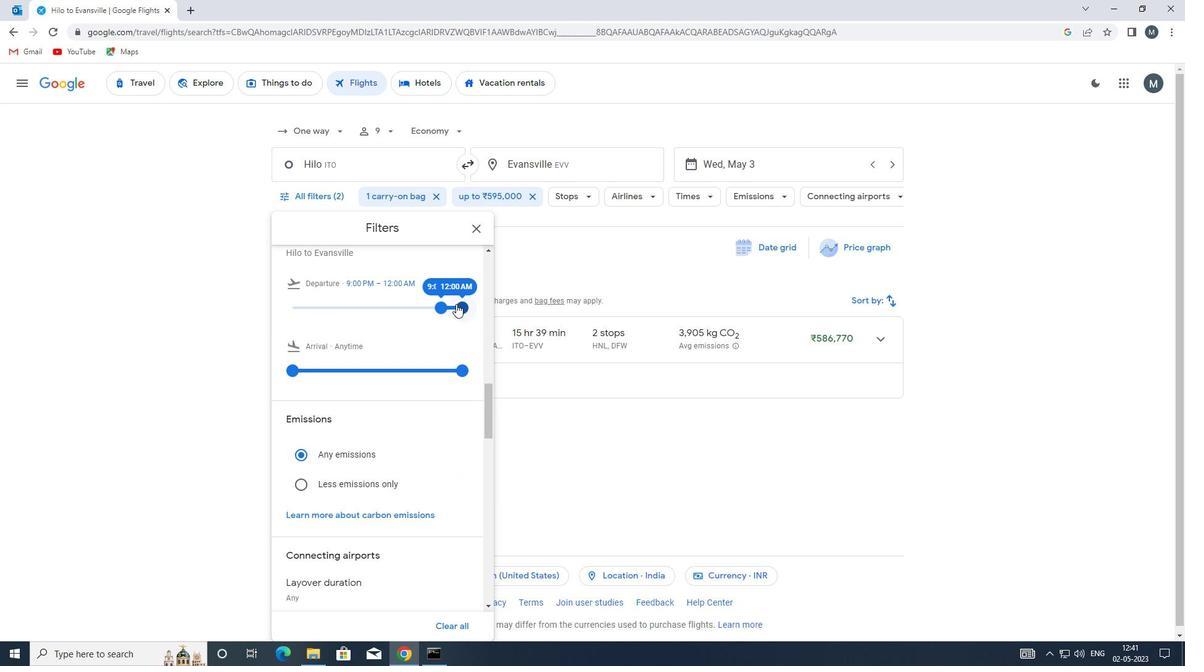 
Action: Mouse moved to (412, 318)
Screenshot: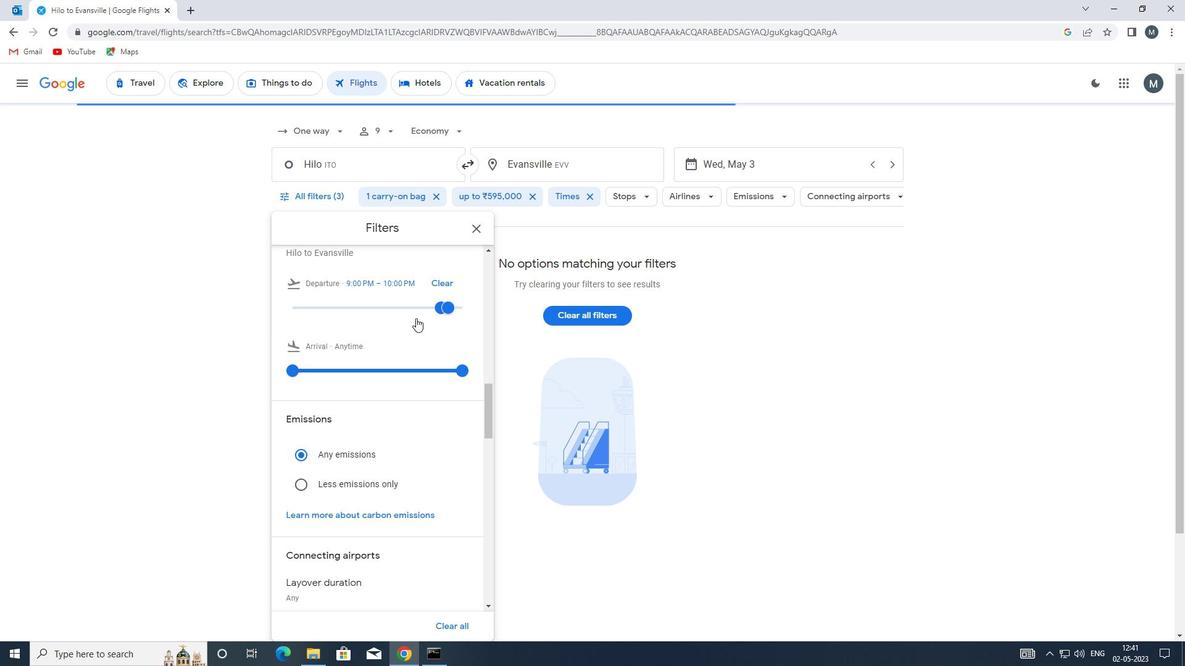 
Action: Mouse scrolled (412, 317) with delta (0, 0)
Screenshot: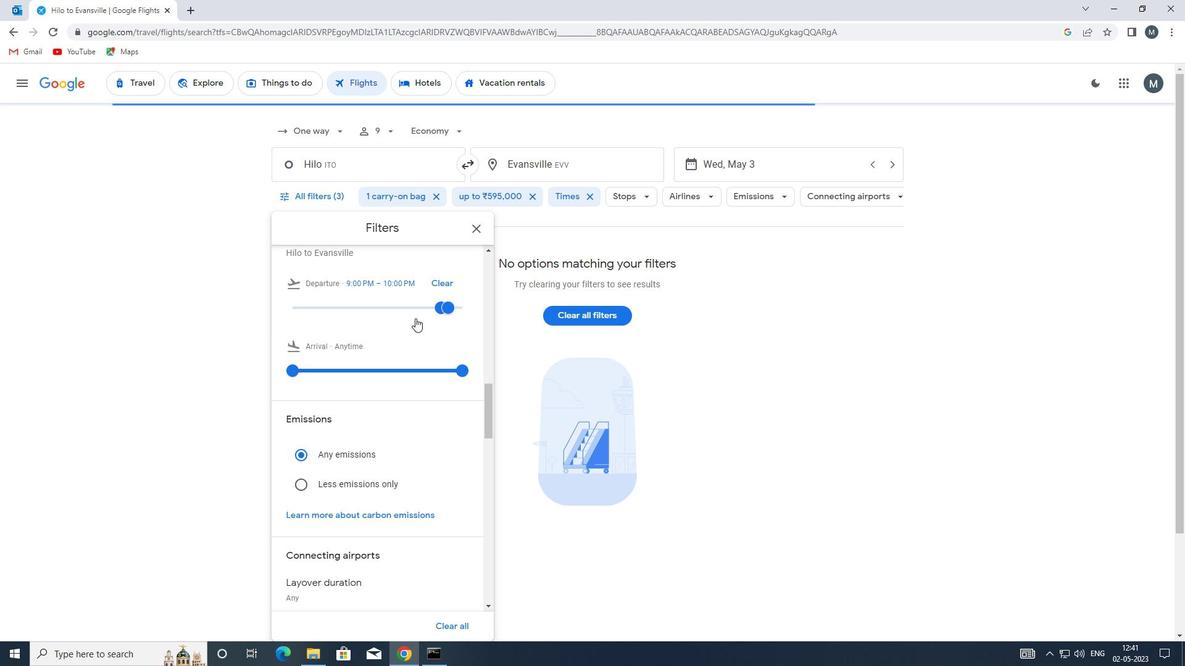 
Action: Mouse moved to (392, 320)
Screenshot: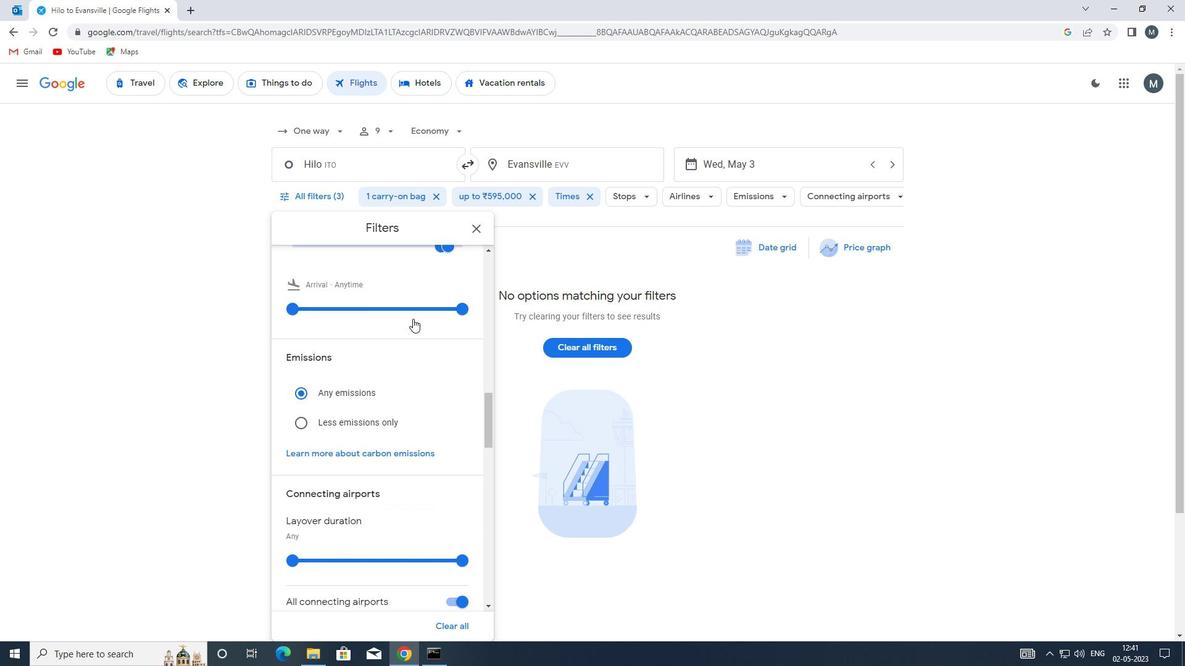 
Action: Mouse scrolled (392, 319) with delta (0, 0)
Screenshot: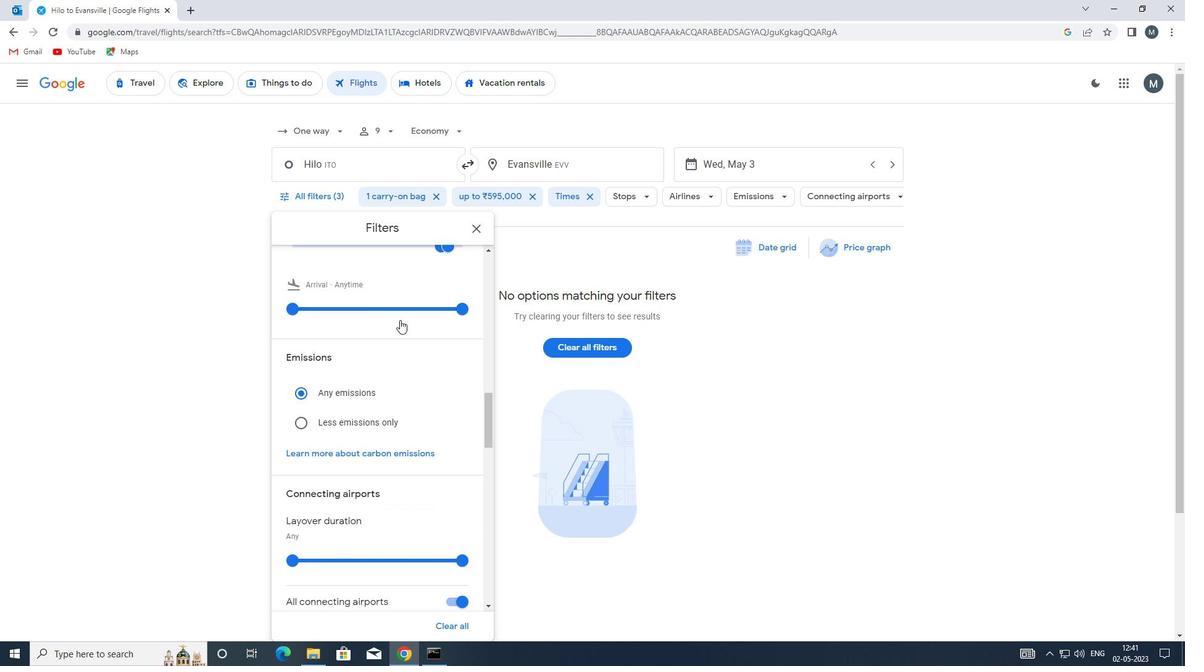 
Action: Mouse moved to (389, 322)
Screenshot: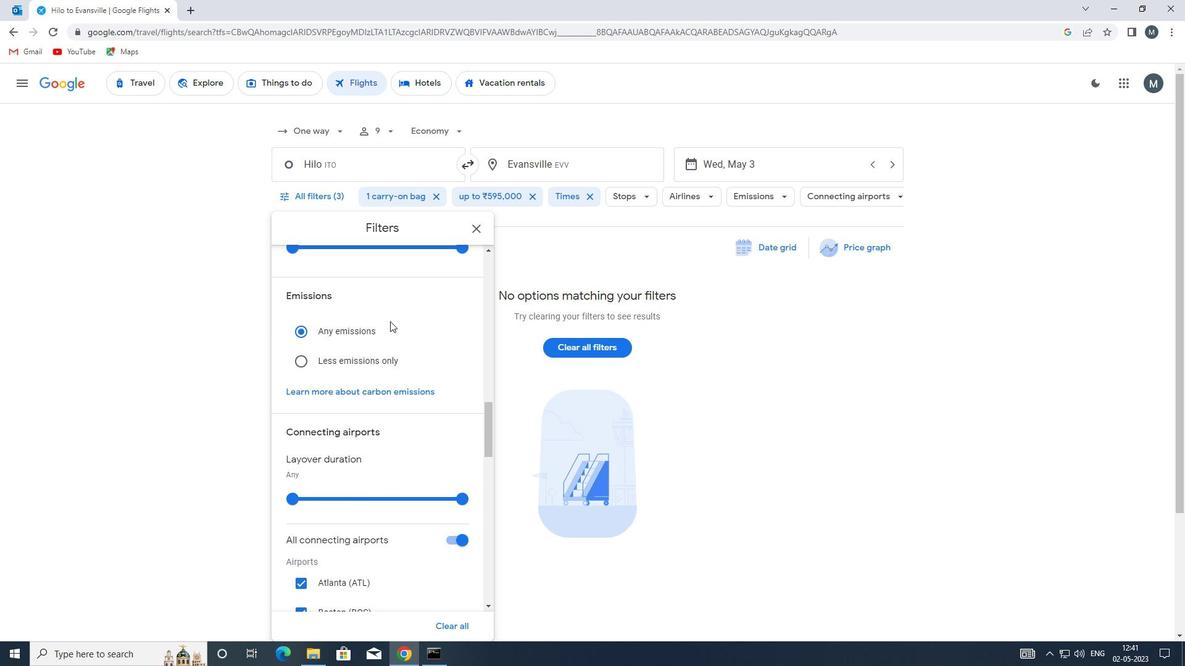 
Action: Mouse scrolled (389, 321) with delta (0, 0)
Screenshot: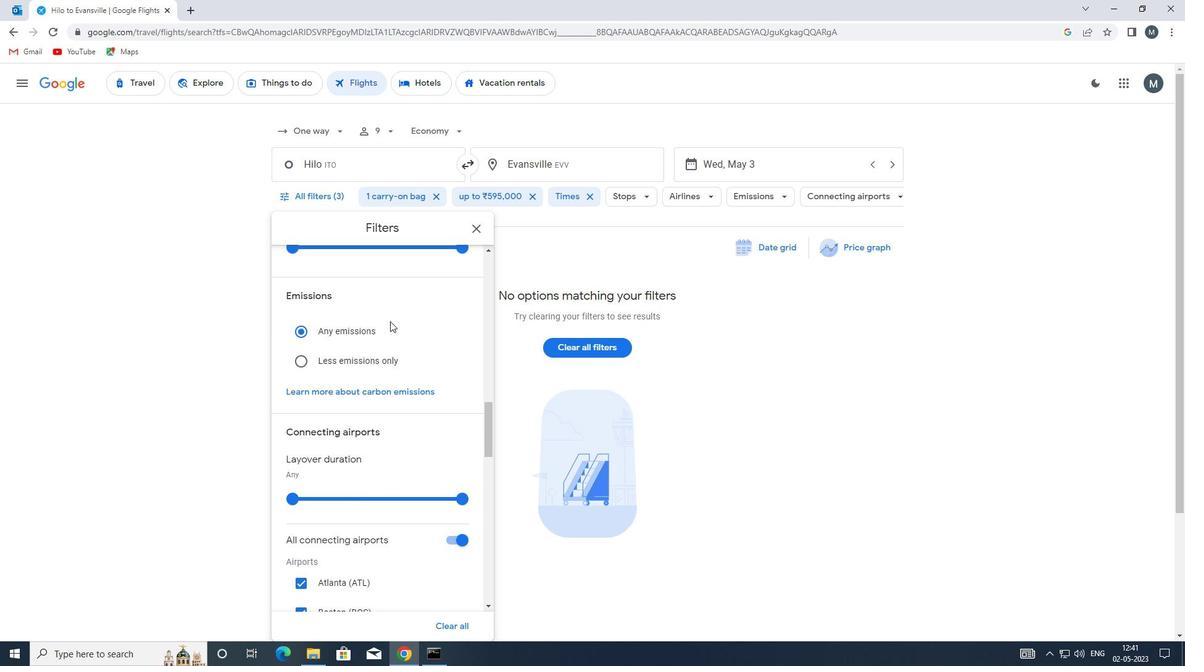 
Action: Mouse moved to (476, 228)
Screenshot: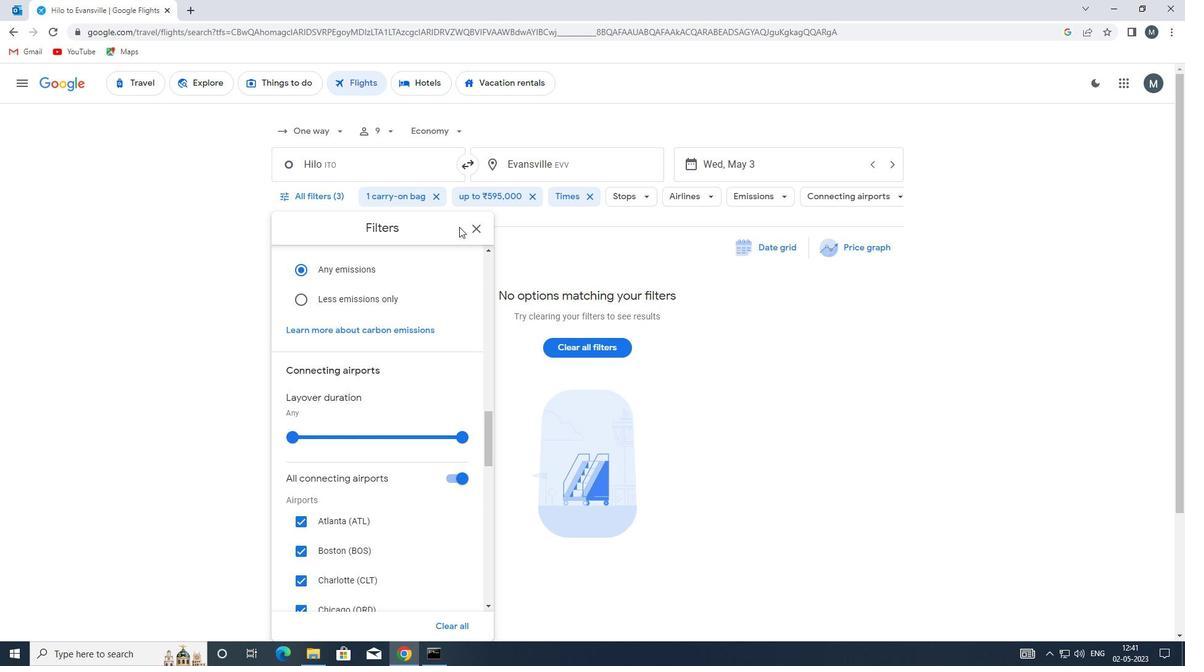 
Action: Mouse pressed left at (476, 228)
Screenshot: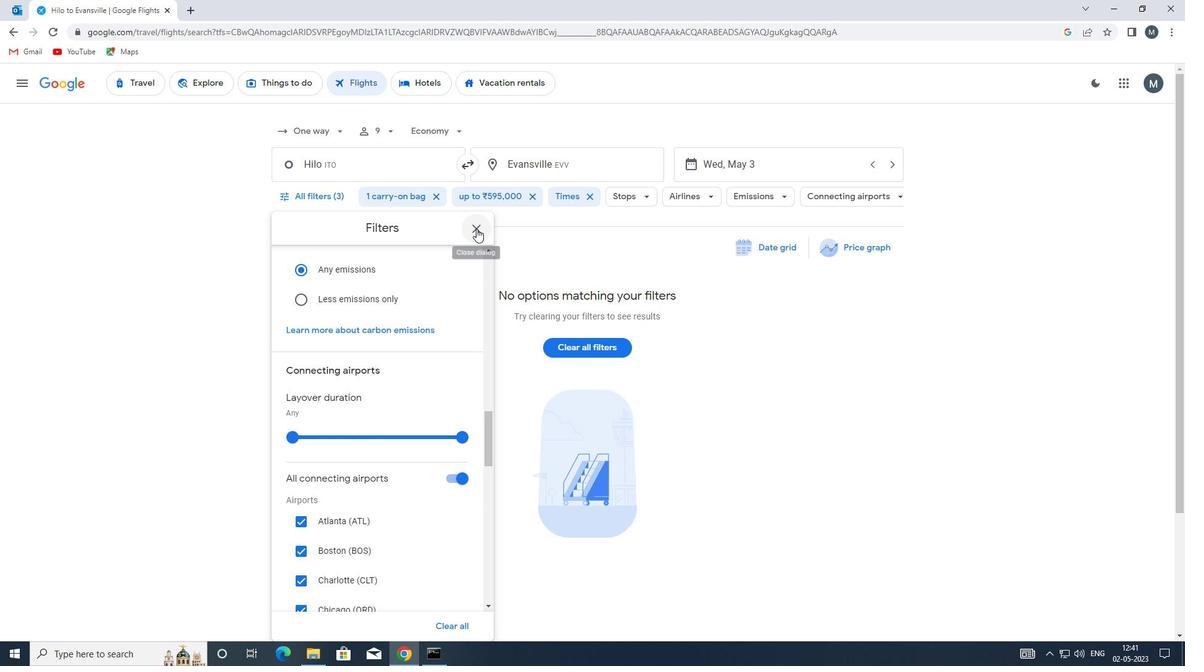 
